 Task: Open a blank google sheet and write heading  Sales data.Add 10 people name  'Ethan Reynolds, Olivia Thompson, Benjamin Martinez, Emma Davis, Alexander Mitchell, Ava Rodriguez, Daniel Anderson, Mia Lewis, Christopher Scott, Sophia Harris.'Item code in between  450-900. Product range in between  2000-9000. Add Products  Nike shoe, Adidas shoe, Gucci T-shirt, Louis Vuitton bag, Zara Shirt, H&M jeans, Chanel perfume, Versace perfume, Ralph Lauren, Prada ShirtChoose quantity  3 to 5 Tax 12 percent Total Add Amount. Save page  Sales data review  book
Action: Mouse moved to (1088, 83)
Screenshot: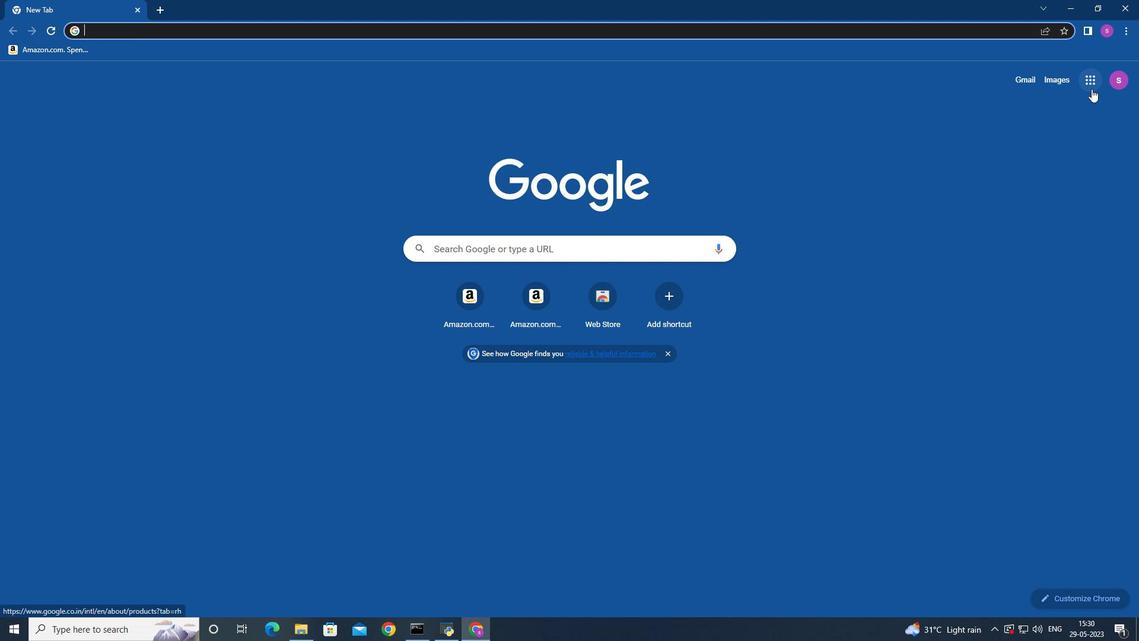 
Action: Mouse pressed left at (1088, 83)
Screenshot: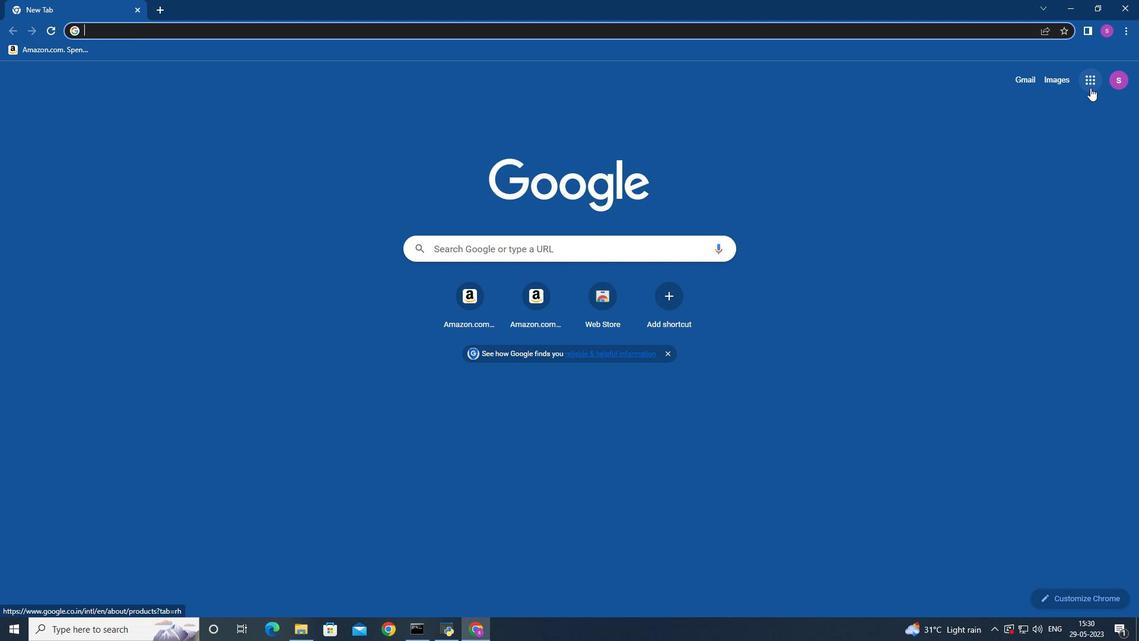 
Action: Mouse moved to (1092, 312)
Screenshot: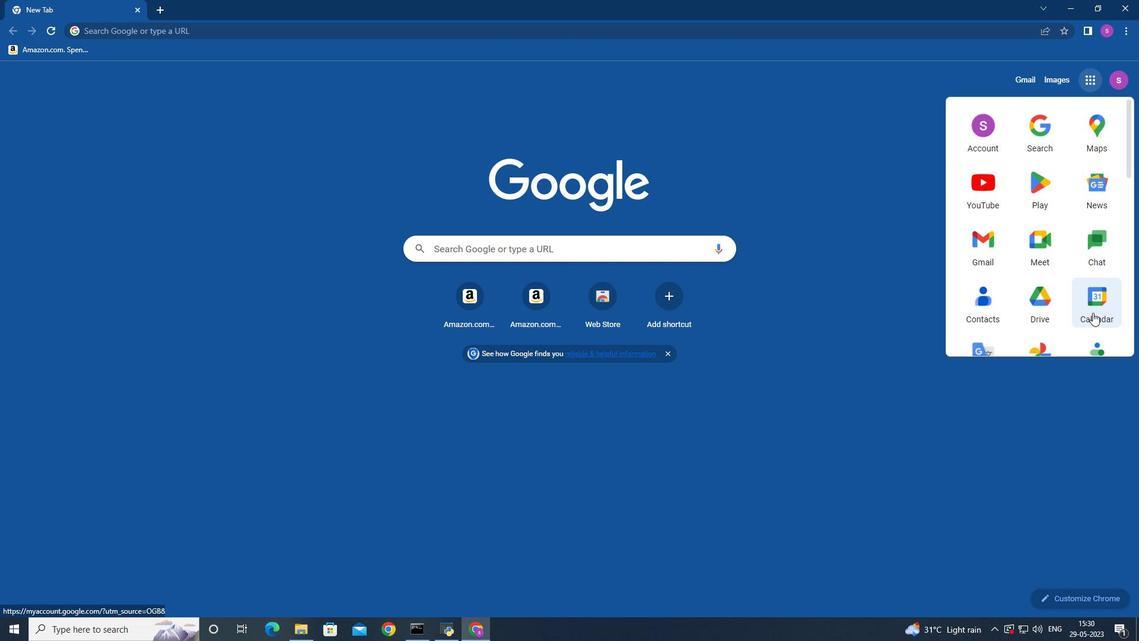 
Action: Mouse scrolled (1092, 311) with delta (0, 0)
Screenshot: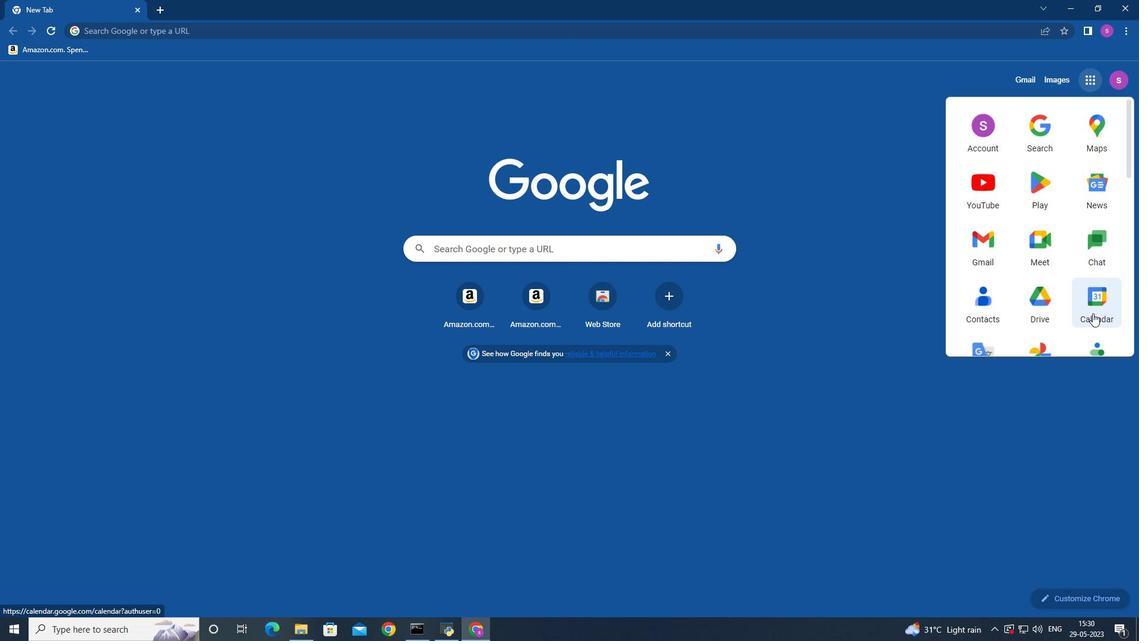 
Action: Mouse moved to (1076, 280)
Screenshot: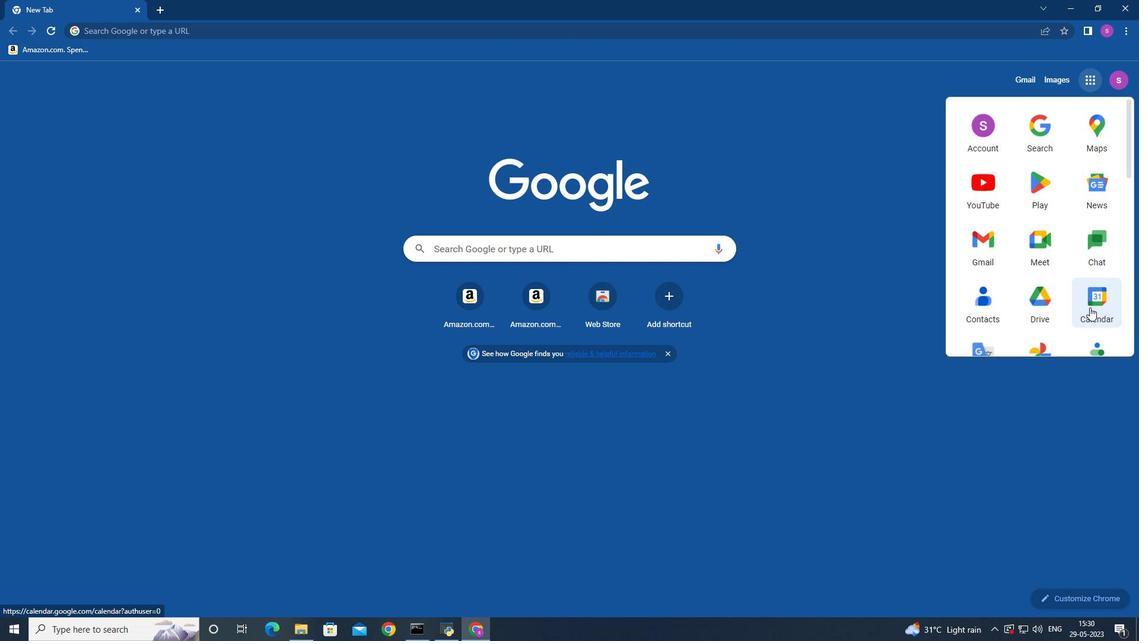 
Action: Mouse scrolled (1089, 303) with delta (0, 0)
Screenshot: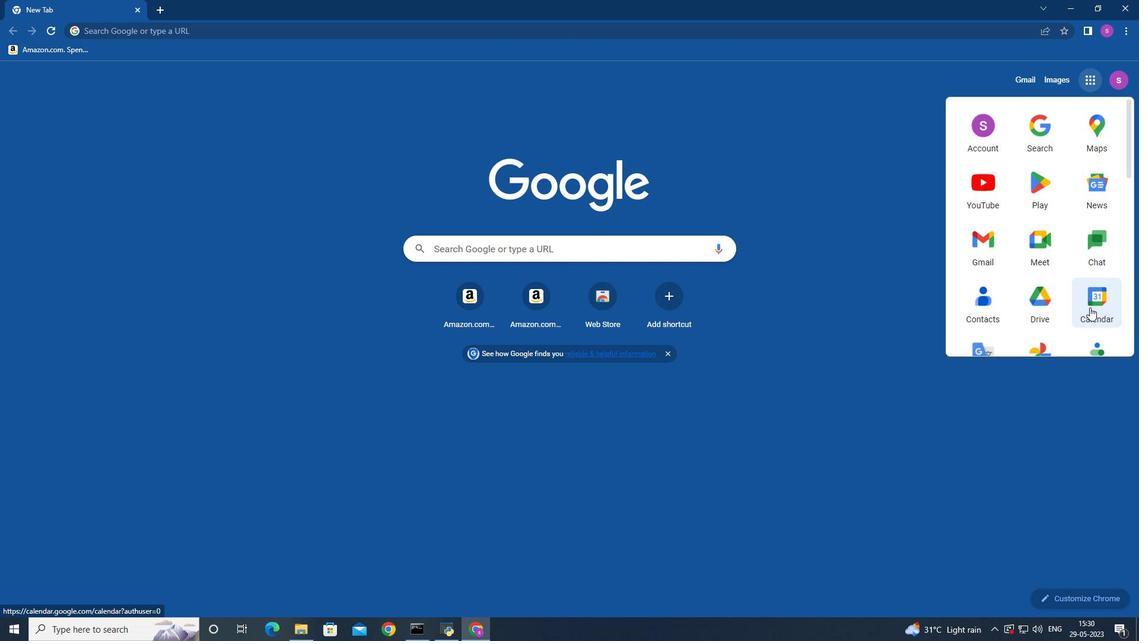 
Action: Mouse moved to (1068, 277)
Screenshot: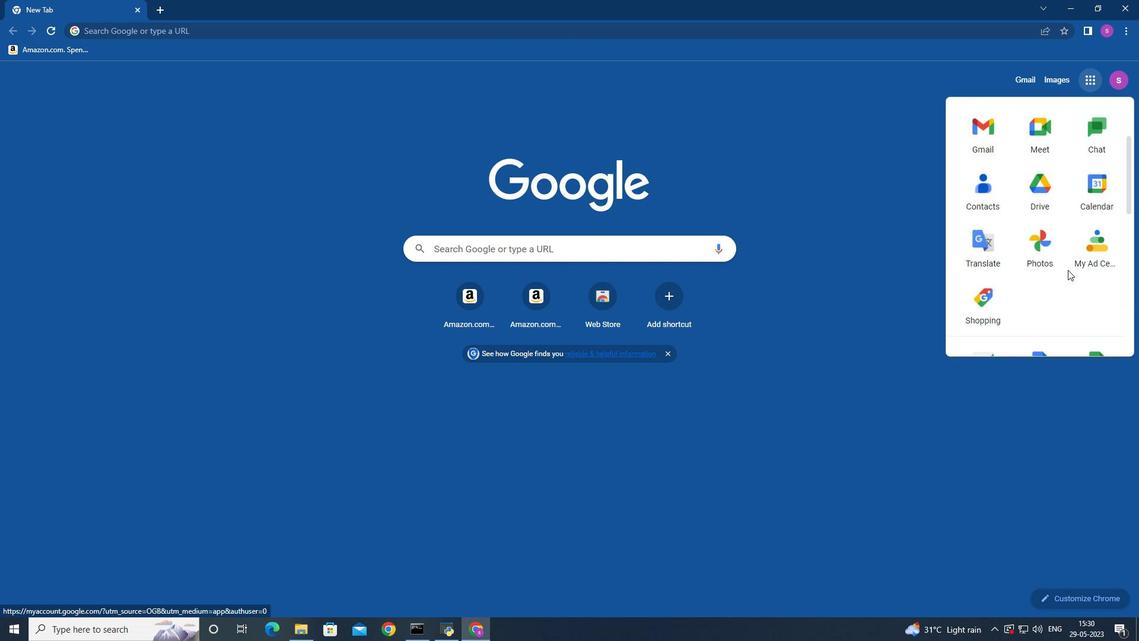 
Action: Mouse scrolled (1068, 277) with delta (0, 0)
Screenshot: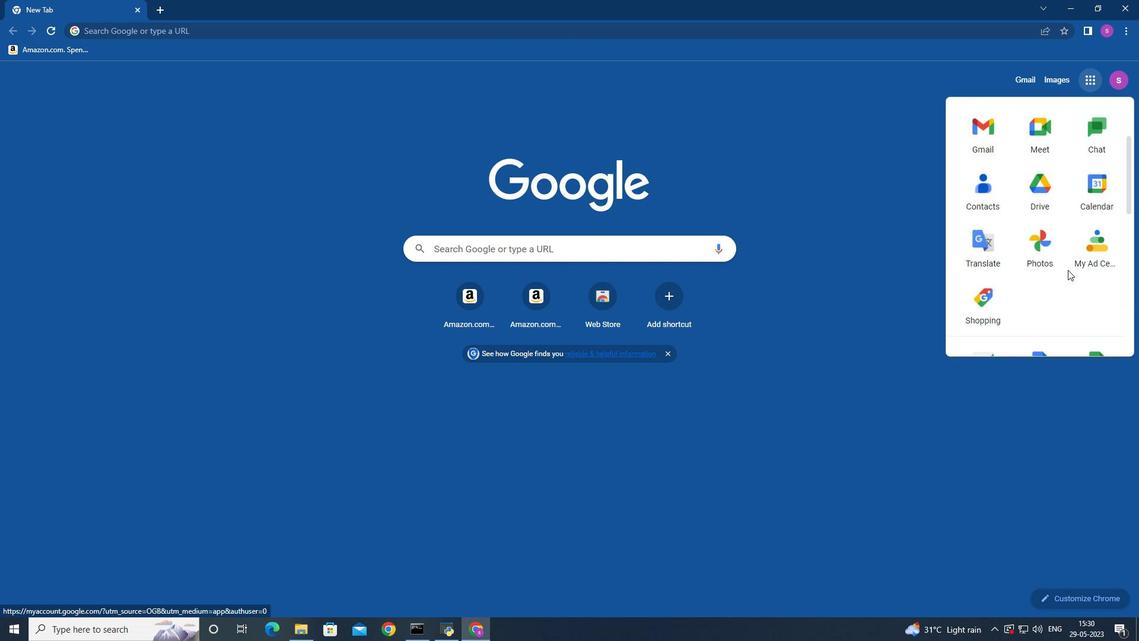 
Action: Mouse moved to (1068, 277)
Screenshot: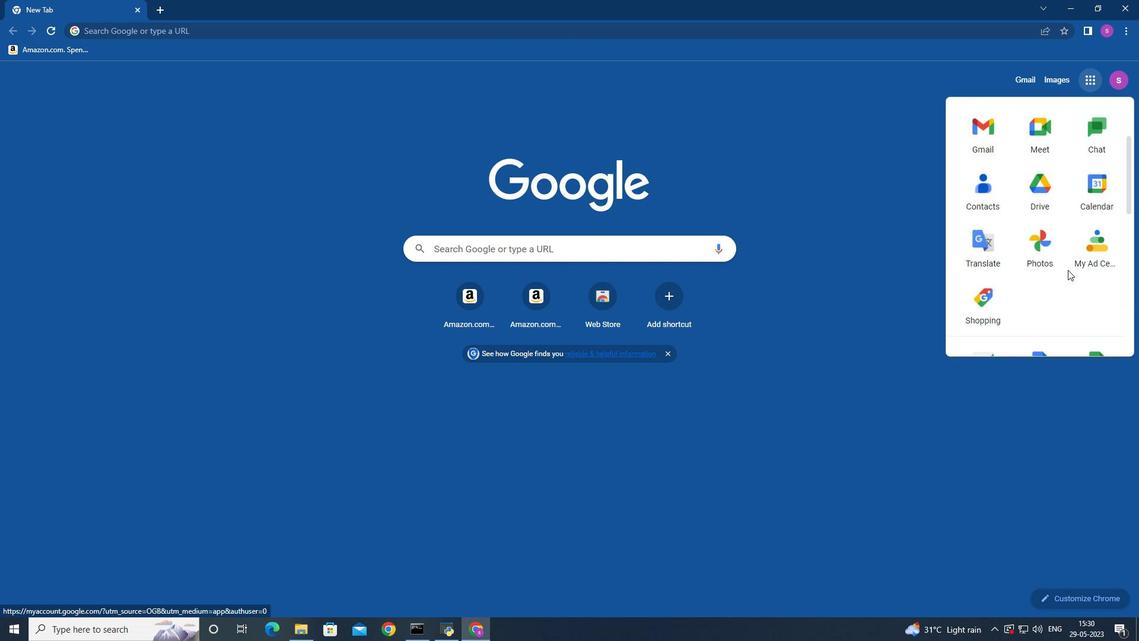 
Action: Mouse scrolled (1068, 277) with delta (0, 0)
Screenshot: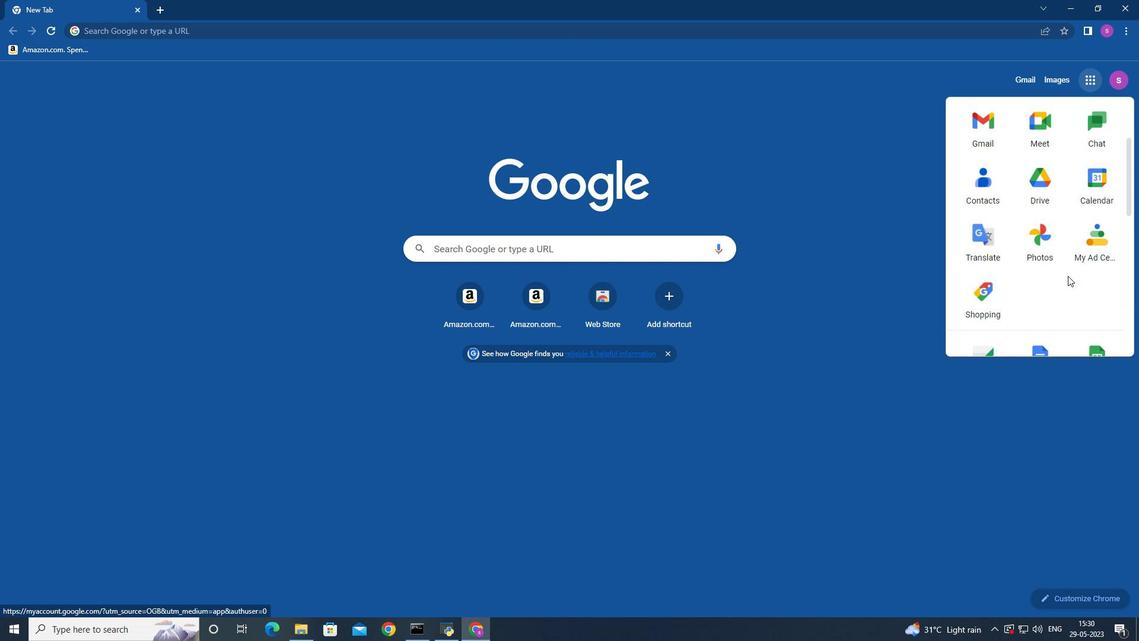 
Action: Mouse moved to (1092, 249)
Screenshot: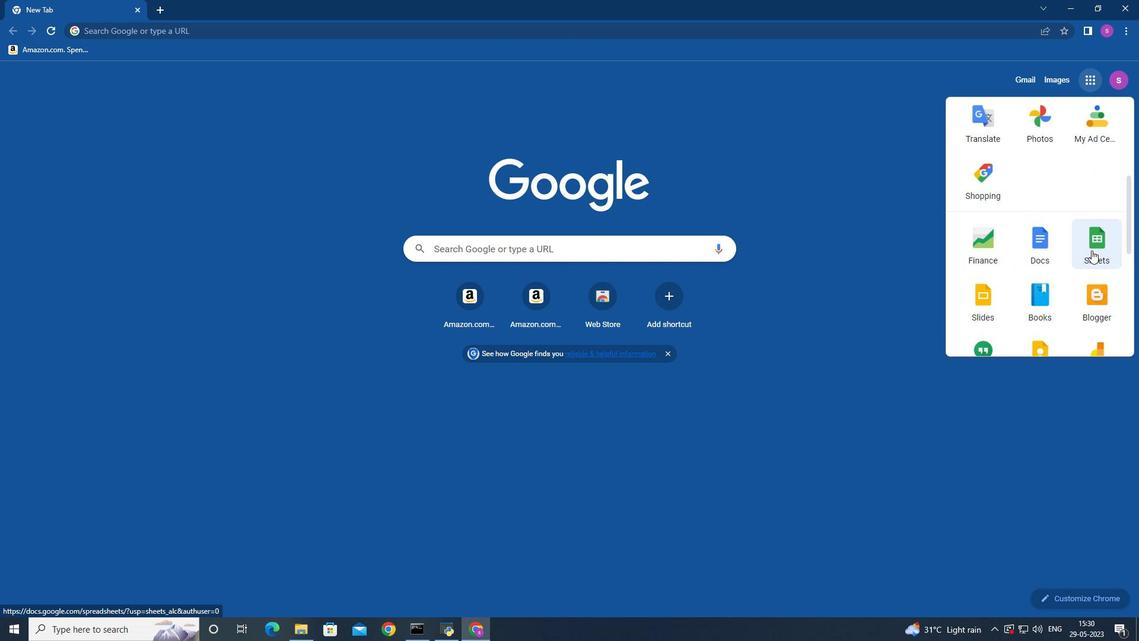 
Action: Mouse pressed left at (1092, 249)
Screenshot: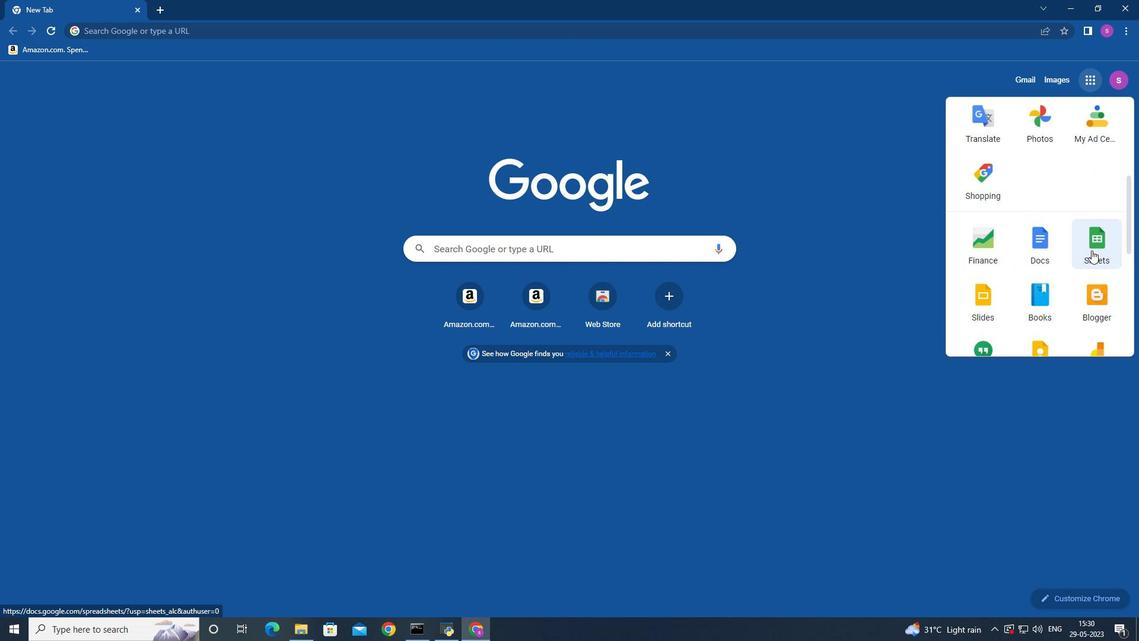 
Action: Mouse moved to (276, 171)
Screenshot: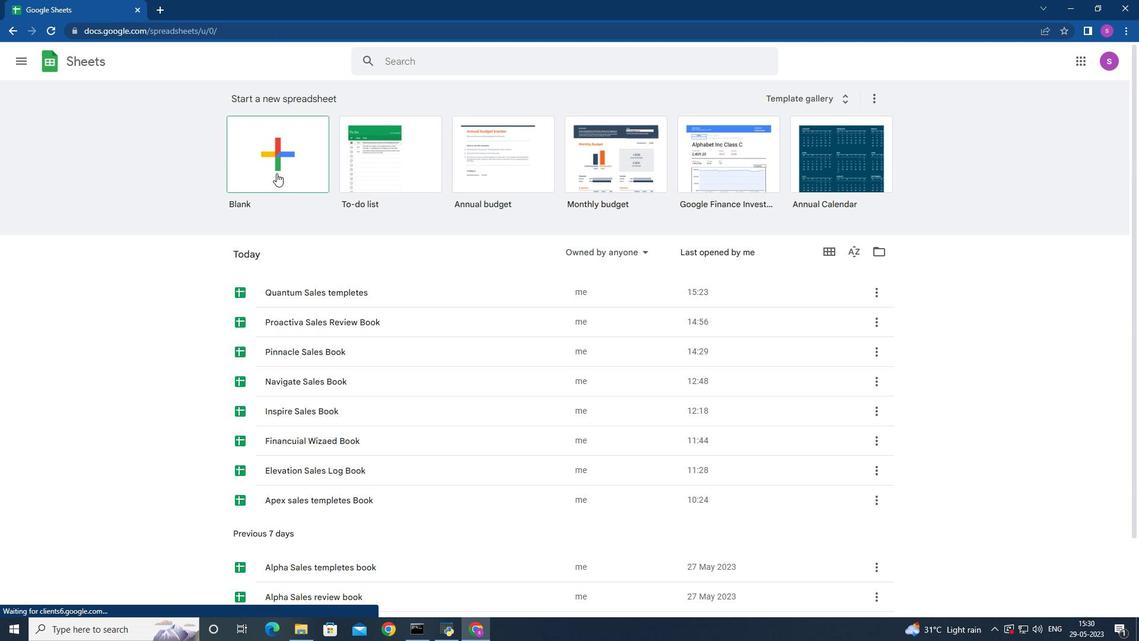 
Action: Mouse pressed left at (276, 171)
Screenshot: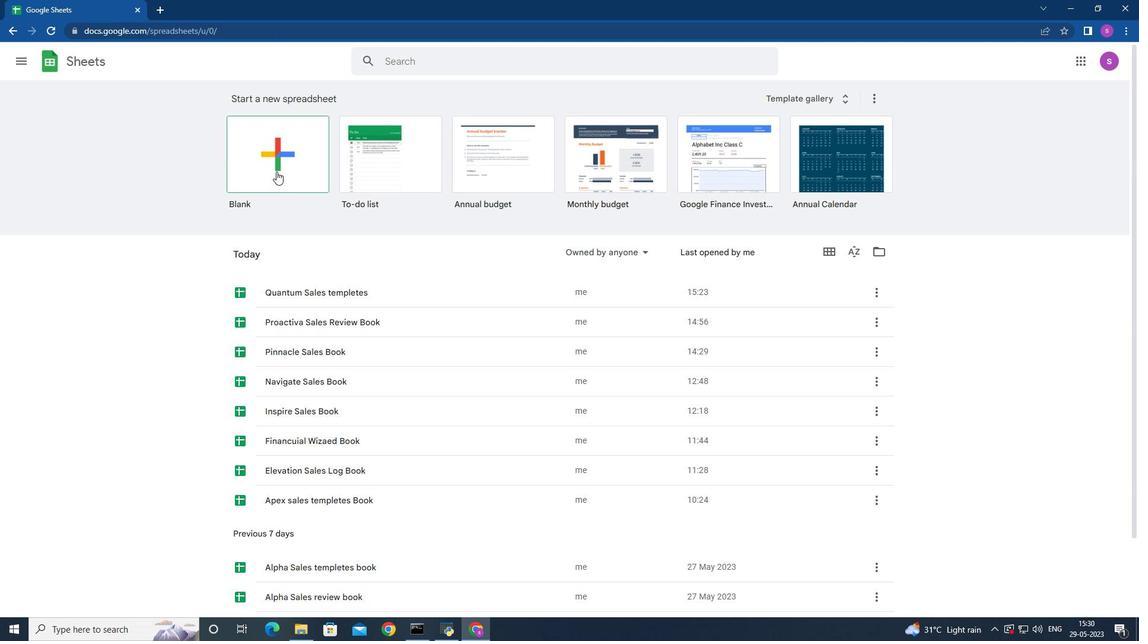 
Action: Mouse moved to (62, 149)
Screenshot: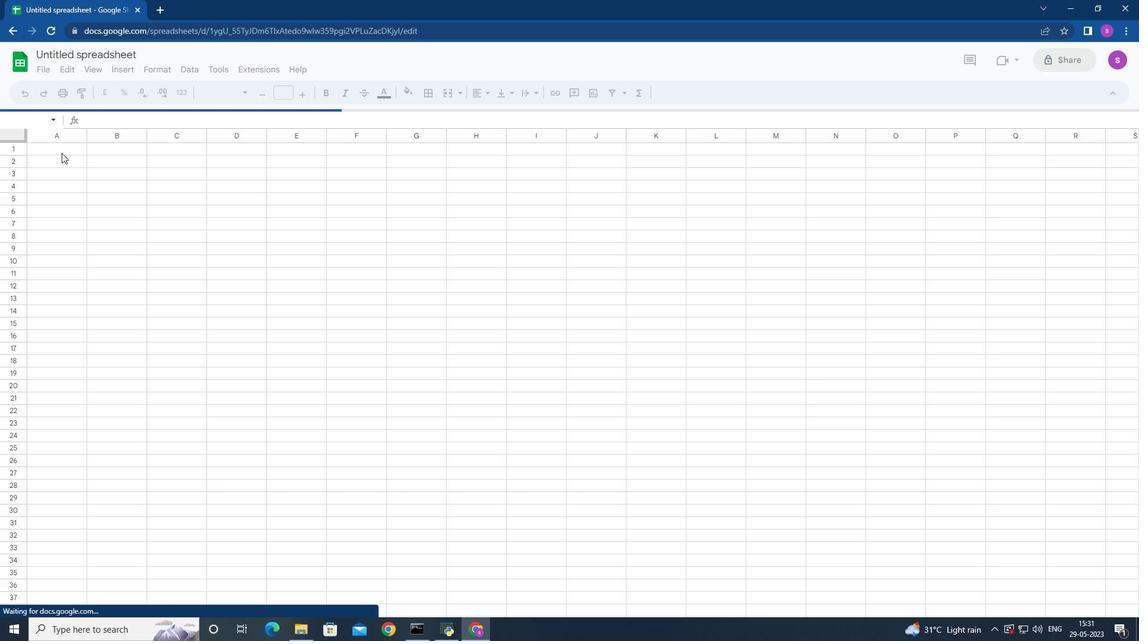 
Action: Mouse pressed left at (62, 149)
Screenshot: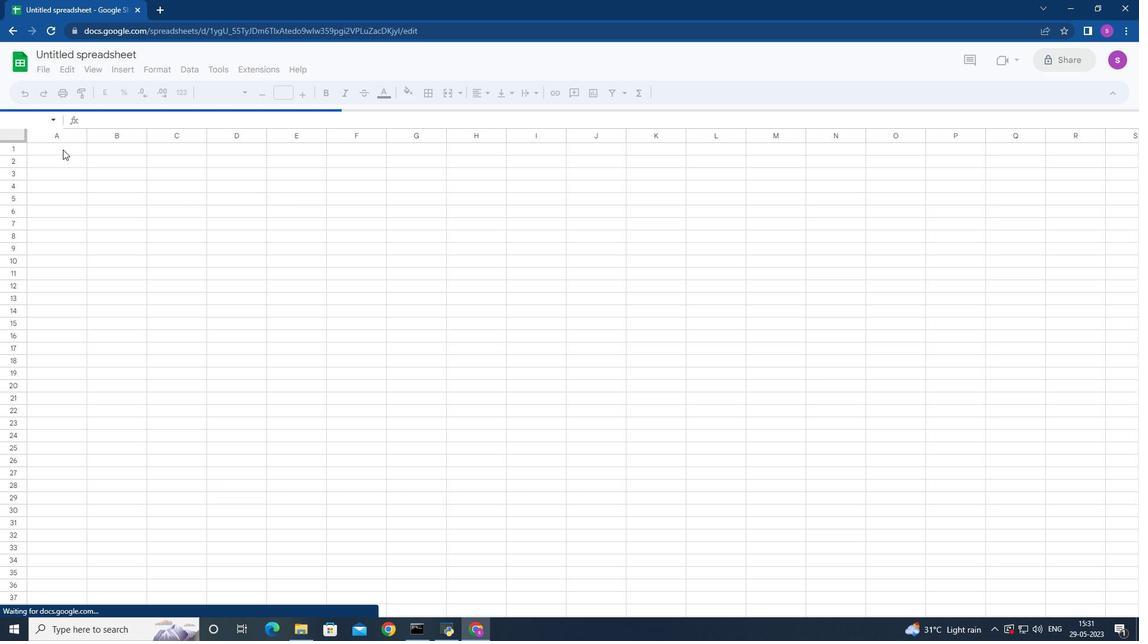 
Action: Mouse moved to (63, 149)
Screenshot: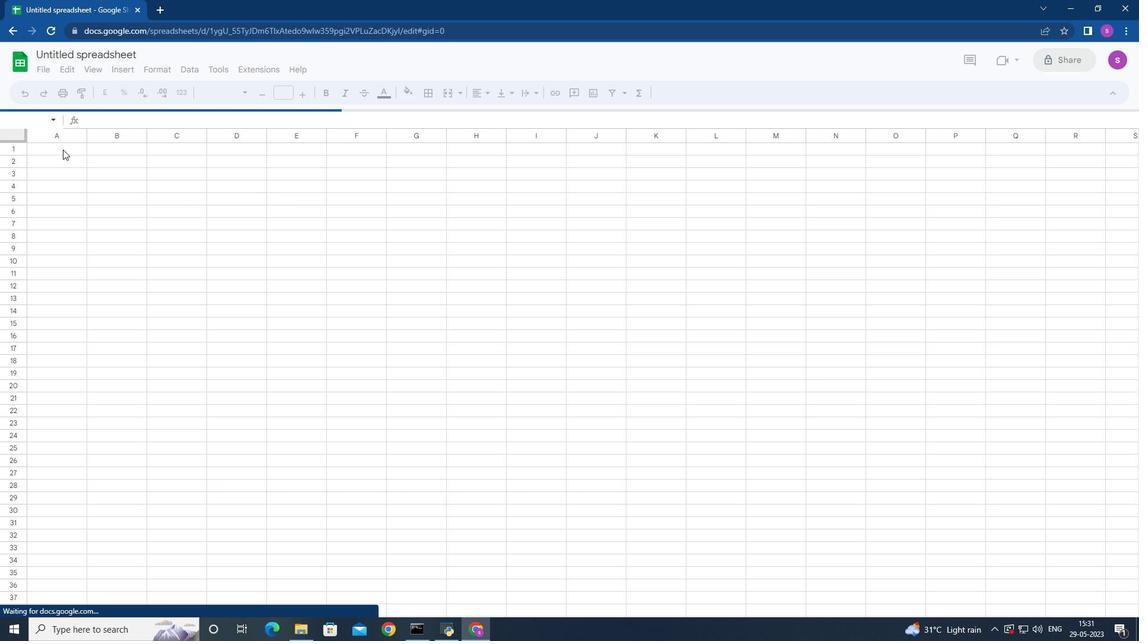 
Action: Key pressed <Key.shift>Sales<Key.space><Key.shift>data<Key.down><Key.down><Key.shift><Key.shift>Name<Key.down><Key.shift>Ethan<Key.space><Key.shift>Reynolds<Key.down><Key.shift>Oi<Key.backspace>livia<Key.space><Key.shift>Thompson<Key.down><Key.shift>Benjamin<Key.space><Key.shift>Martinez<Key.down><Key.shift>Emma<Key.space><Key.shift>Davis<Key.down><Key.shift>Alexander<Key.space><Key.shift>Mo<Key.backspace>itchell<Key.down><Key.shift>Ava<Key.space><Key.shift>Rodriguez<Key.down><Key.shift>Daniel<Key.space><Key.shift>Anderson<Key.down><Key.shift>MIa<Key.space>=<Key.backspace><Key.backspace><Key.backspace><Key.backspace>ia<Key.space><Key.shift>Lewis<Key.down><Key.shift>c<Key.backspace><Key.shift>Christopher<Key.space><Key.shift>Scott<Key.down><Key.shift>Sophia<Key.space><Key.shift>Harris
Screenshot: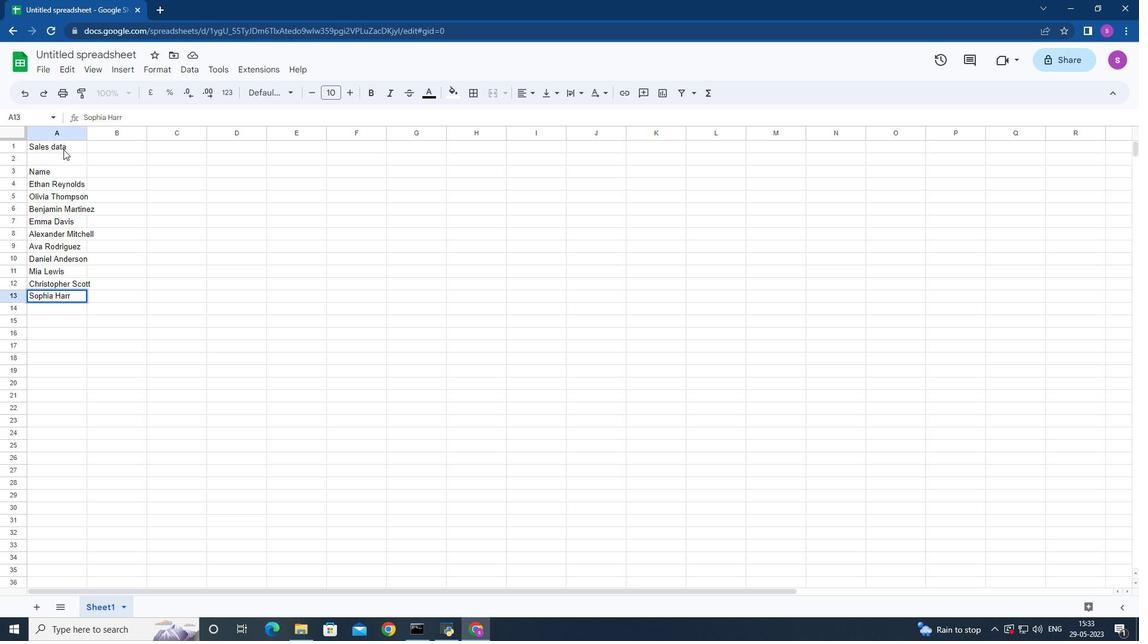 
Action: Mouse moved to (85, 137)
Screenshot: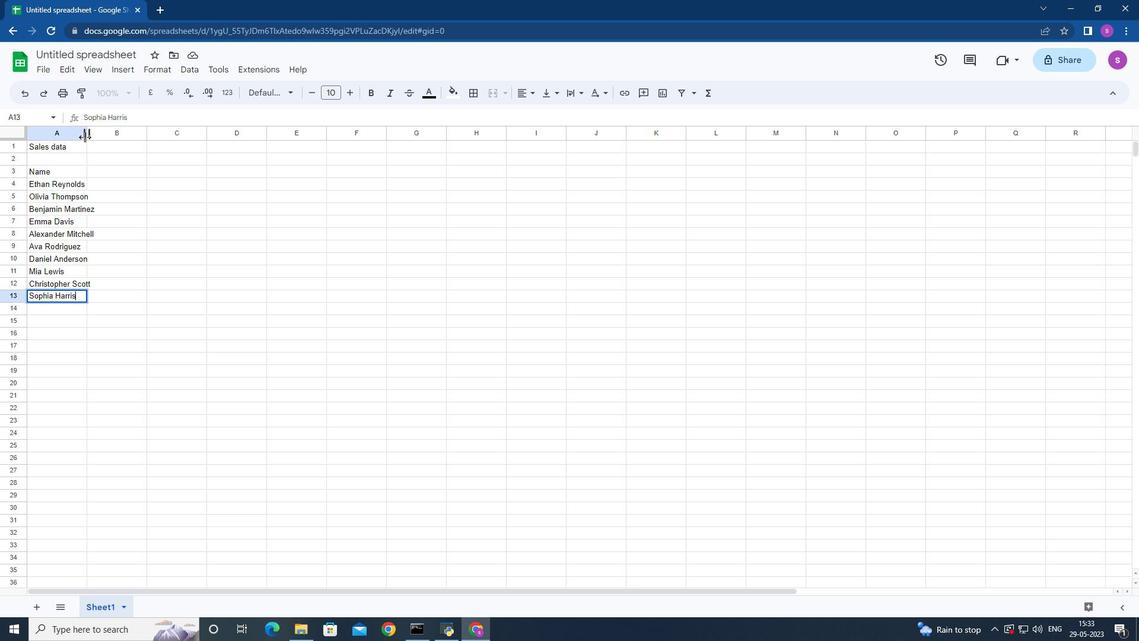 
Action: Mouse pressed left at (85, 137)
Screenshot: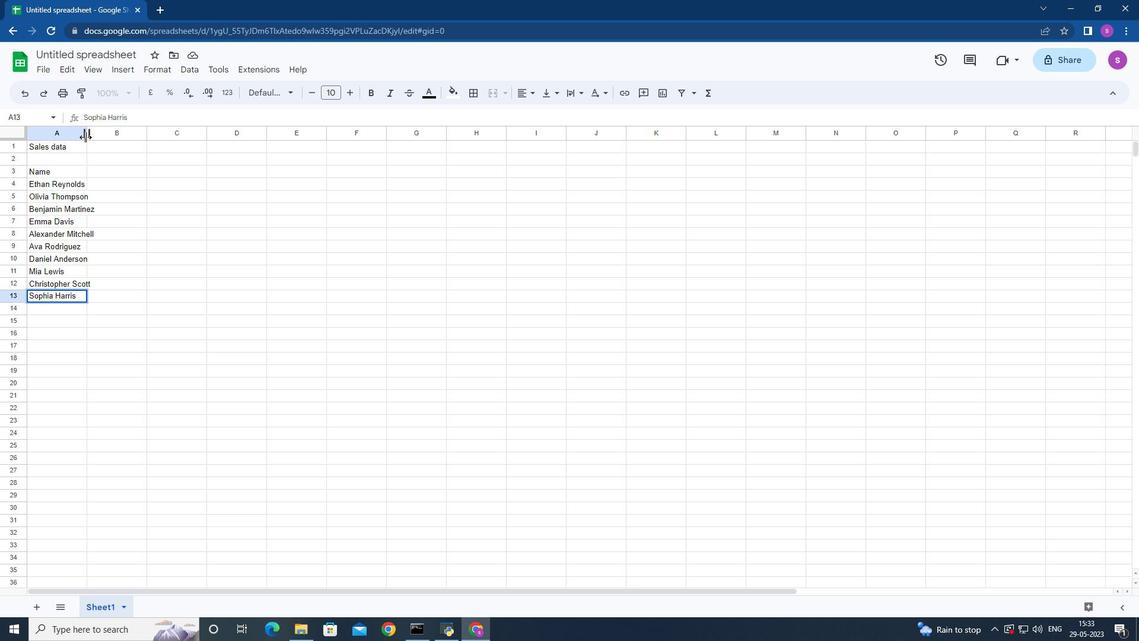 
Action: Mouse moved to (115, 168)
Screenshot: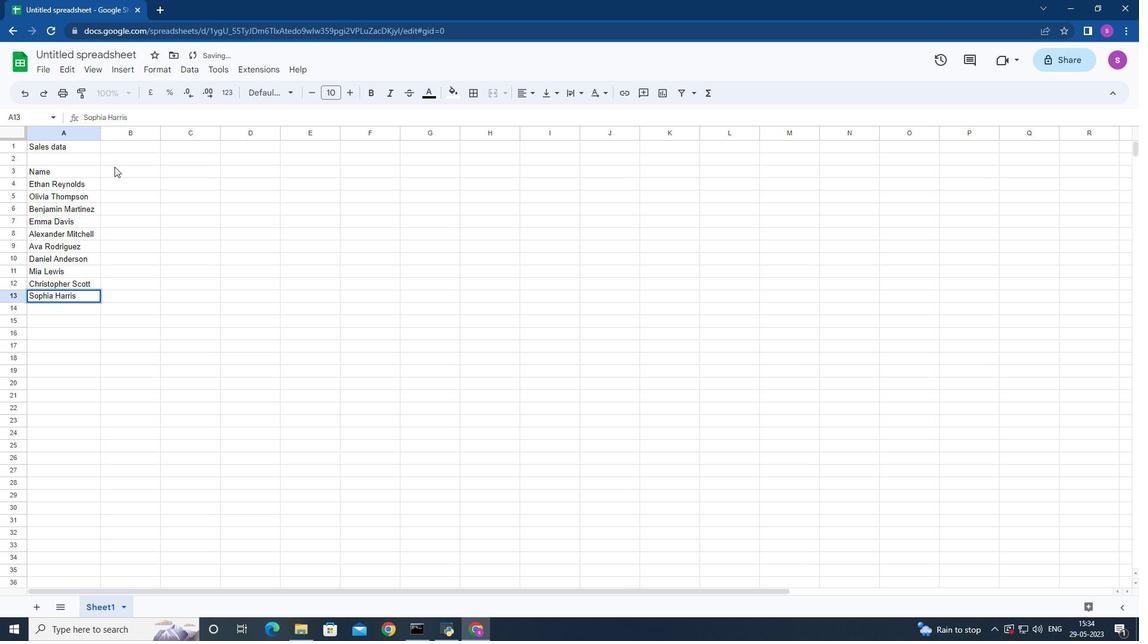 
Action: Mouse pressed left at (115, 168)
Screenshot: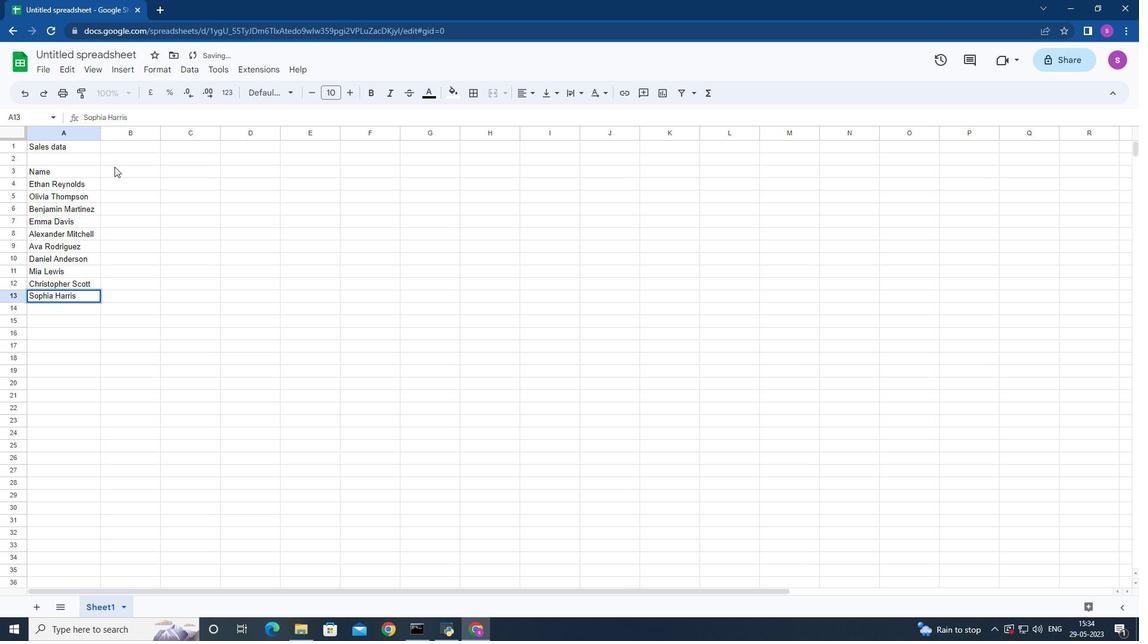 
Action: Mouse moved to (116, 169)
Screenshot: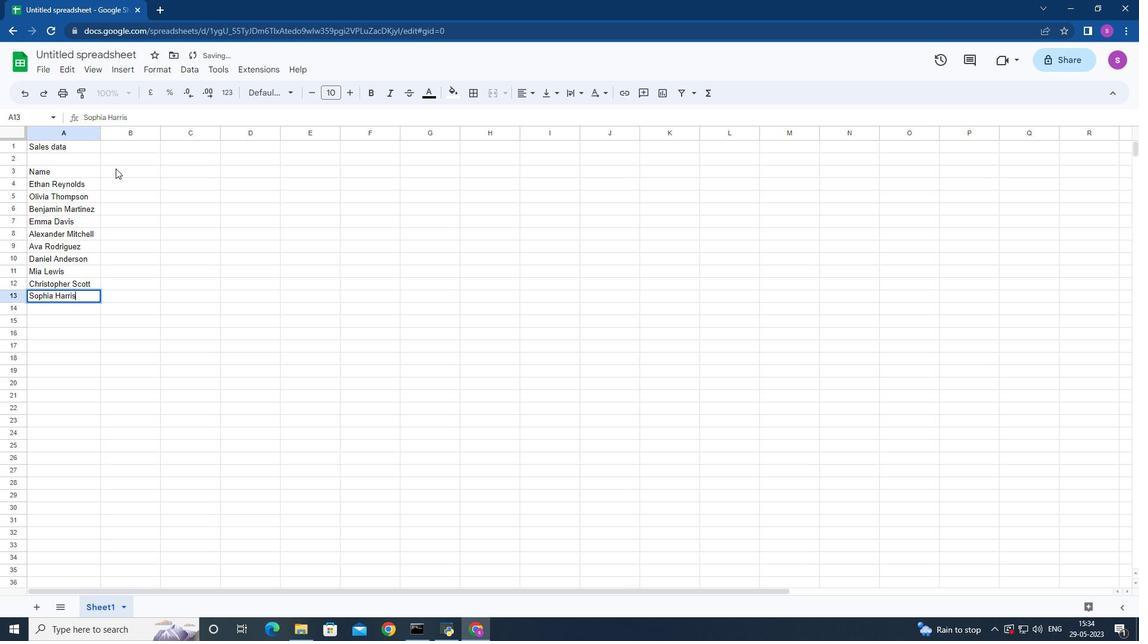 
Action: Key pressed <Key.shift>Item<Key.space><Key.shift>Code<Key.down>450<Key.down>500<Key.down>550<Key.down>600<Key.down>650<Key.down>700<Key.down>750<Key.down>800<Key.down>850<Key.down>900<Key.right><Key.up><Key.up><Key.up><Key.up><Key.up><Key.up><Key.up><Key.up><Key.up><Key.up>
Screenshot: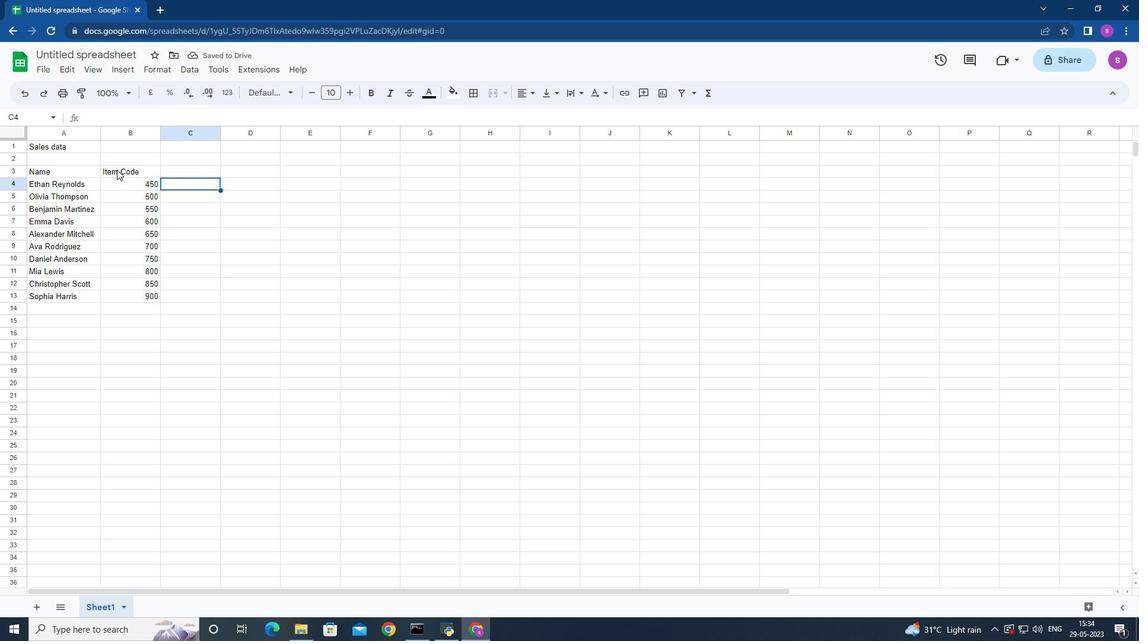 
Action: Mouse moved to (223, 204)
Screenshot: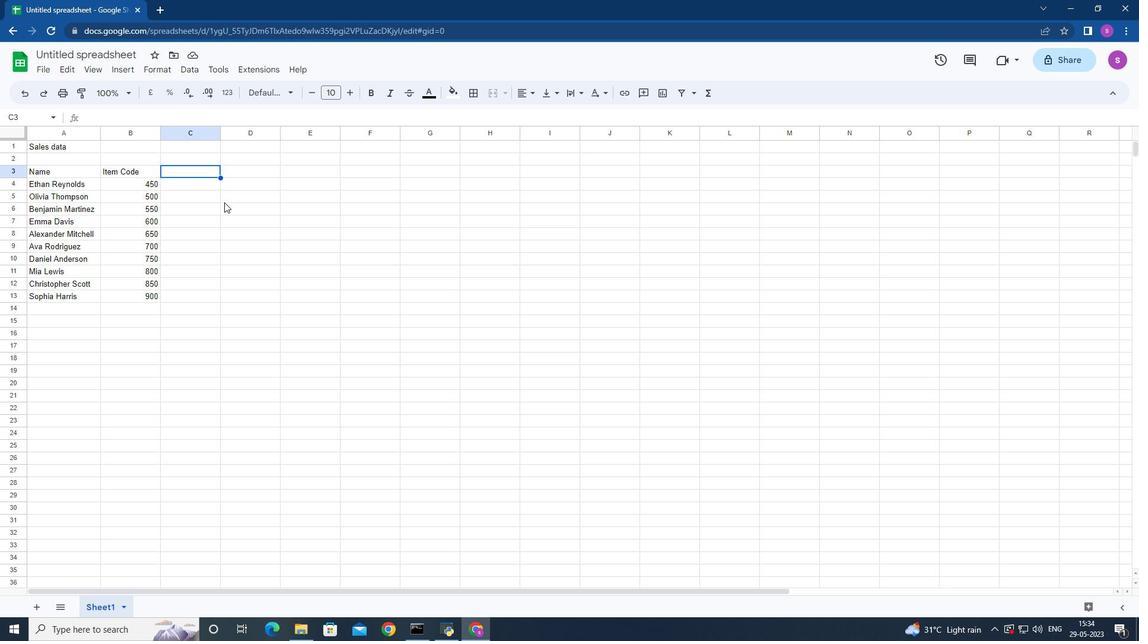 
Action: Key pressed <Key.shift>Product<Key.space><Key.shift>Ra<Key.backspace><Key.backspace>range<Key.down><Key.up><Key.down>2000<Key.down>3000<Key.down>4000<Key.down>5000<Key.down>6000<Key.down>7000<Key.down>8000<Key.down>8500<Key.down>9000<Key.down>2500<Key.right><Key.up><Key.up><Key.up><Key.up><Key.up><Key.up><Key.up><Key.up><Key.up><Key.up>
Screenshot: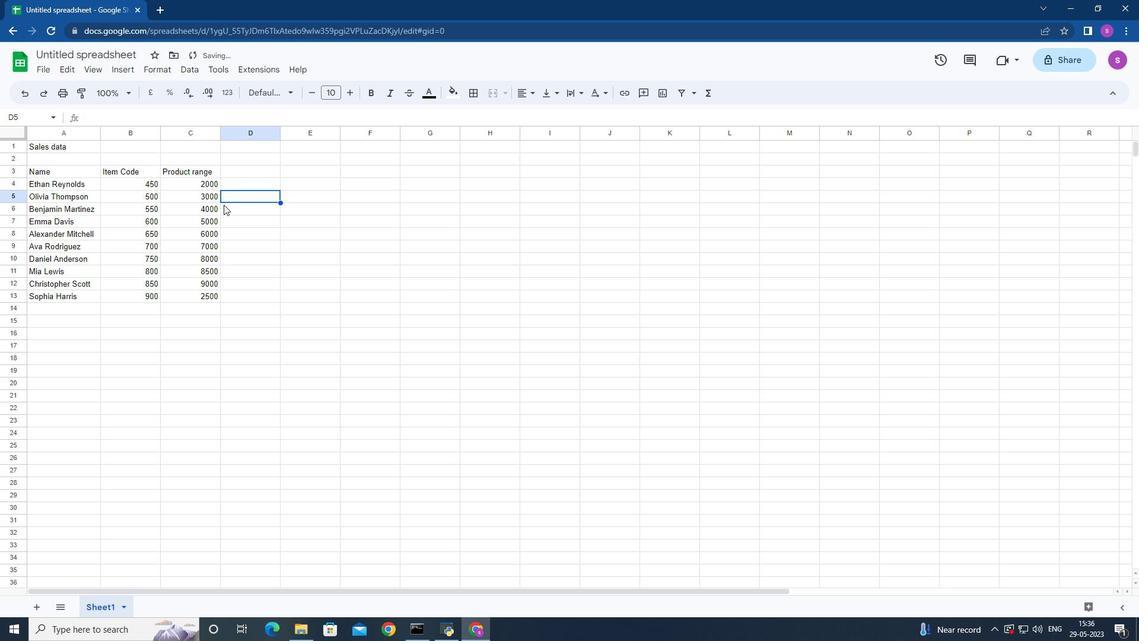 
Action: Mouse moved to (323, 327)
Screenshot: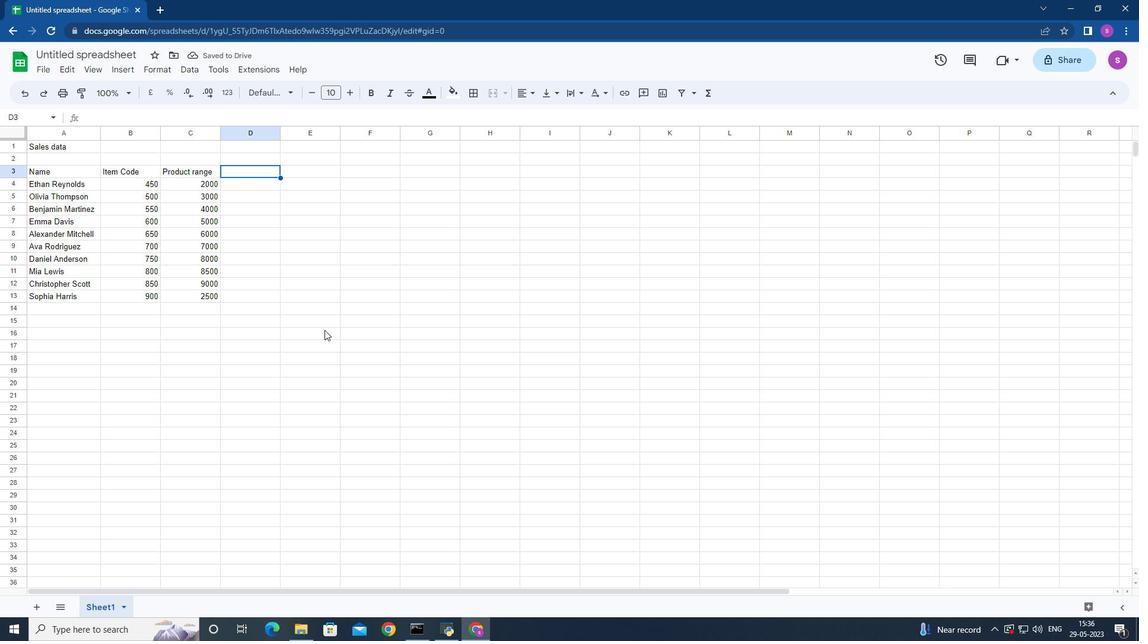 
Action: Mouse scrolled (323, 328) with delta (0, 0)
Screenshot: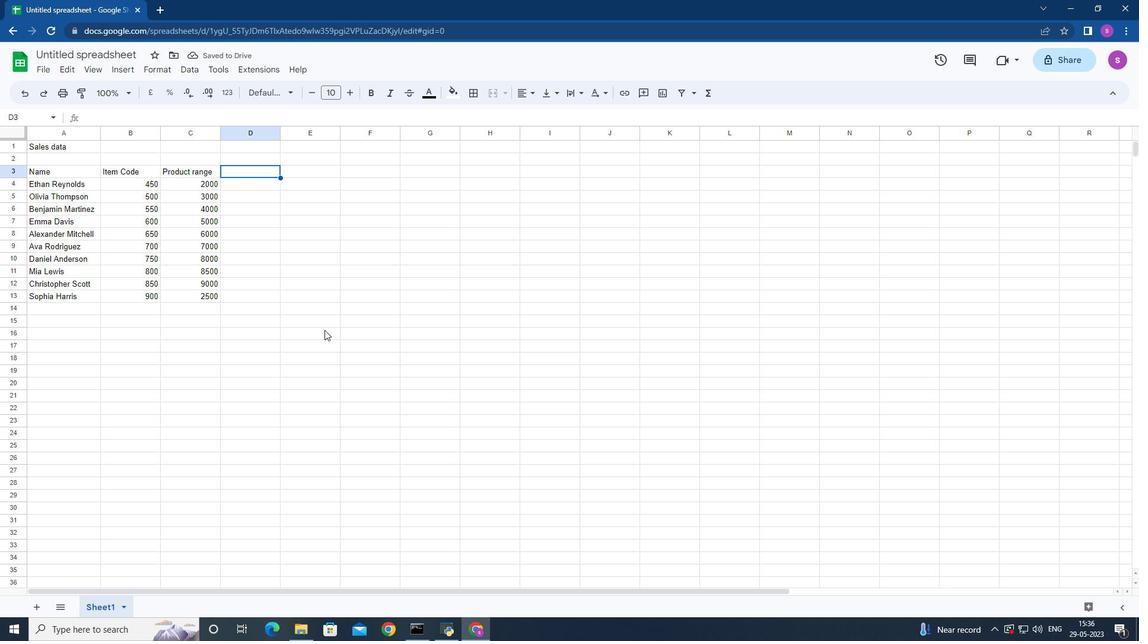 
Action: Mouse moved to (279, 208)
Screenshot: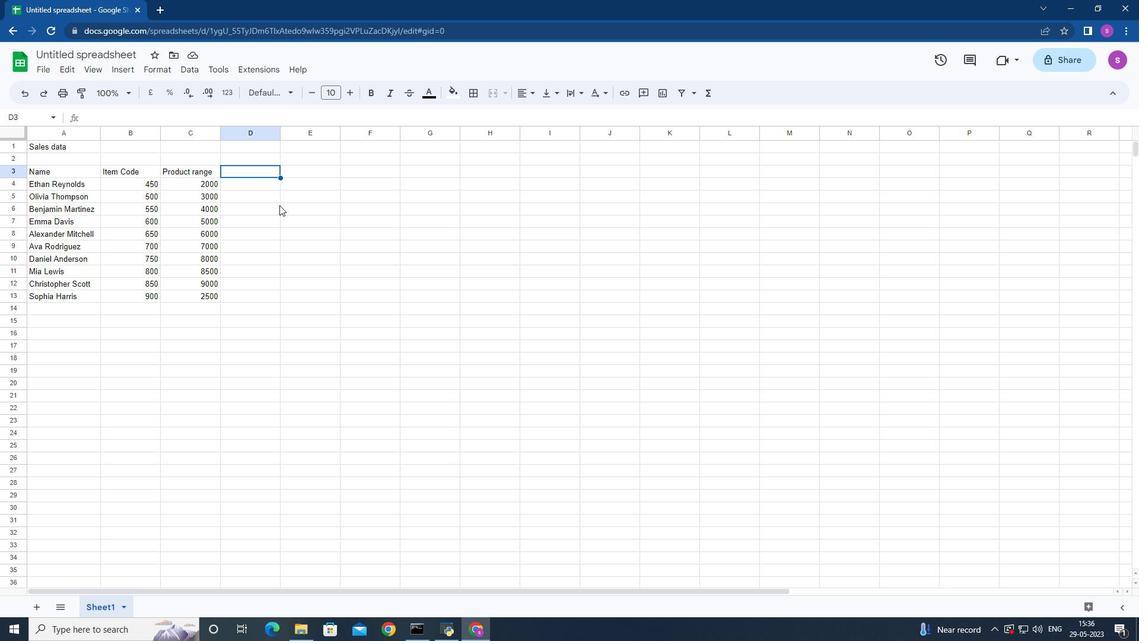 
Action: Key pressed <Key.shift>Products<Key.down><Key.shift><Key.shift>Nike<Key.space>shoe<Key.down><Key.shift>Adidas<Key.space>shoe<Key.down><Key.shift><Key.shift><Key.shift><Key.shift><Key.shift><Key.shift>Gucci<Key.space><Key.shift>T-<Key.space><Key.shift>Shirt<Key.down><Key.shift>Louis<Key.space><Key.shift>Vuitton<Key.down><Key.up><Key.backspace><Key.shift><Key.shift><Key.shift><Key.shift><Key.shift><Key.shift><Key.shift><Key.shift><Key.shift><Key.shift><Key.shift><Key.shift><Key.shift><Key.shift><Key.shift><Key.shift><Key.shift><Key.shift><Key.shift><Key.shift><Key.shift><Key.shift><Key.shift>Louis<Key.space><Key.shift>Vuitton<Key.space><Key.shift><Key.shift><Key.shift><Key.shift>bag<Key.down><Key.shift>Zara<Key.space><Key.shift>Shirt<Key.down><Key.shift><Key.shift><Key.shift><Key.shift><Key.shift><Key.shift><Key.shift><Key.shift><Key.shift>H<Key.shift>&<Key.shift>M<Key.space>jeans<Key.down><Key.shift>Chanel<Key.space>perfume<Key.down><Key.shift>Versace<Key.space>perfume<Key.down><Key.shift>Ralph<Key.space><Key.shift>Lauren<Key.space><Key.down><Key.shift>Prada<Key.space><Key.shift>Shirt<Key.right><Key.right><Key.right><Key.up><Key.up><Key.up><Key.left><Key.left><Key.up><Key.up><Key.up><Key.up><Key.up><Key.up><Key.up><Key.shift>Quantity<Key.down>3<Key.down>4<Key.down>5<Key.down>3<Key.down>4<Key.down>5<Key.down>3<Key.down>4<Key.down>5<Key.down>4<Key.down><Key.right><Key.up><Key.up><Key.up><Key.up><Key.up><Key.up><Key.up><Key.up><Key.up><Key.up><Key.up><Key.shift>Amount<Key.right>
Screenshot: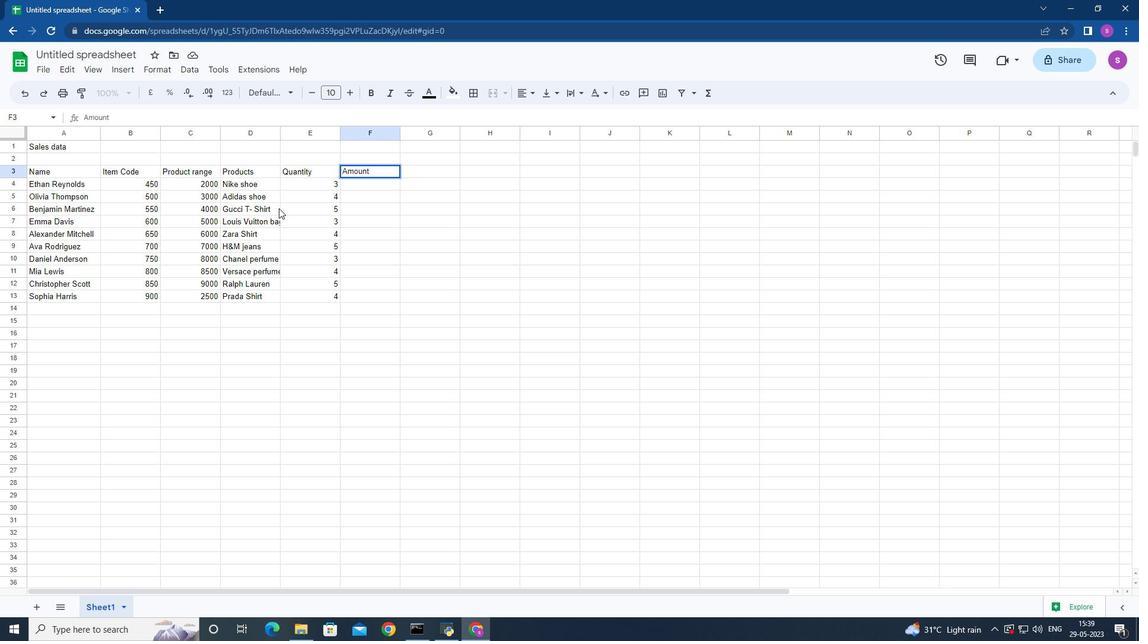 
Action: Mouse moved to (357, 182)
Screenshot: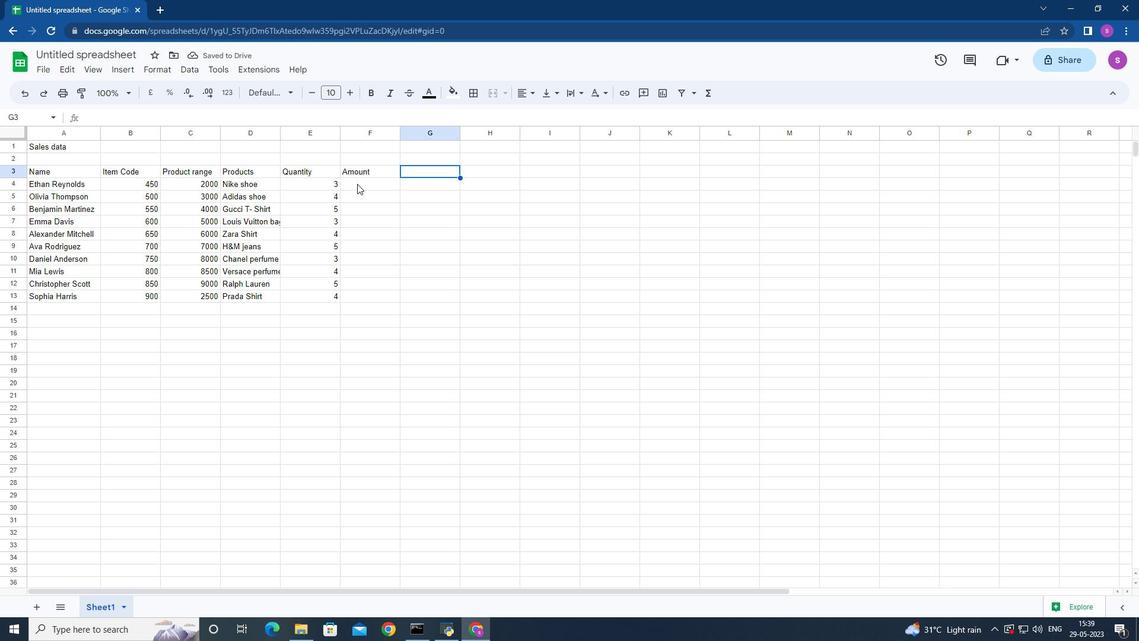 
Action: Mouse pressed left at (357, 182)
Screenshot: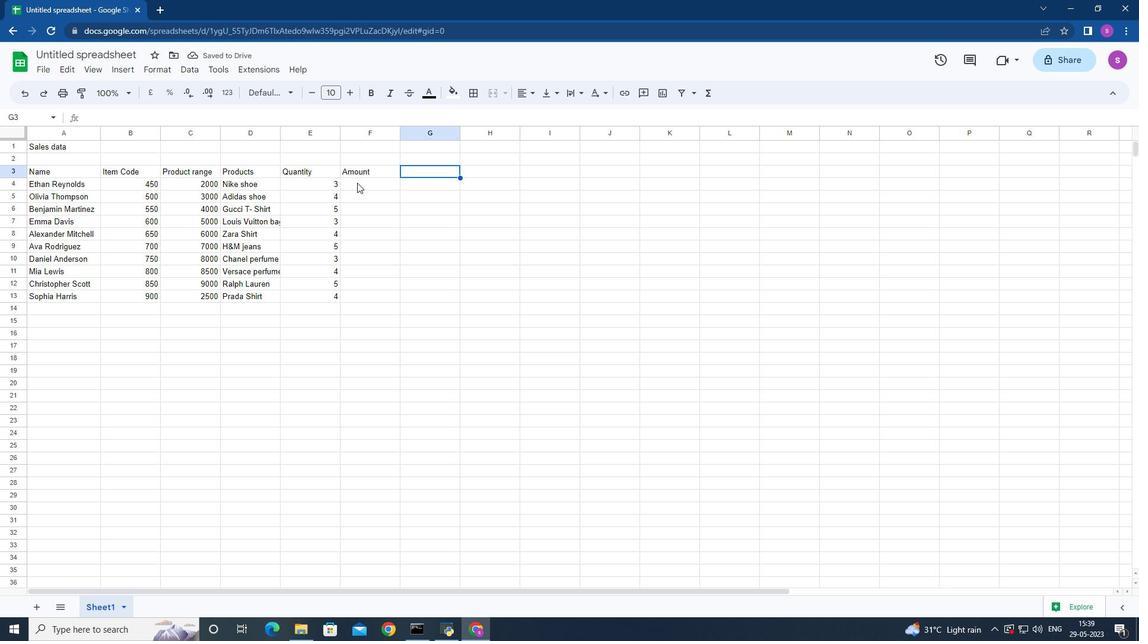 
Action: Mouse moved to (359, 182)
Screenshot: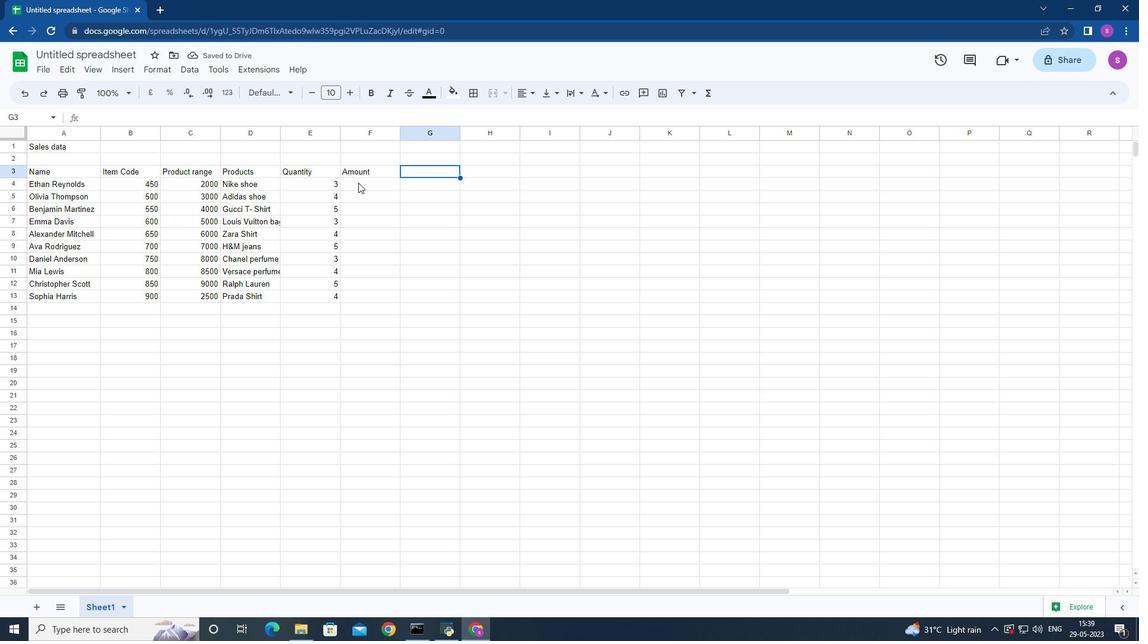 
Action: Key pressed =<Key.enter>
Screenshot: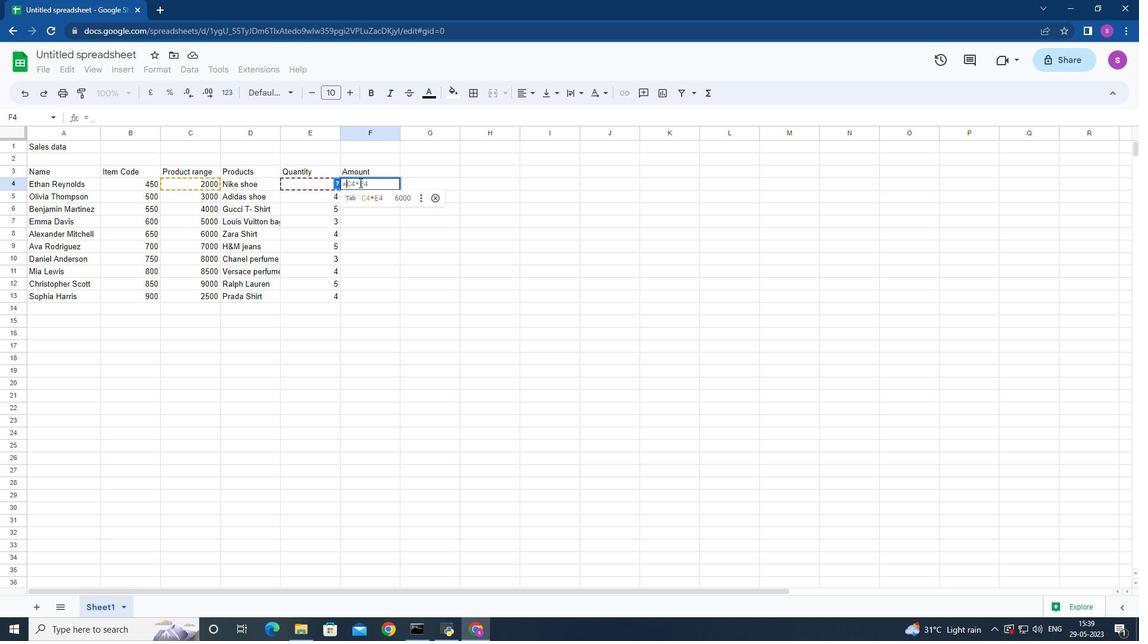 
Action: Mouse moved to (365, 182)
Screenshot: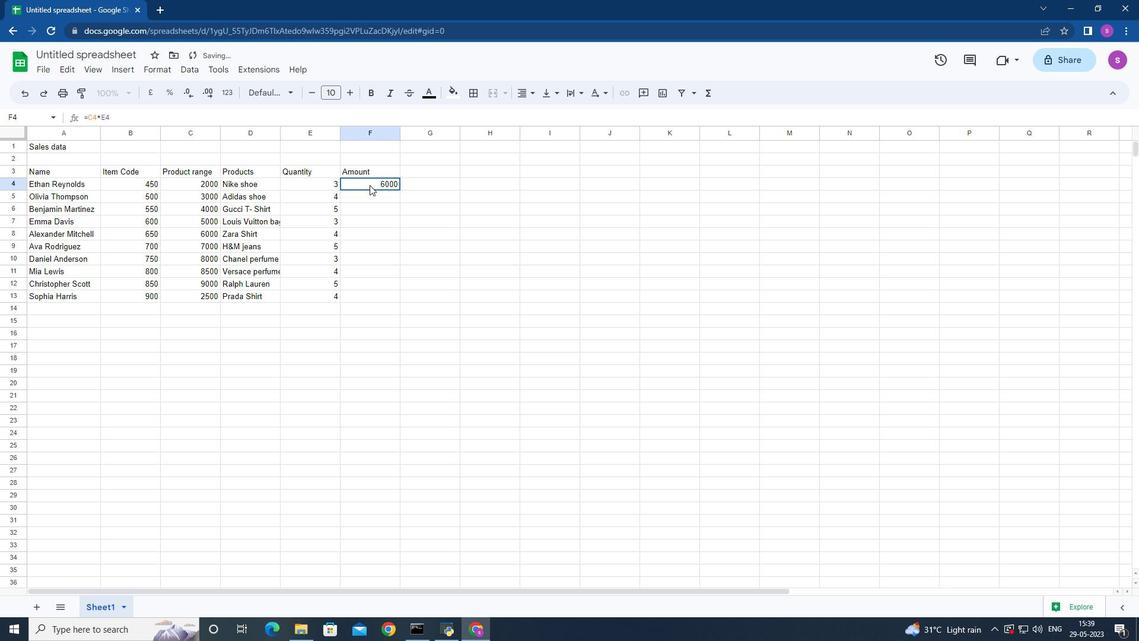 
Action: Mouse pressed left at (365, 182)
Screenshot: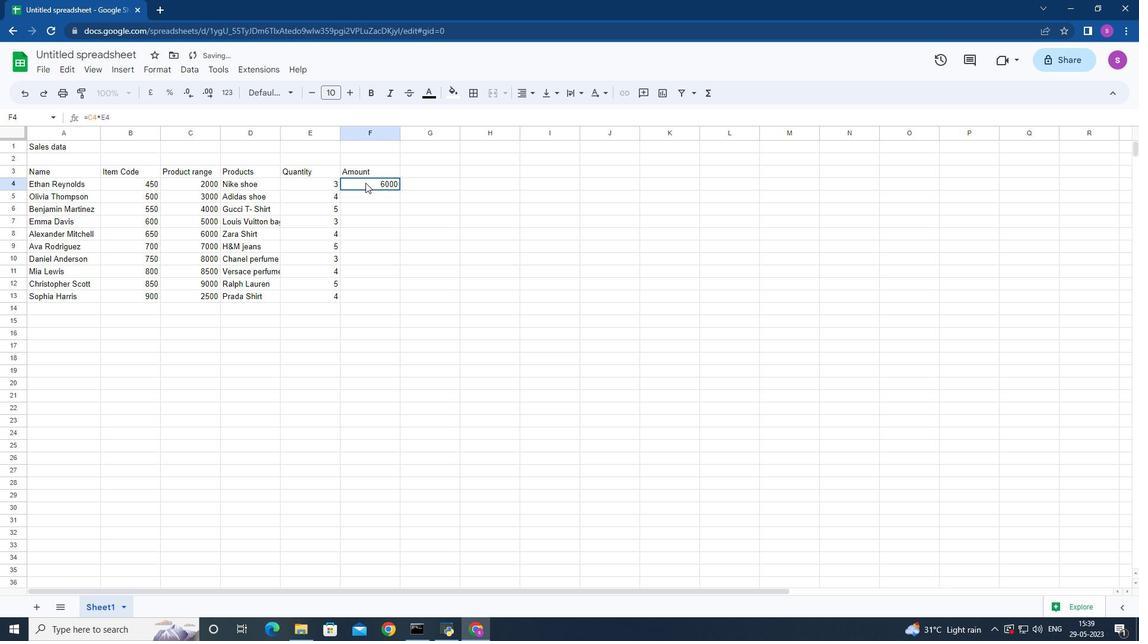 
Action: Mouse moved to (398, 188)
Screenshot: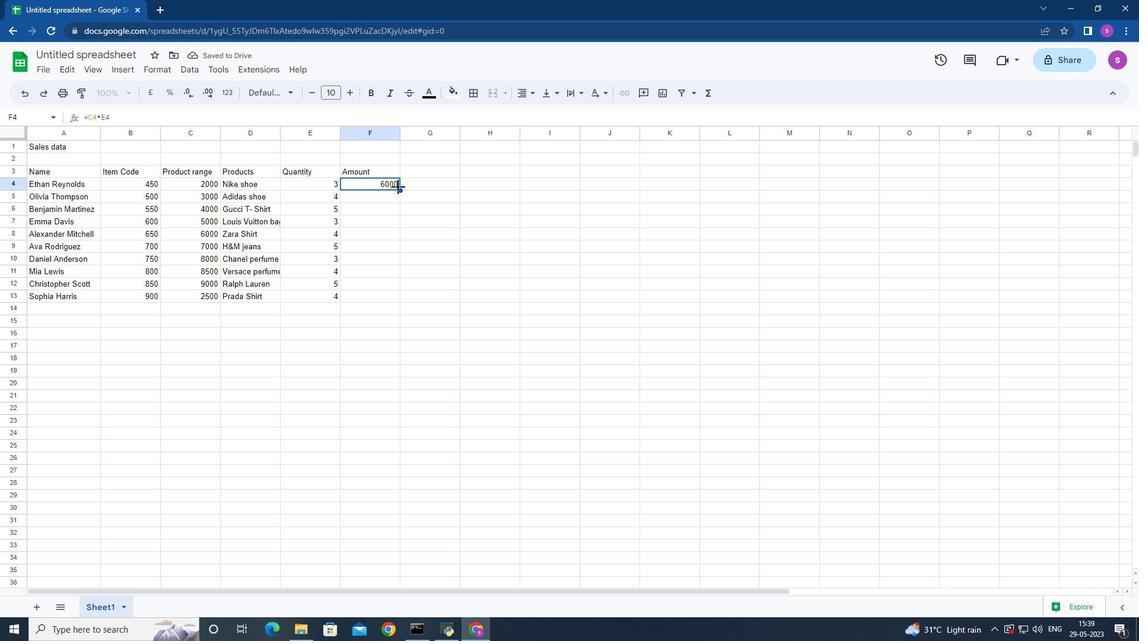 
Action: Mouse pressed left at (398, 188)
Screenshot: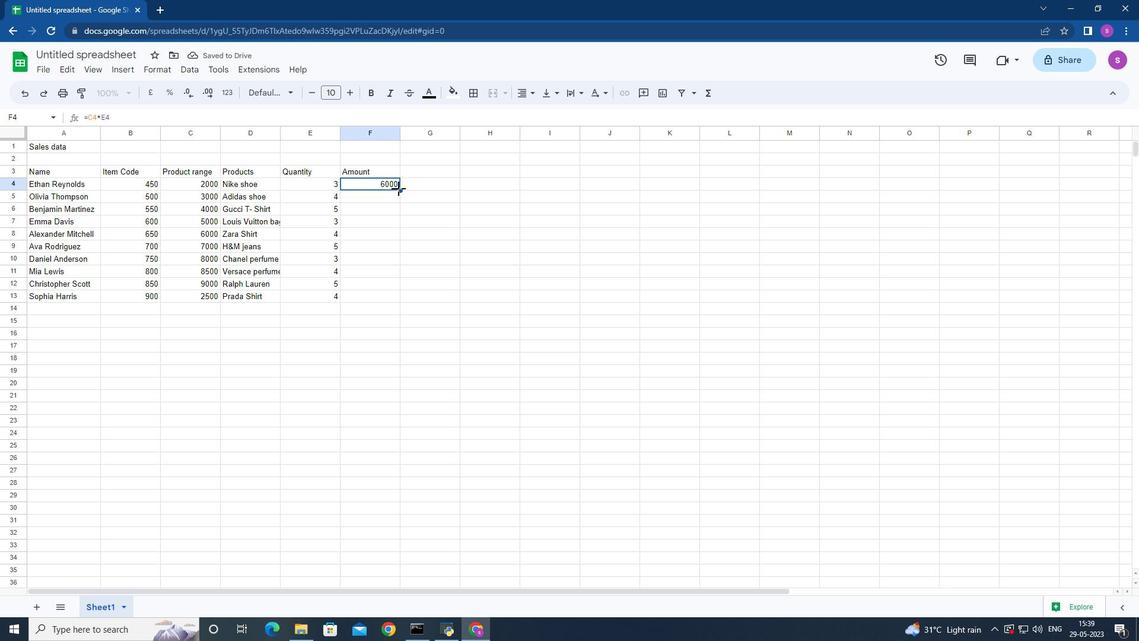 
Action: Mouse moved to (416, 169)
Screenshot: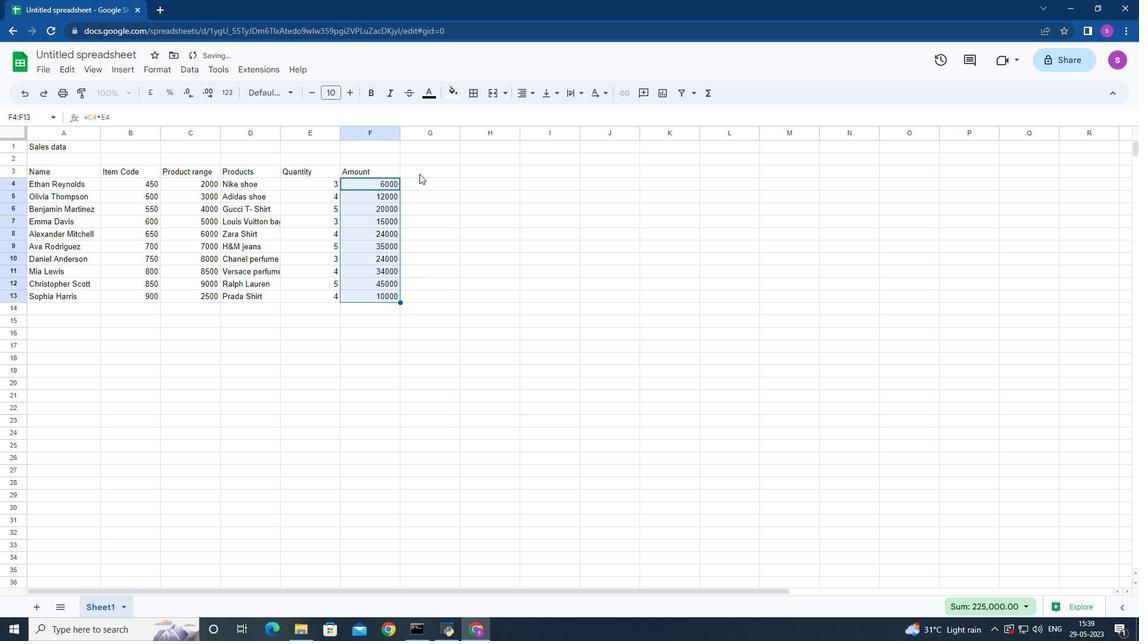 
Action: Mouse pressed left at (416, 169)
Screenshot: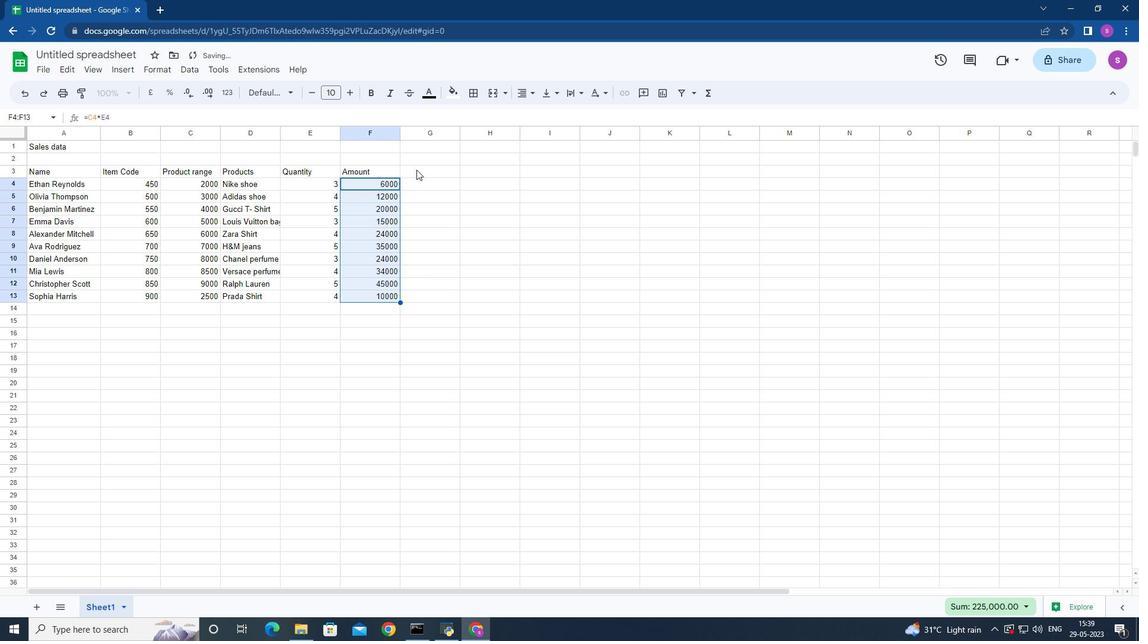 
Action: Key pressed <Key.shift>Tax
Screenshot: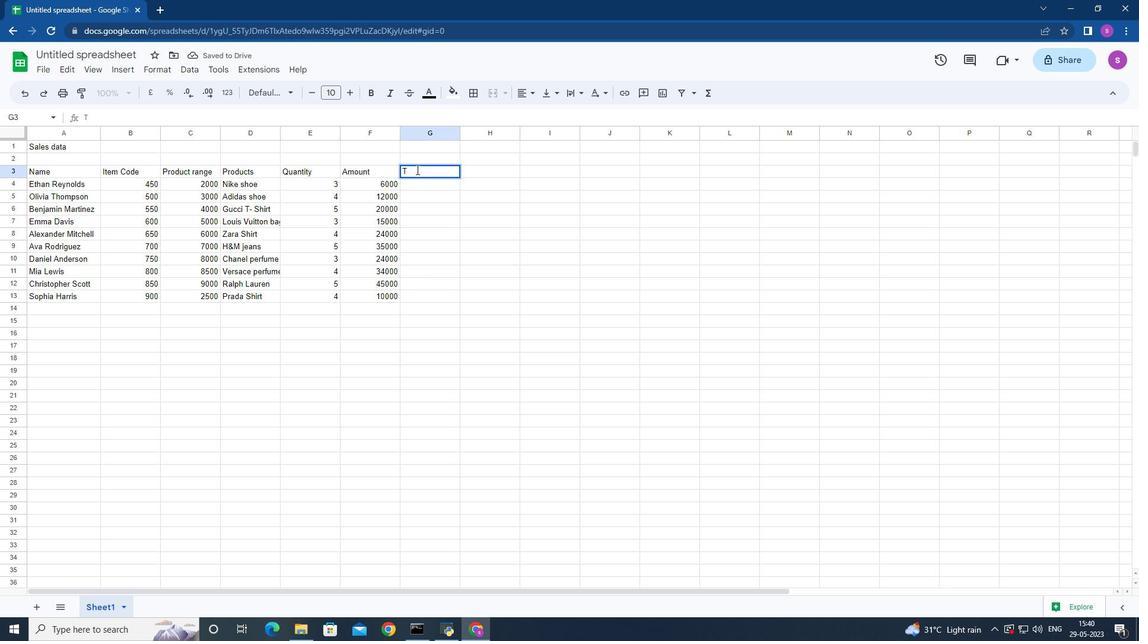 
Action: Mouse moved to (425, 180)
Screenshot: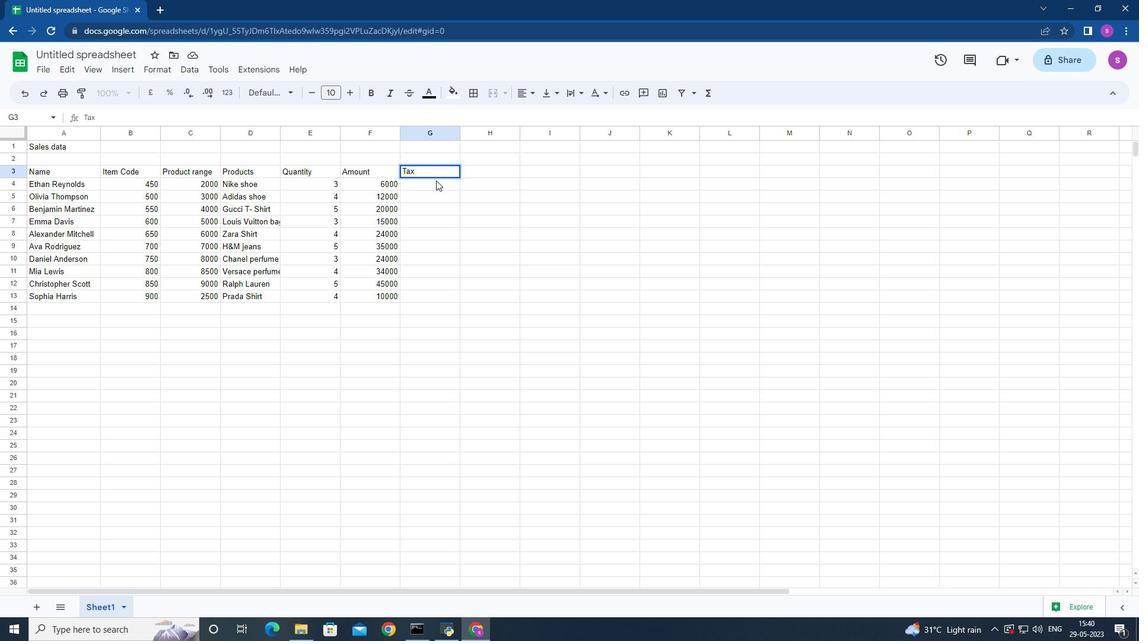 
Action: Mouse pressed left at (425, 180)
Screenshot: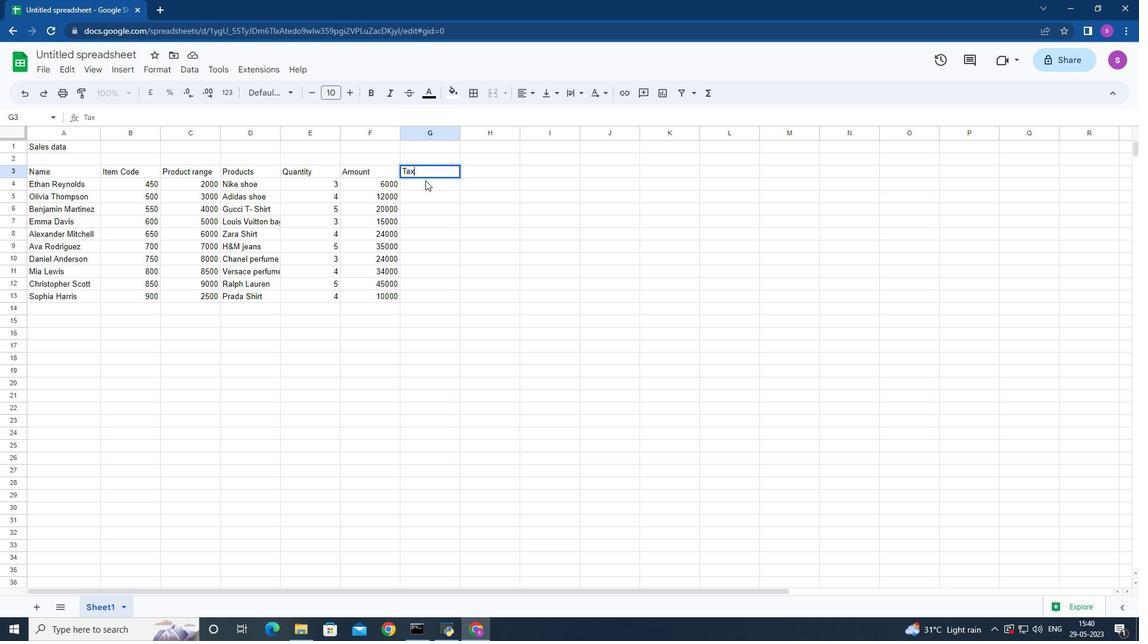 
Action: Mouse moved to (425, 181)
Screenshot: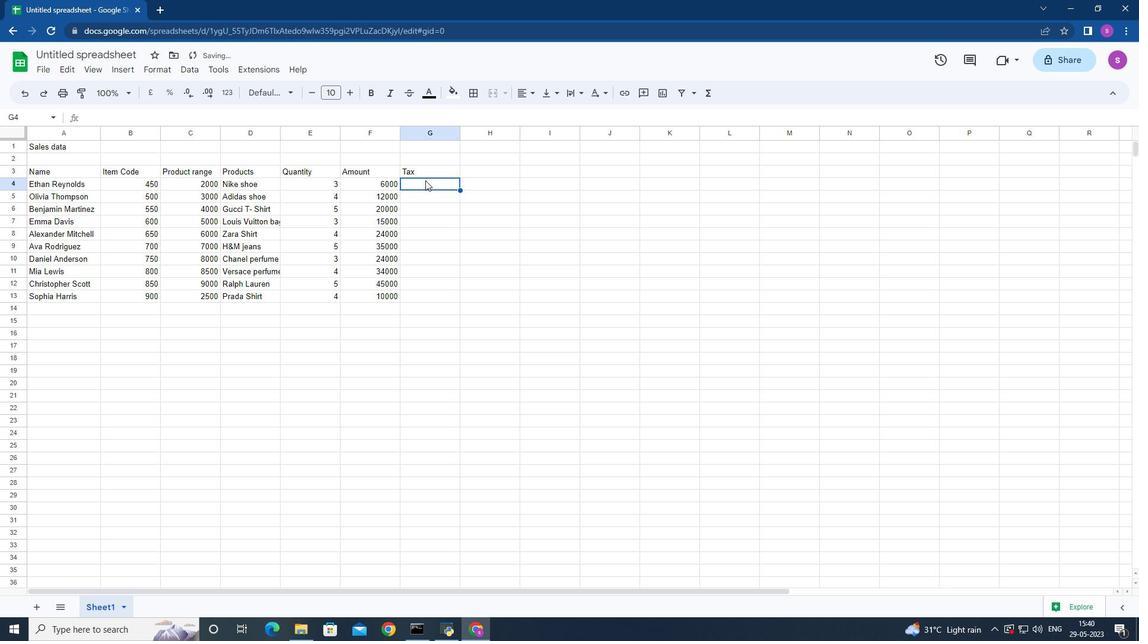 
Action: Key pressed =<Key.shift>(
Screenshot: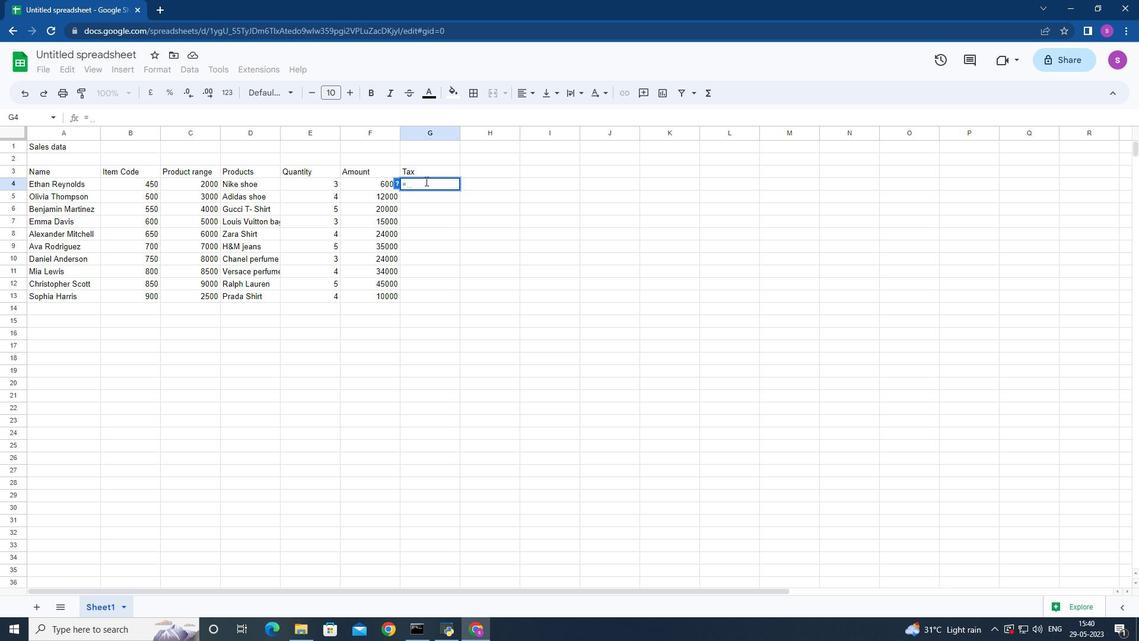 
Action: Mouse moved to (370, 184)
Screenshot: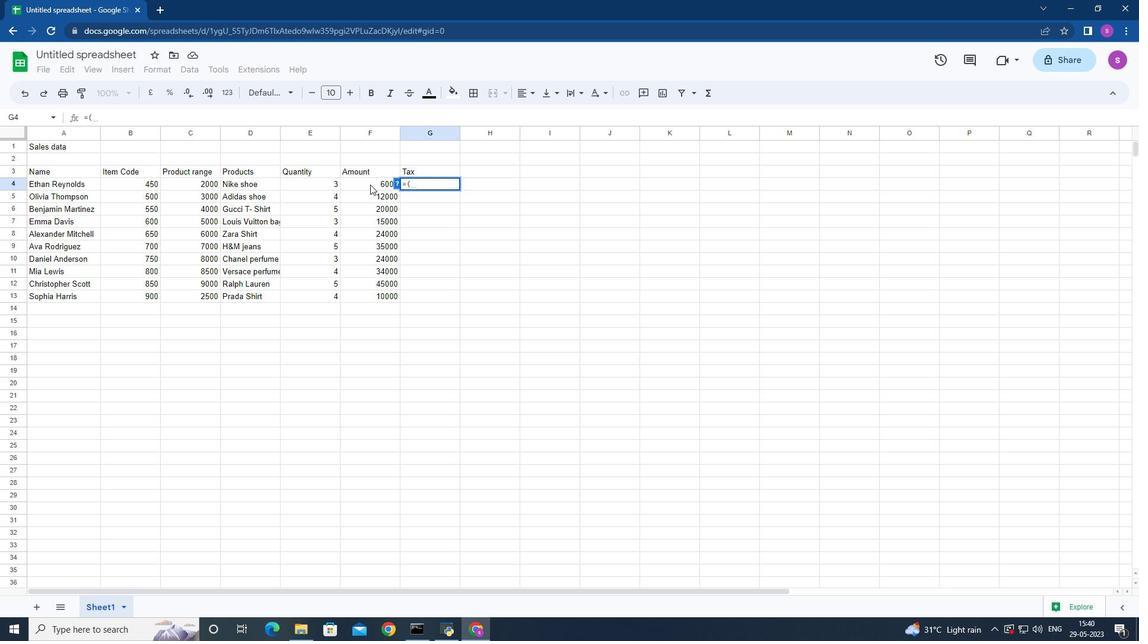 
Action: Mouse pressed left at (370, 184)
Screenshot: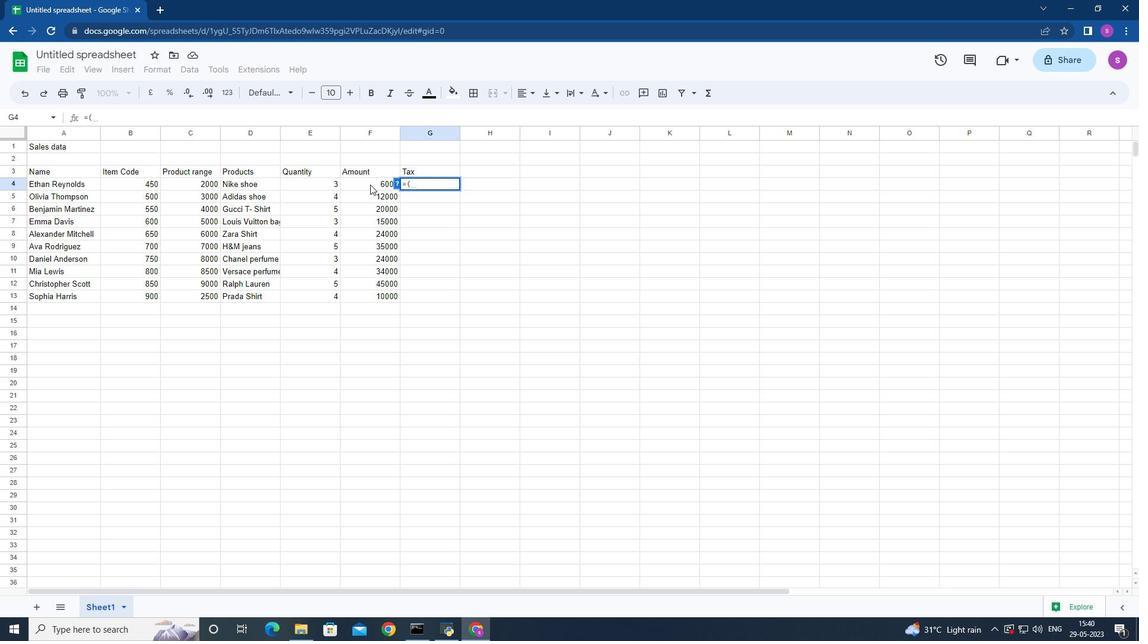
Action: Key pressed *12<Key.shift>%<Key.shift>)<Key.enter>
Screenshot: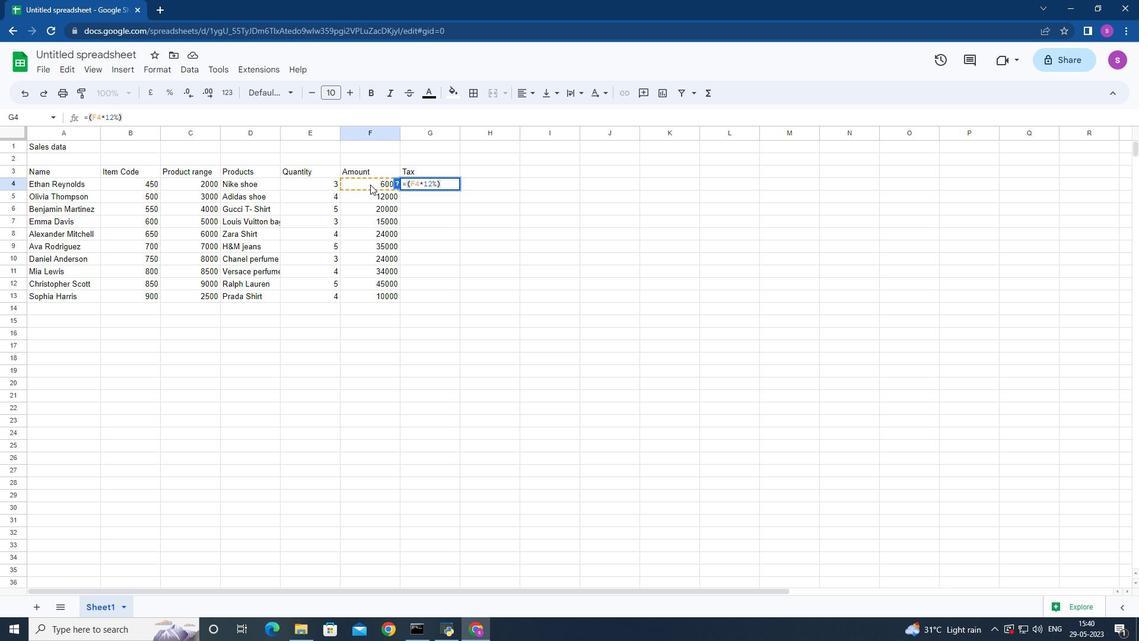 
Action: Mouse moved to (473, 273)
Screenshot: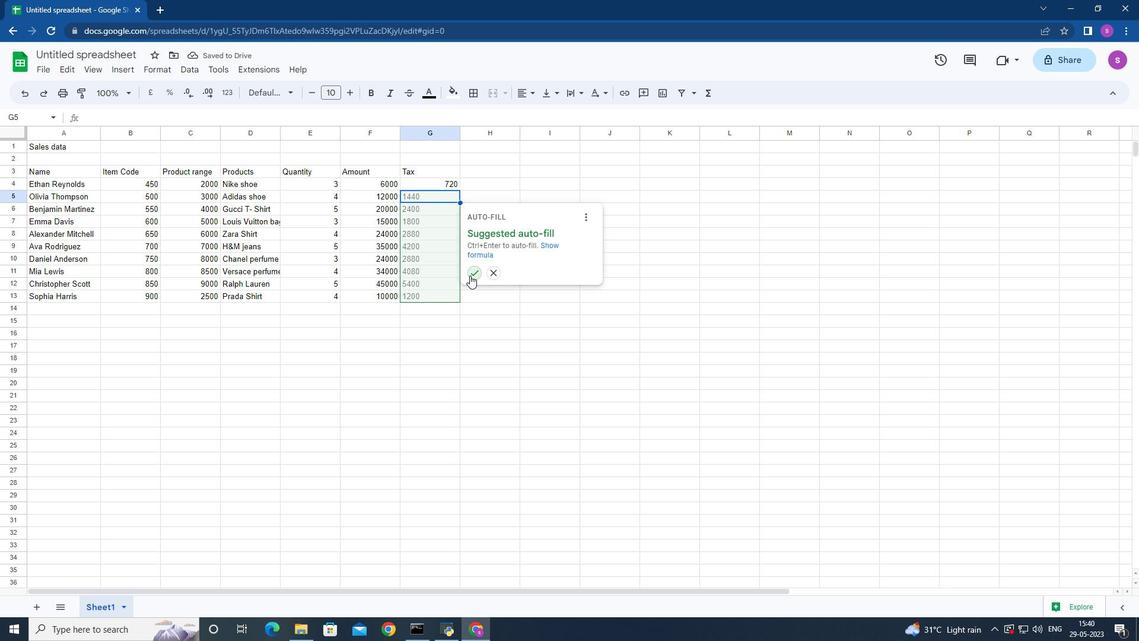
Action: Mouse pressed left at (473, 273)
Screenshot: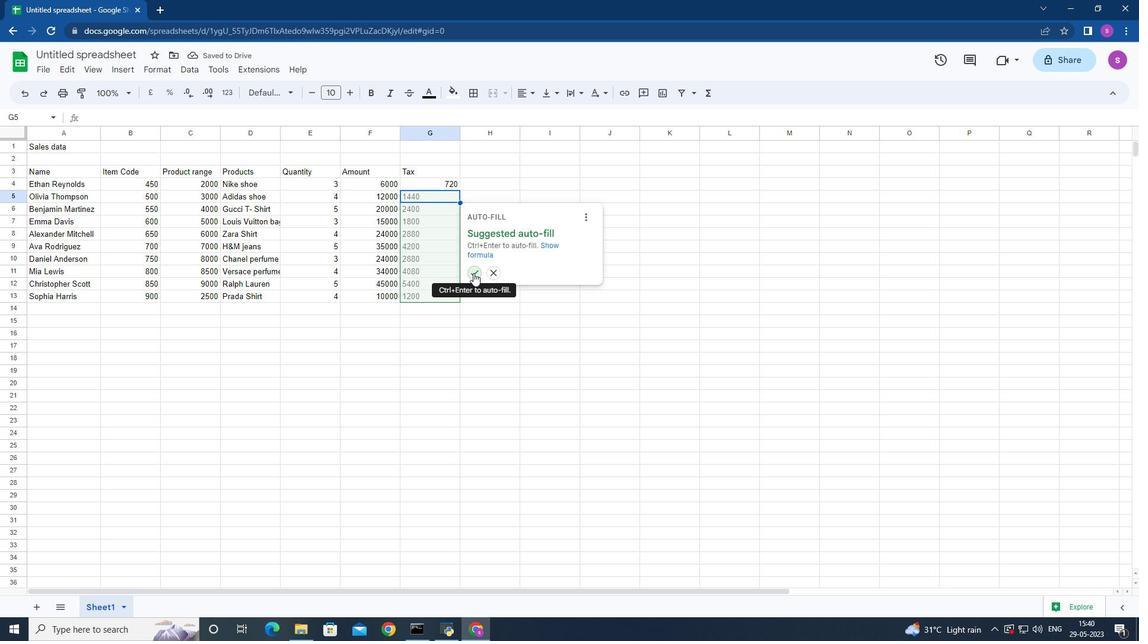 
Action: Mouse moved to (471, 166)
Screenshot: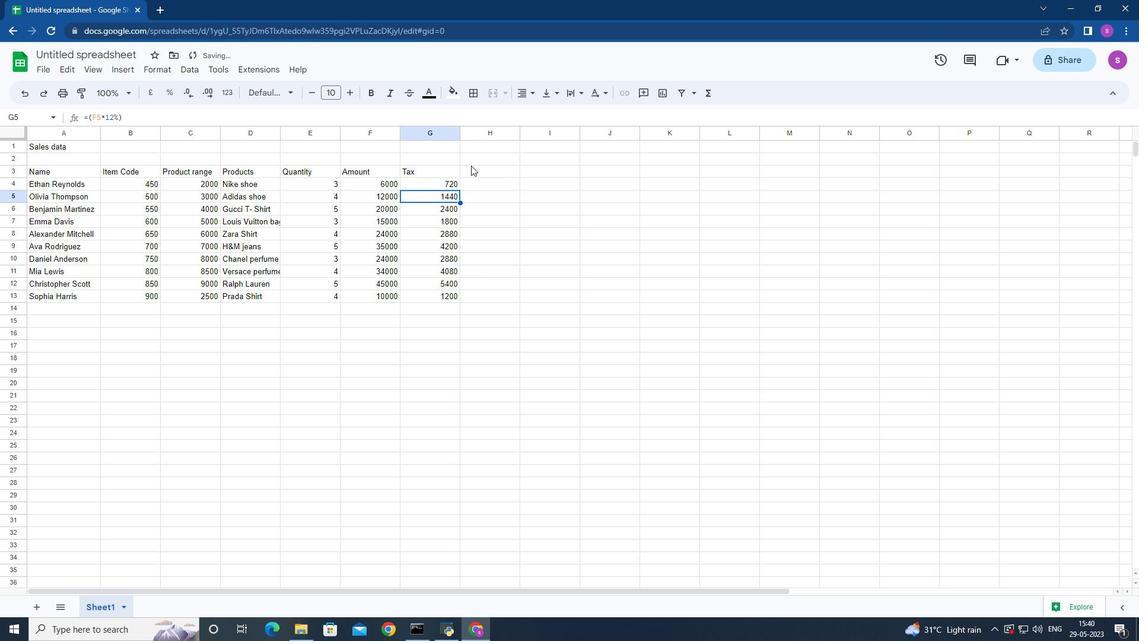 
Action: Mouse pressed left at (471, 166)
Screenshot: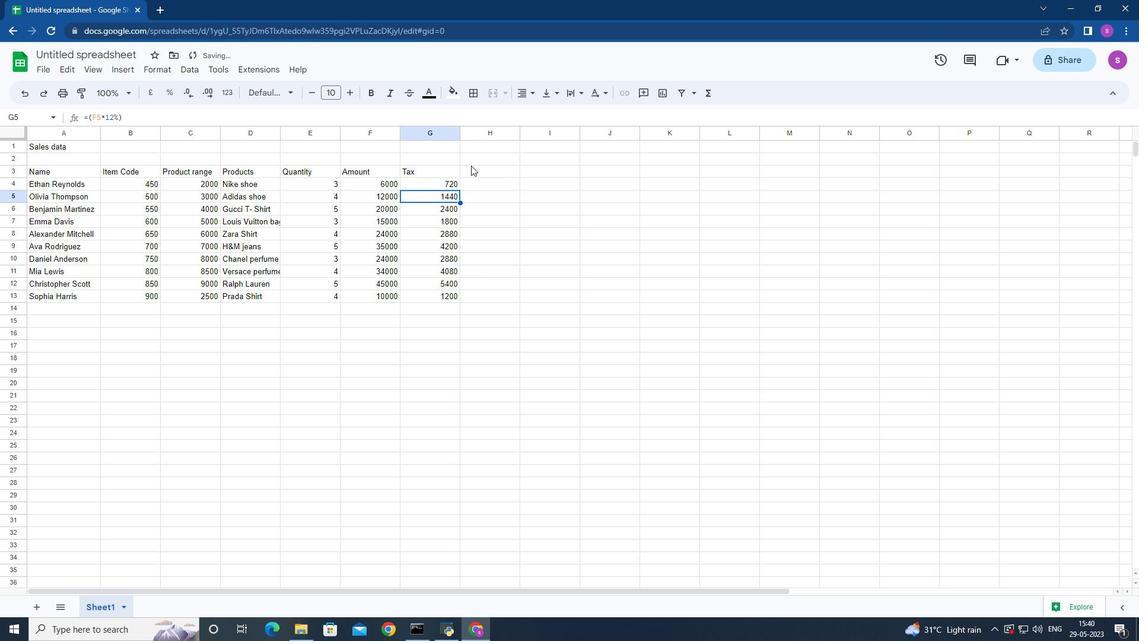 
Action: Mouse moved to (471, 172)
Screenshot: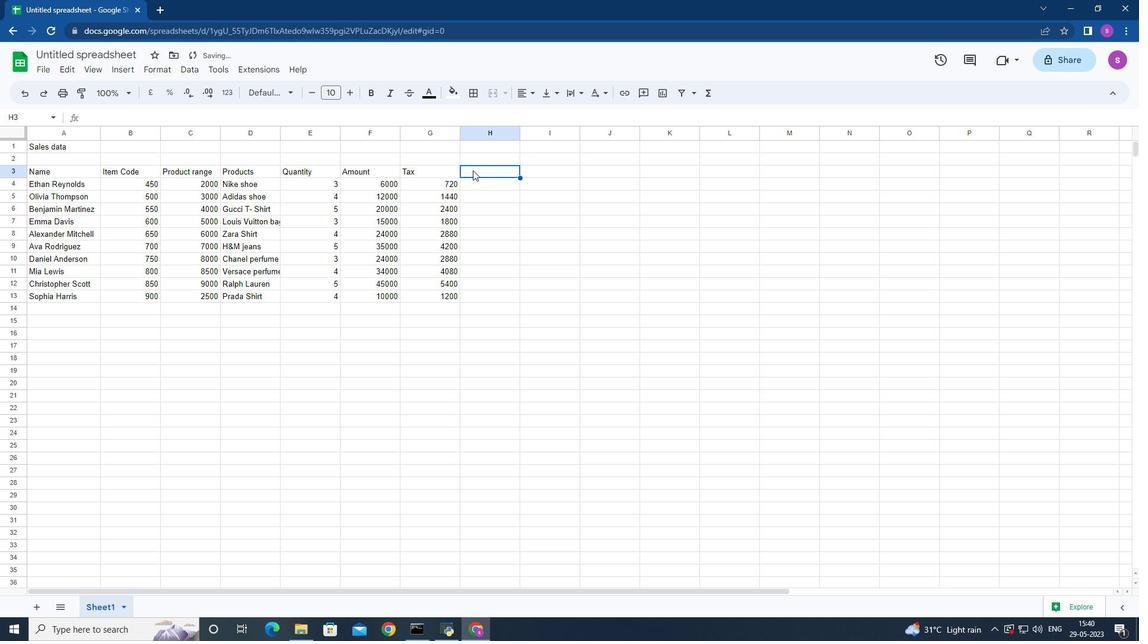
Action: Key pressed t<Key.backspace><Key.shift>Total<Key.down>=<Key.enter>
Screenshot: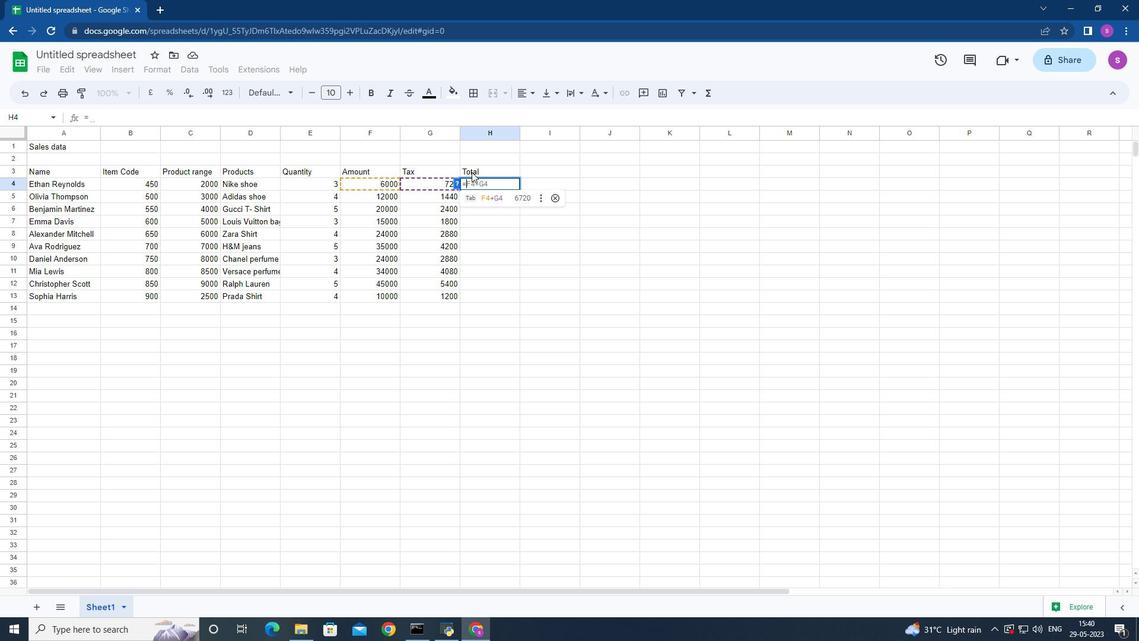 
Action: Mouse moved to (480, 180)
Screenshot: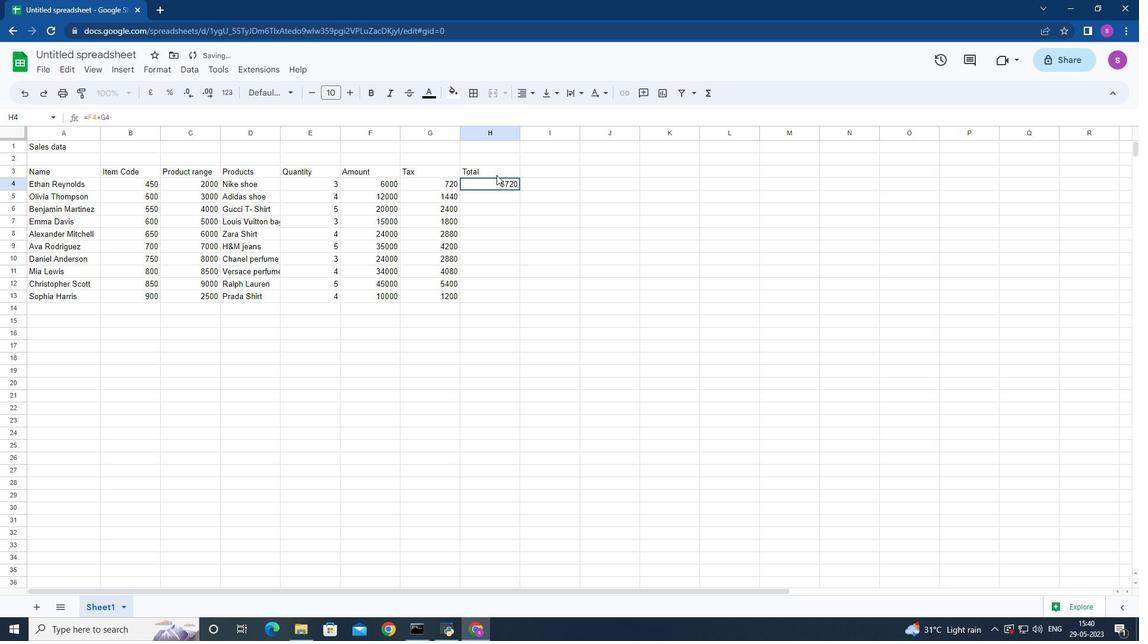 
Action: Mouse pressed left at (480, 180)
Screenshot: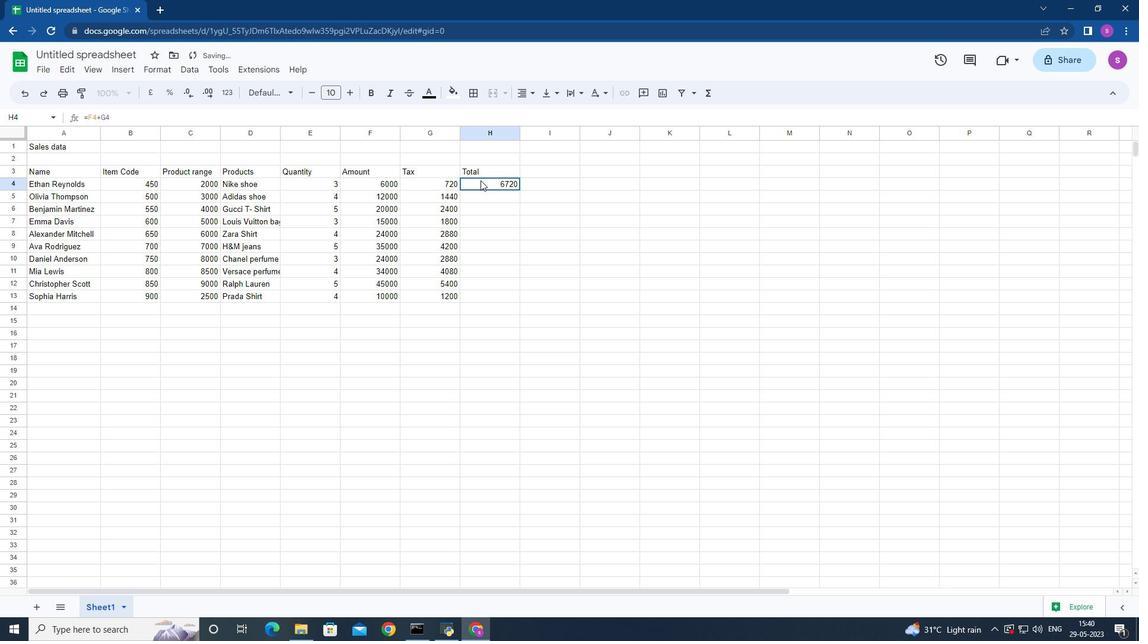 
Action: Mouse moved to (520, 188)
Screenshot: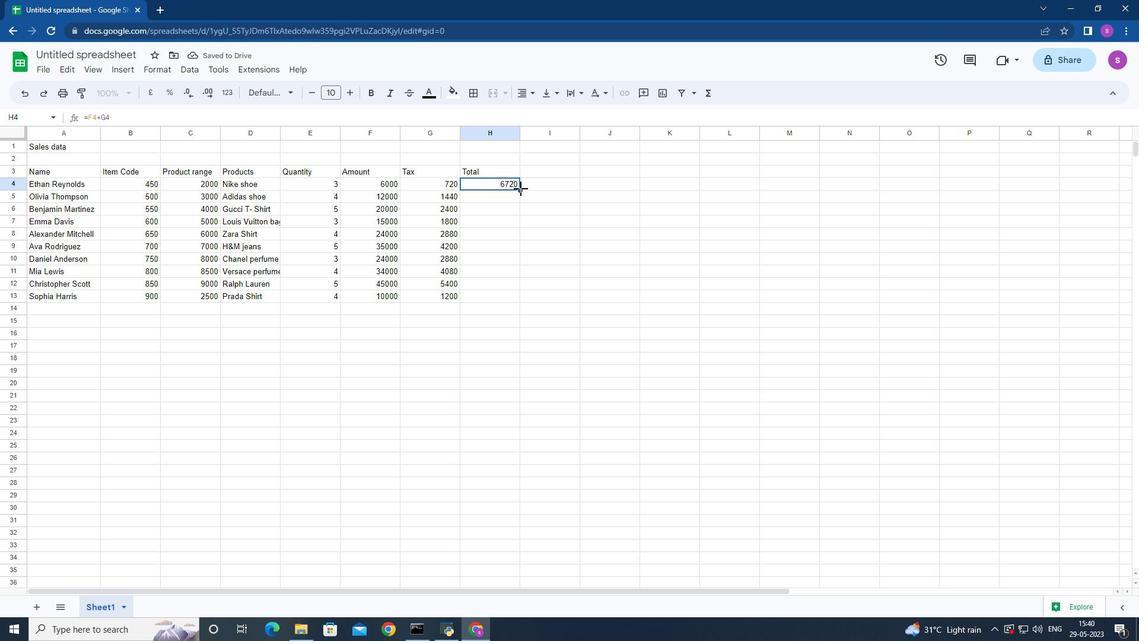 
Action: Mouse pressed left at (520, 188)
Screenshot: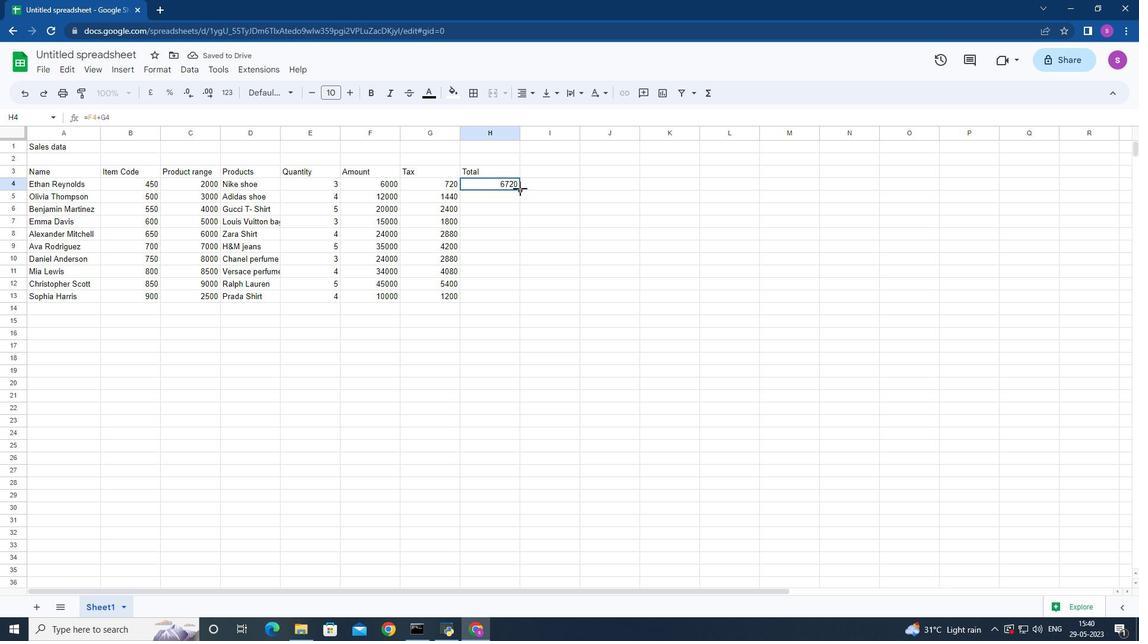 
Action: Mouse moved to (553, 265)
Screenshot: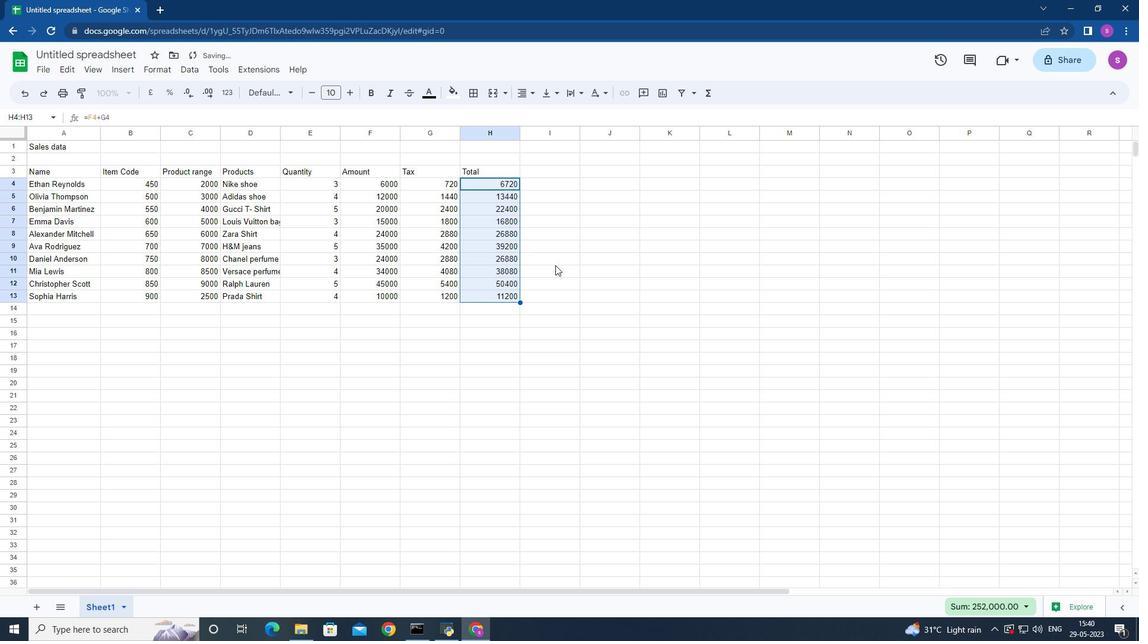 
Action: Mouse pressed left at (553, 265)
Screenshot: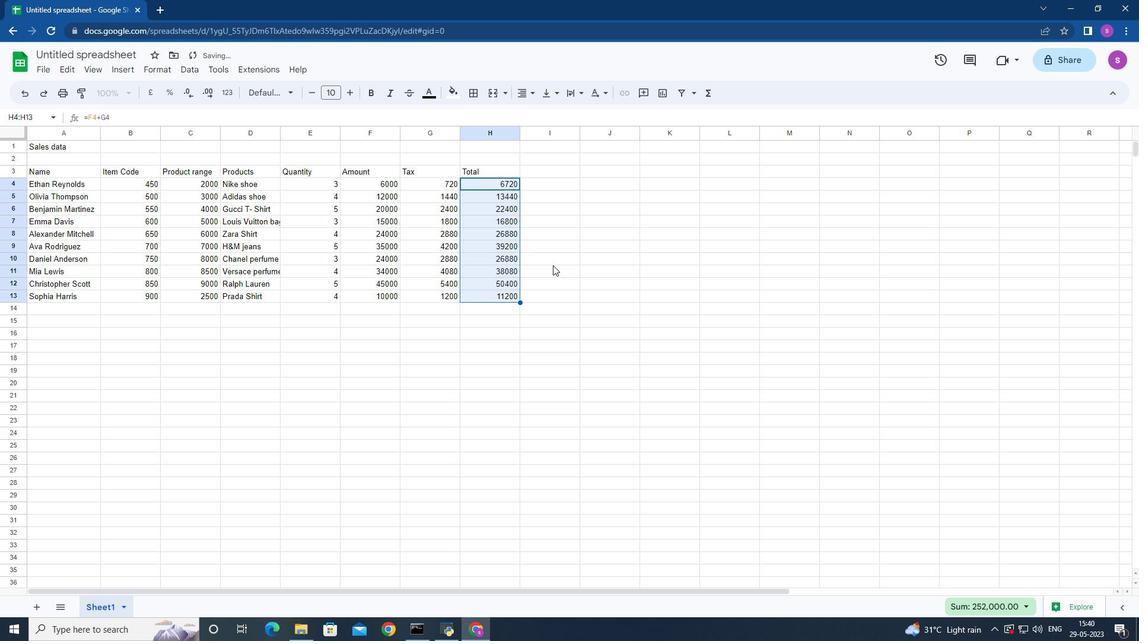 
Action: Mouse moved to (556, 179)
Screenshot: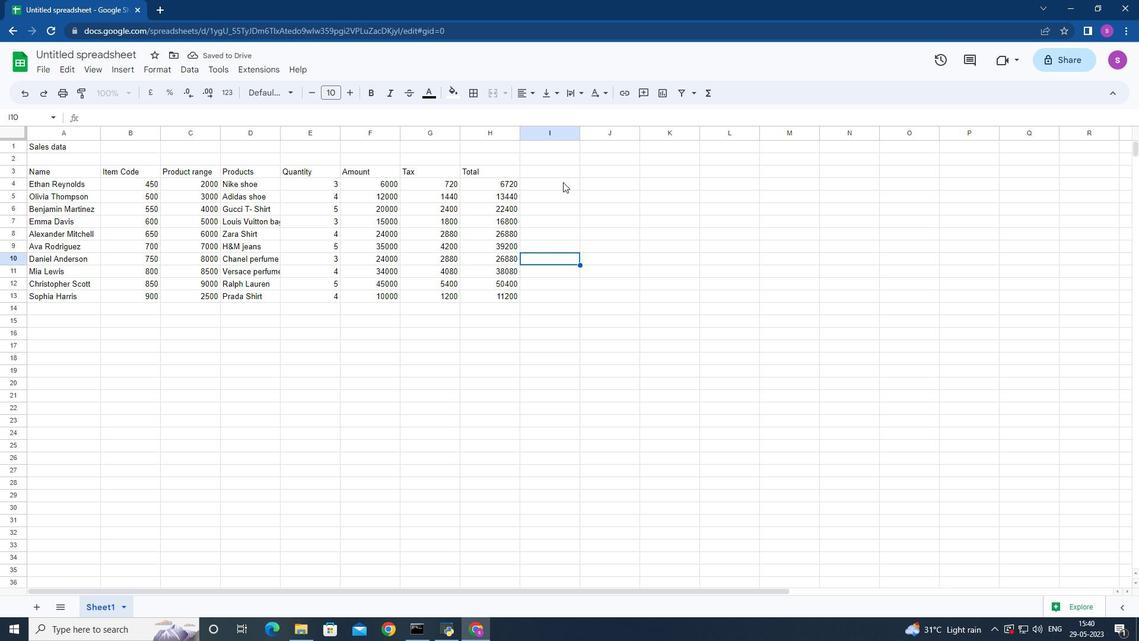 
Action: Mouse pressed left at (556, 179)
Screenshot: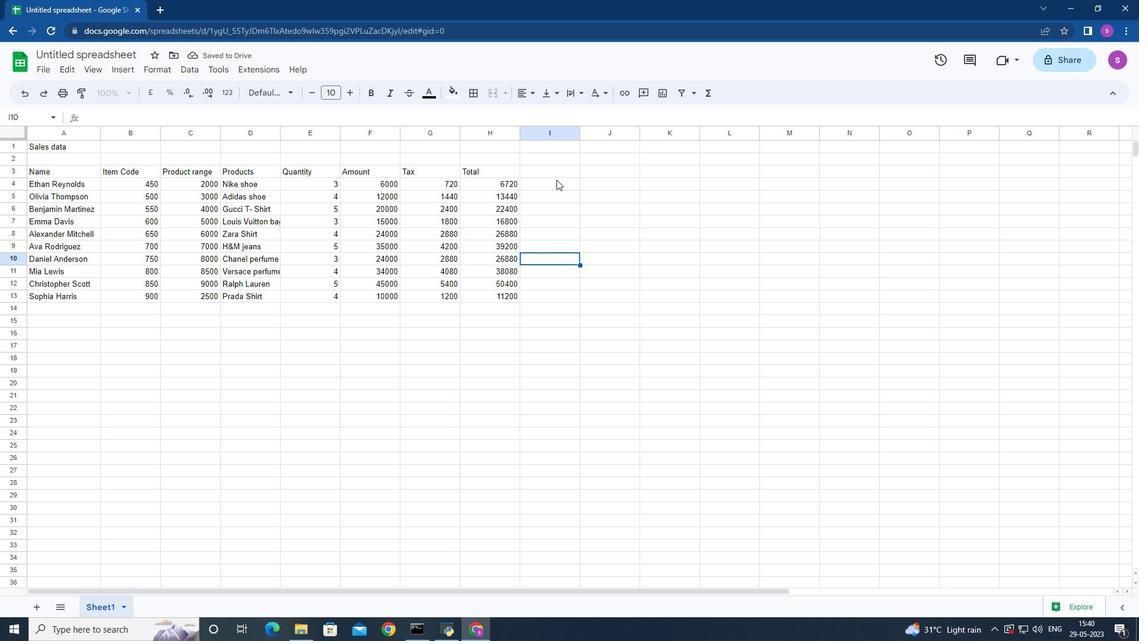 
Action: Mouse moved to (571, 238)
Screenshot: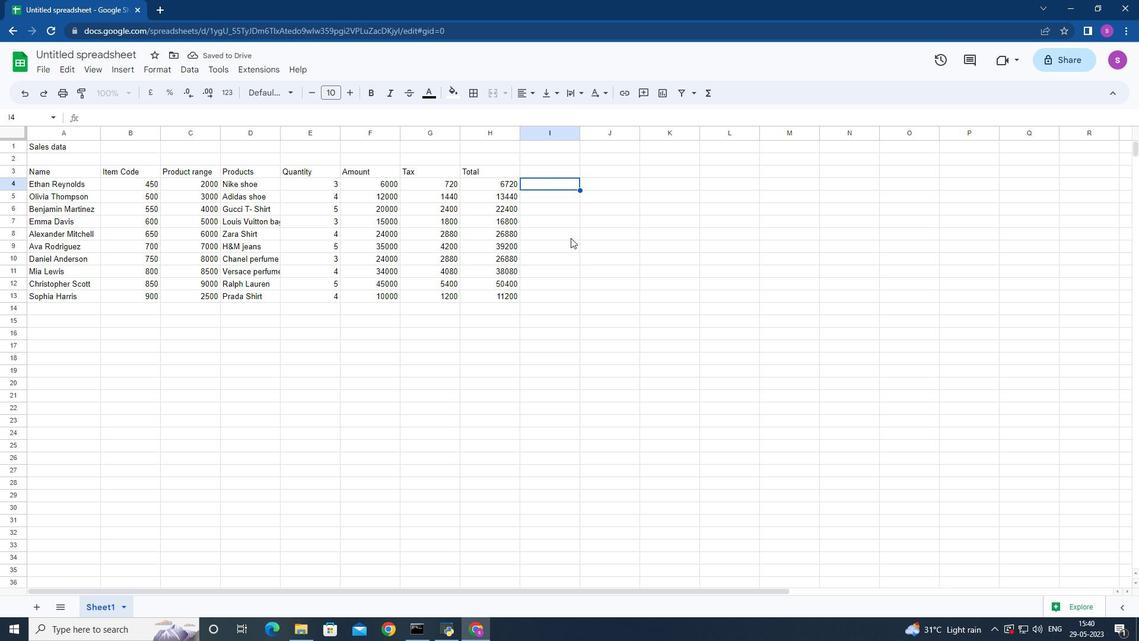 
Action: Mouse scrolled (571, 239) with delta (0, 0)
Screenshot: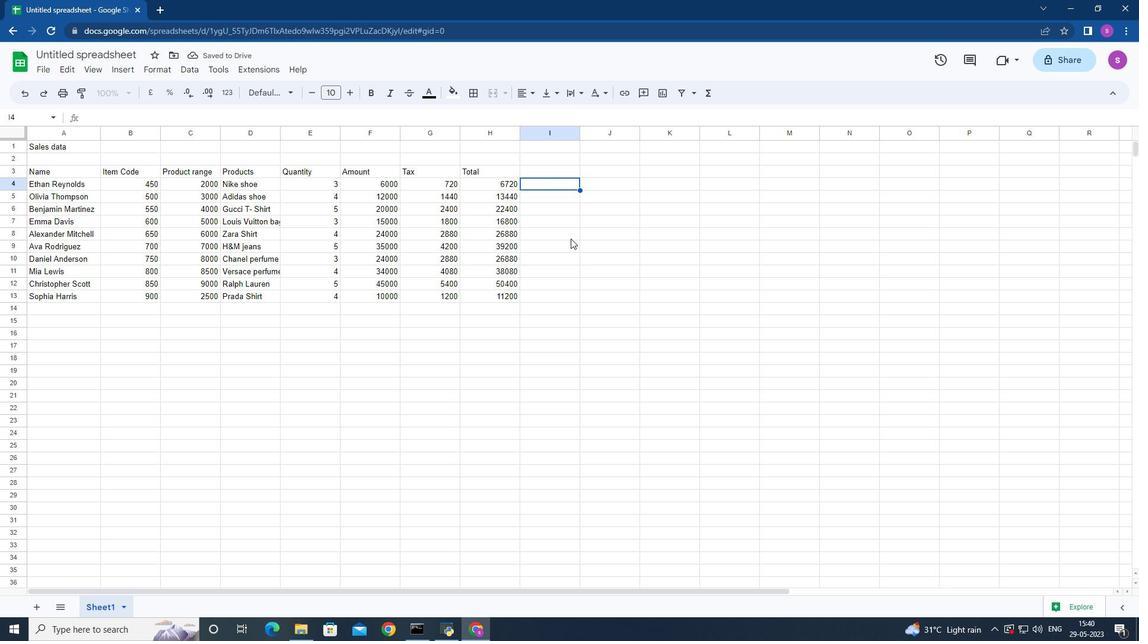 
Action: Mouse scrolled (571, 239) with delta (0, 0)
Screenshot: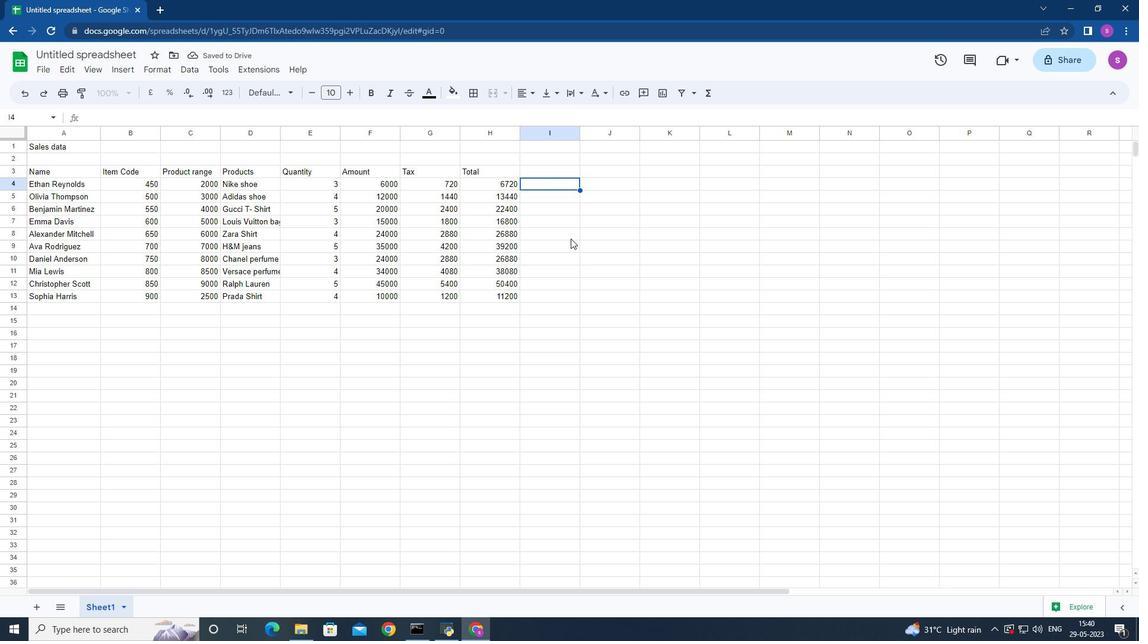 
Action: Mouse moved to (542, 239)
Screenshot: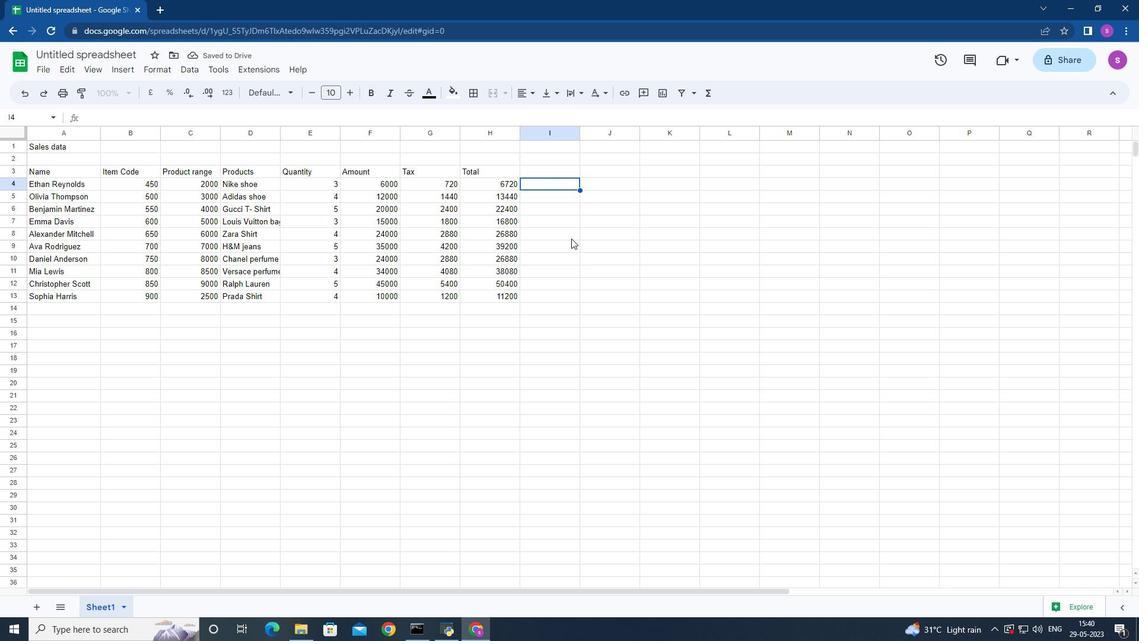 
Action: Mouse scrolled (542, 239) with delta (0, 0)
Screenshot: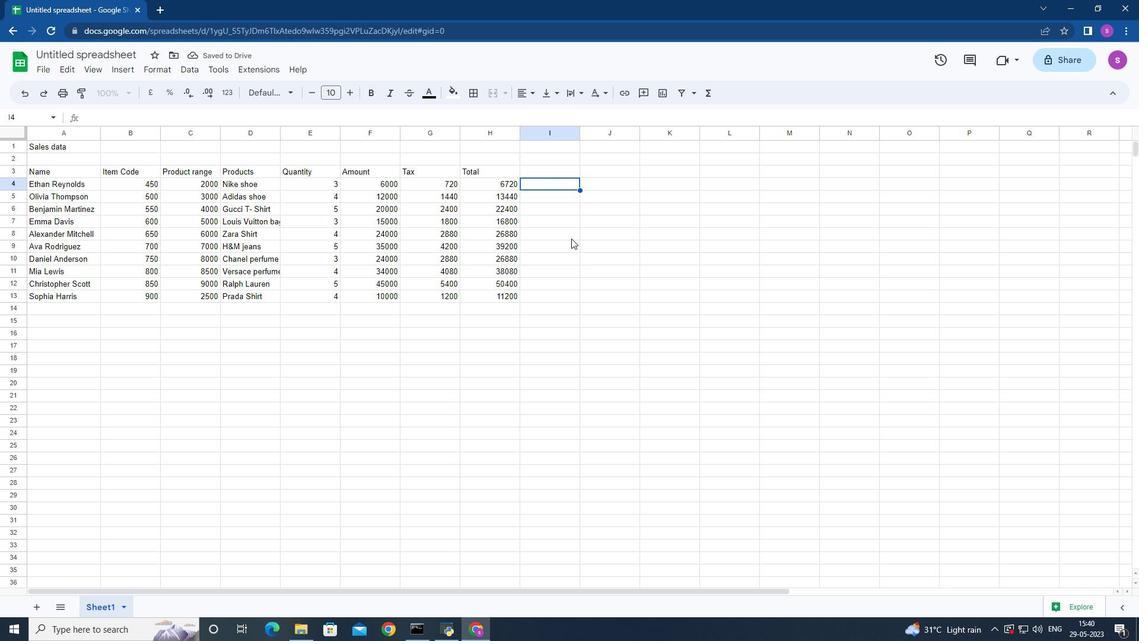 
Action: Mouse moved to (542, 239)
Screenshot: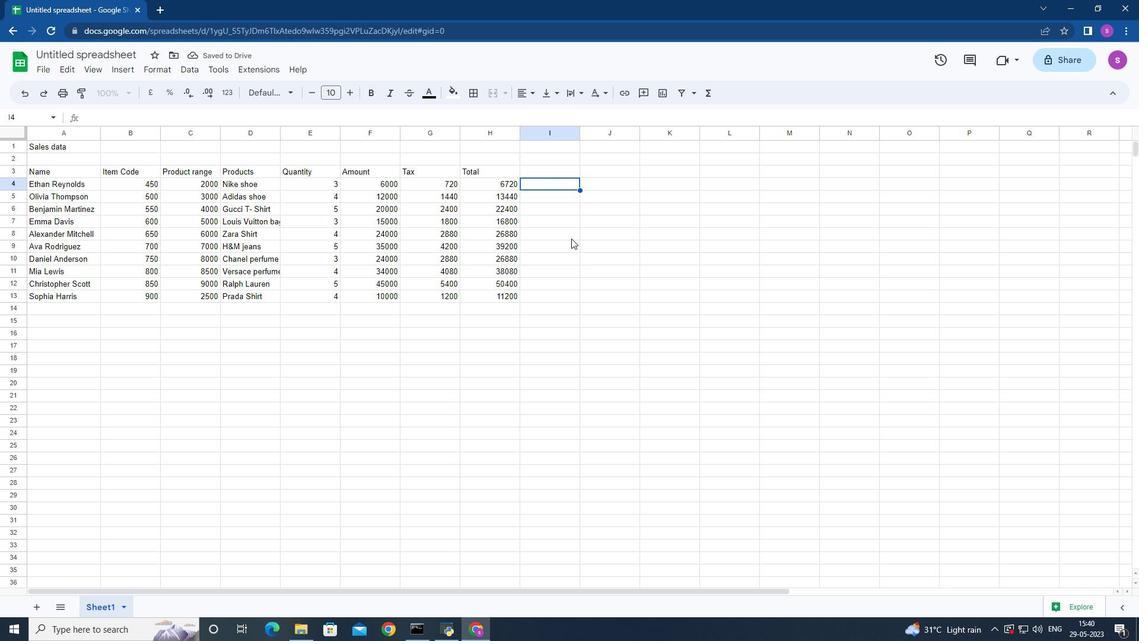 
Action: Mouse scrolled (542, 239) with delta (0, 0)
Screenshot: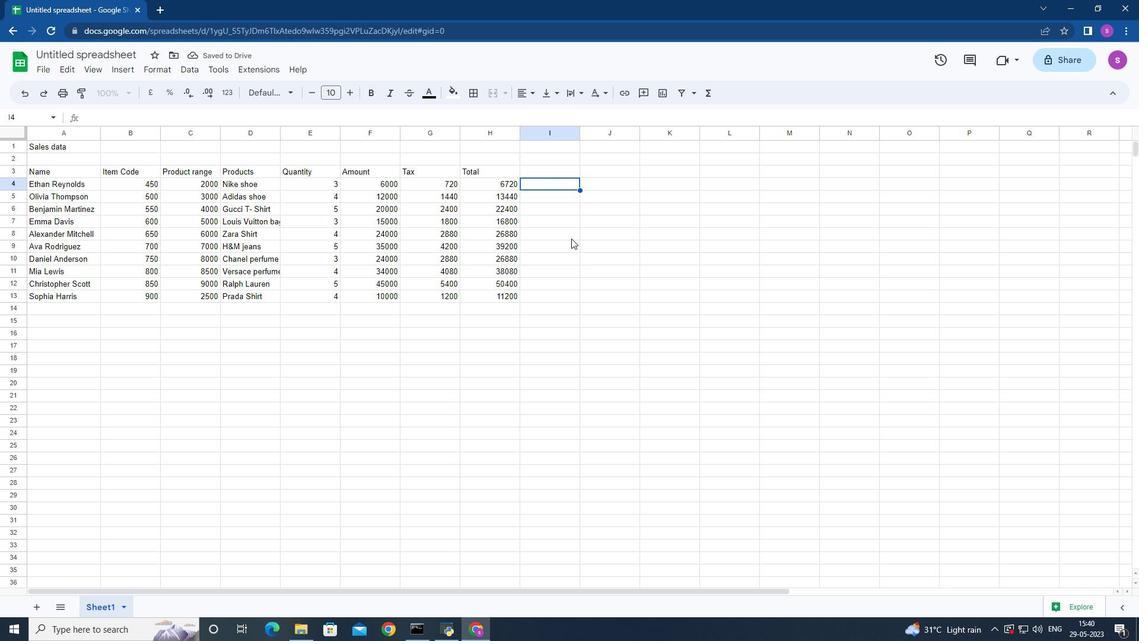 
Action: Mouse moved to (541, 239)
Screenshot: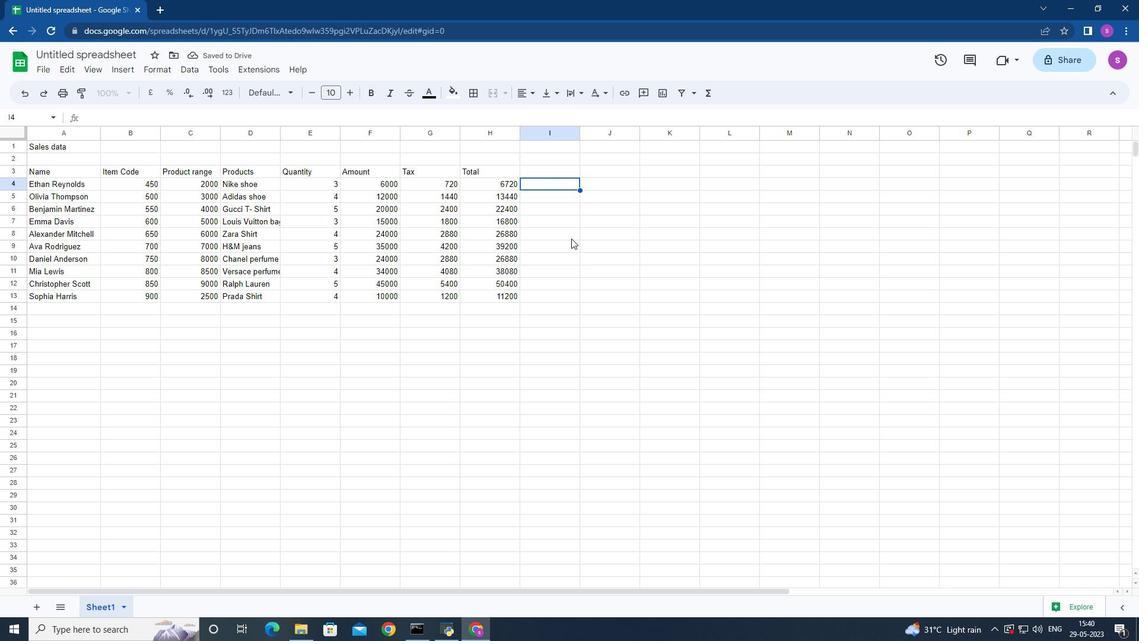 
Action: Mouse scrolled (541, 239) with delta (0, 0)
Screenshot: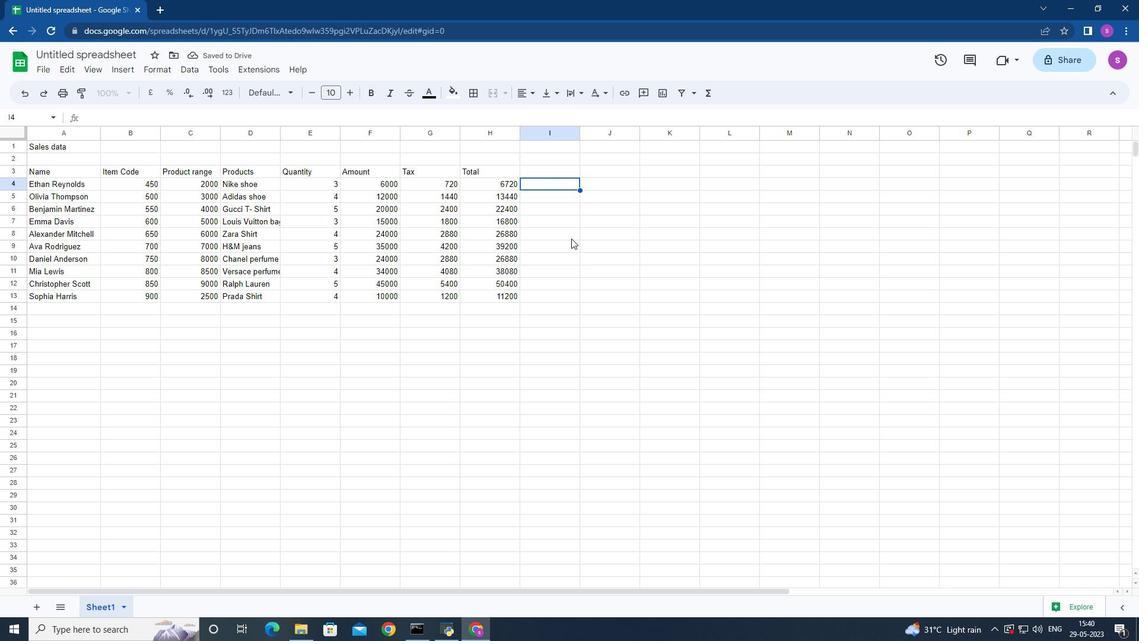 
Action: Mouse scrolled (541, 239) with delta (0, 0)
Screenshot: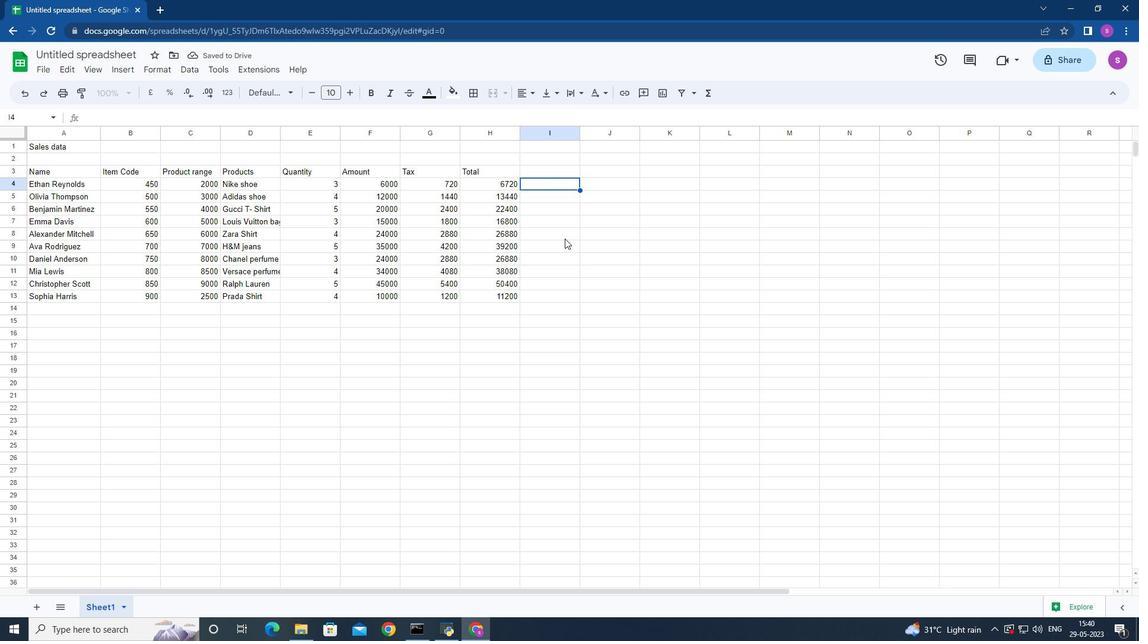 
Action: Mouse moved to (582, 254)
Screenshot: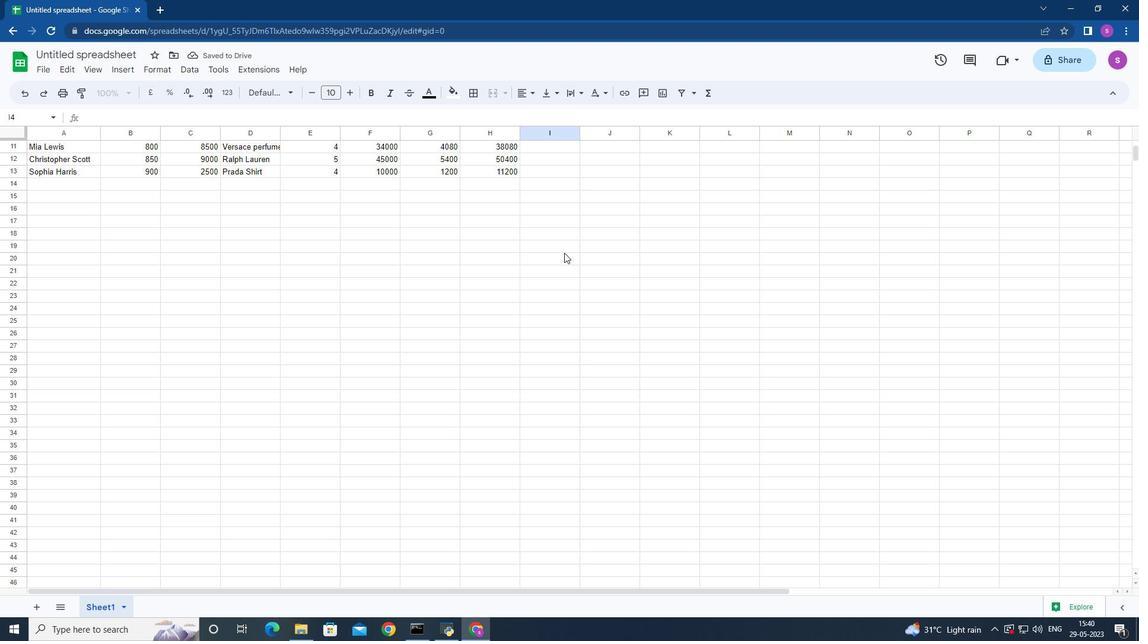 
Action: Mouse scrolled (562, 252) with delta (0, 0)
Screenshot: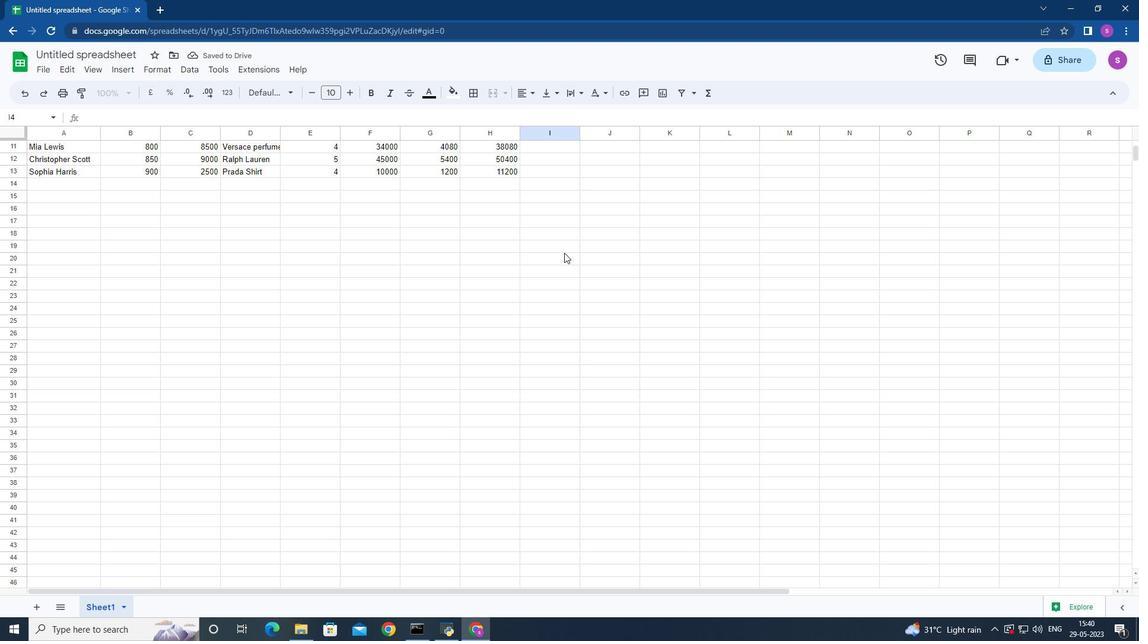 
Action: Mouse moved to (583, 254)
Screenshot: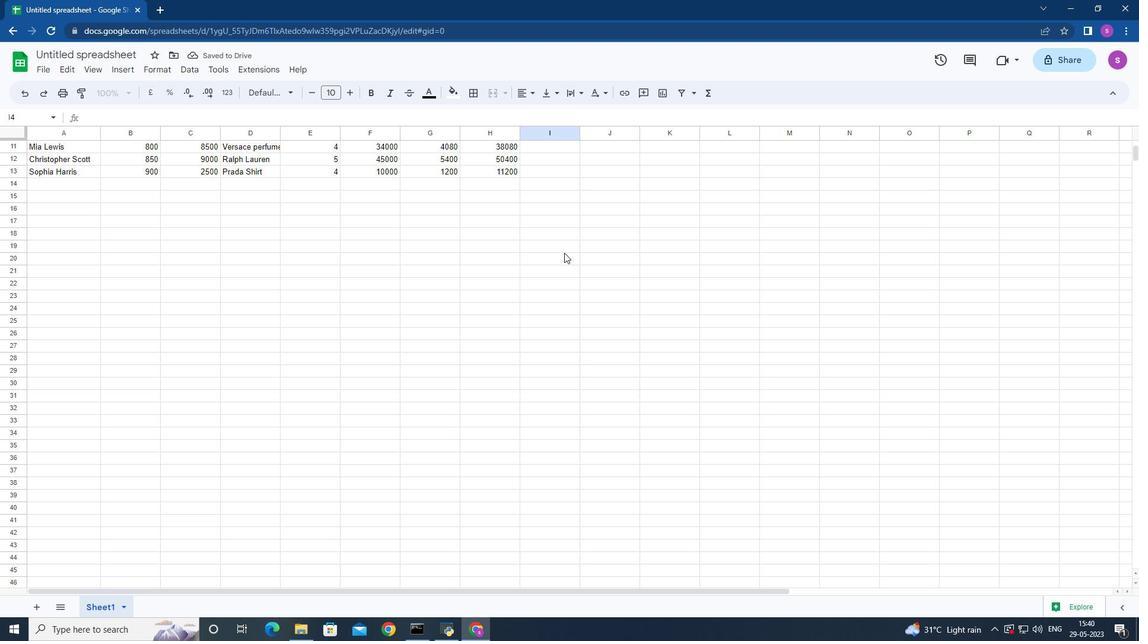 
Action: Mouse scrolled (562, 252) with delta (0, 0)
Screenshot: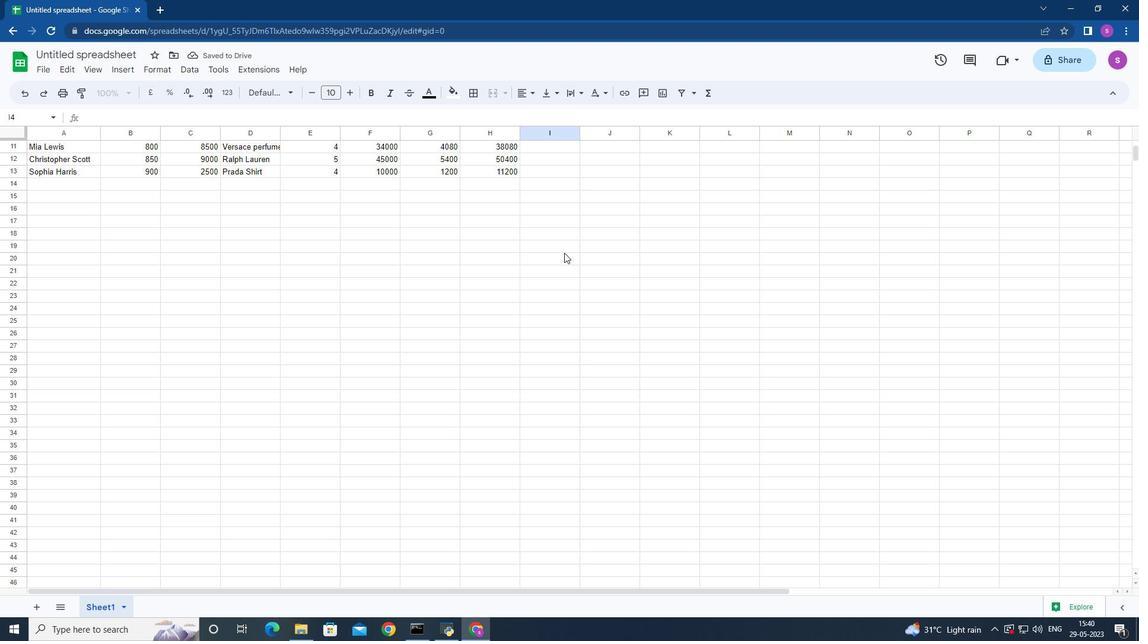
Action: Mouse moved to (584, 254)
Screenshot: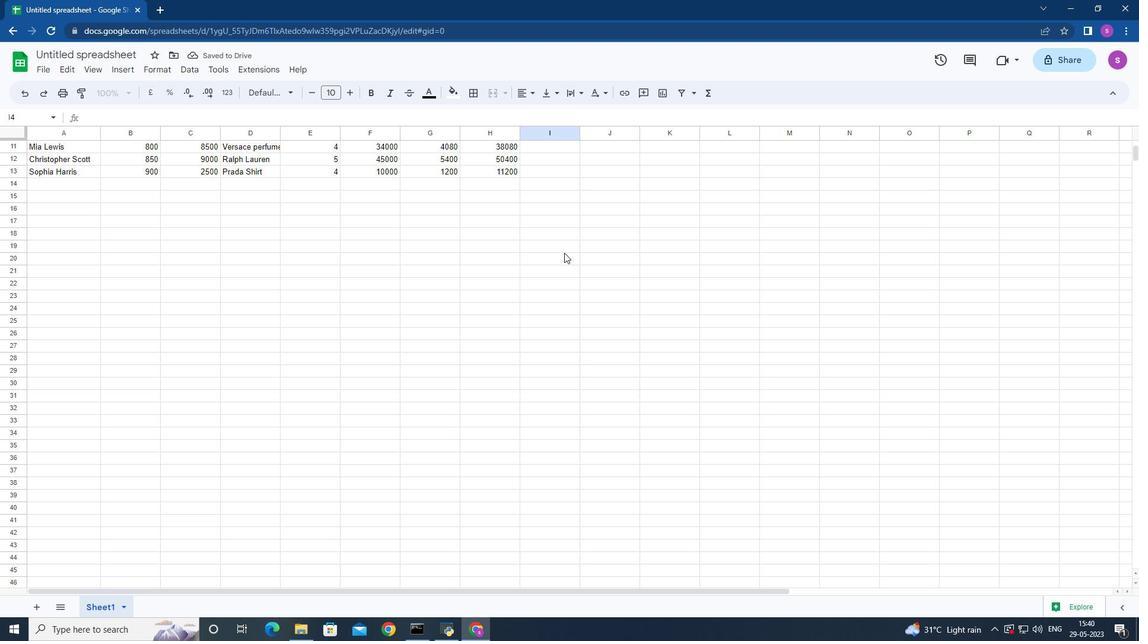
Action: Mouse scrolled (562, 252) with delta (0, 0)
Screenshot: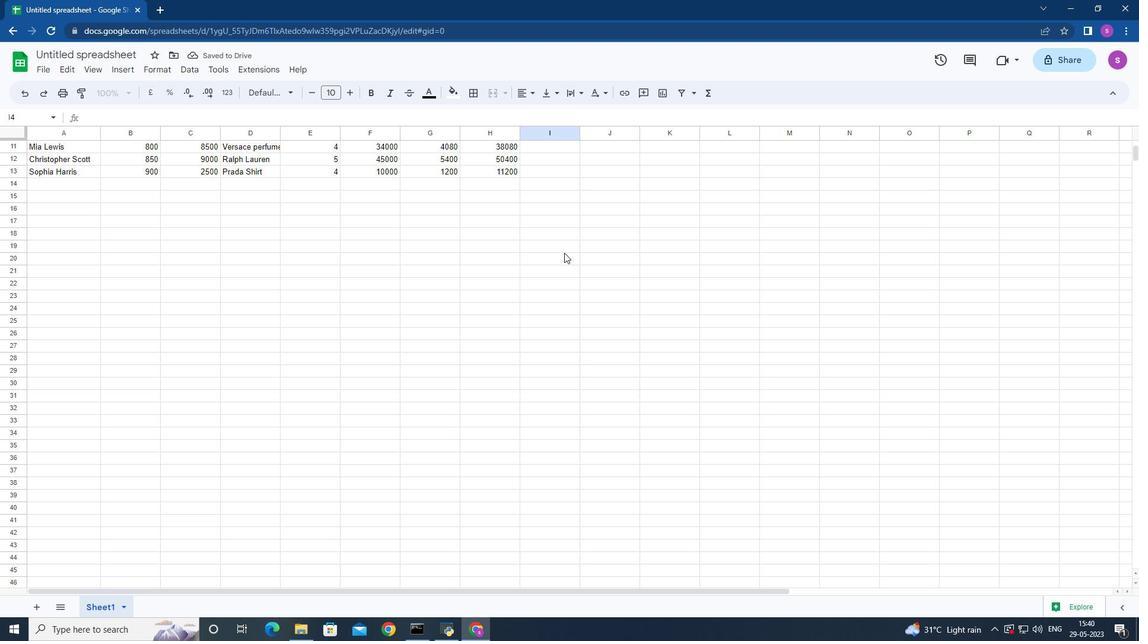 
Action: Mouse scrolled (562, 252) with delta (0, 0)
Screenshot: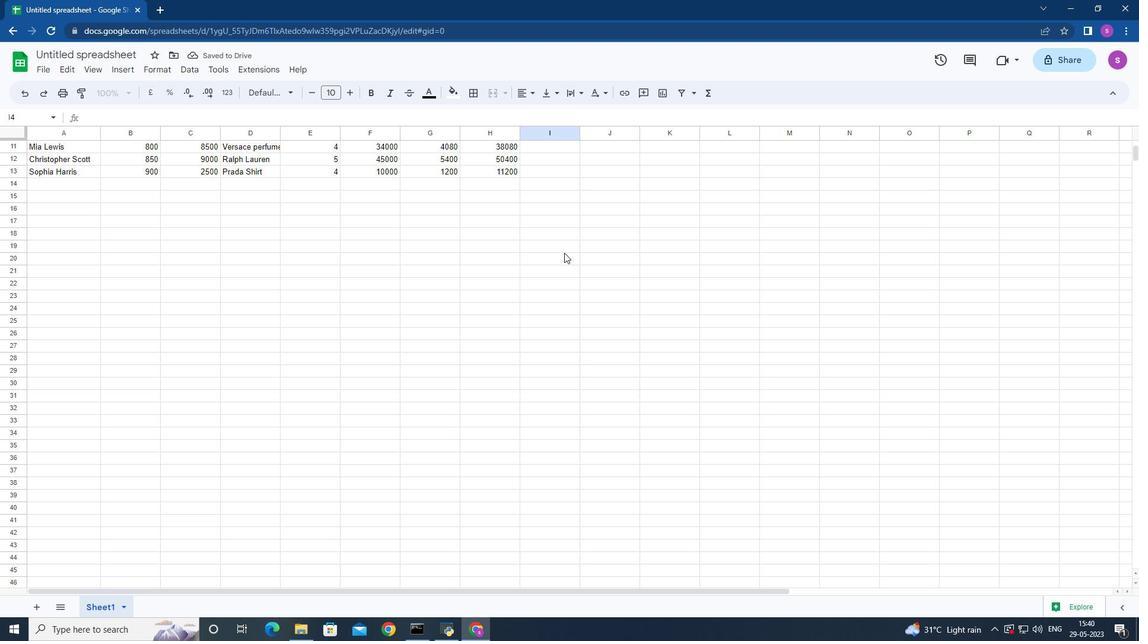 
Action: Mouse scrolled (562, 252) with delta (0, 0)
Screenshot: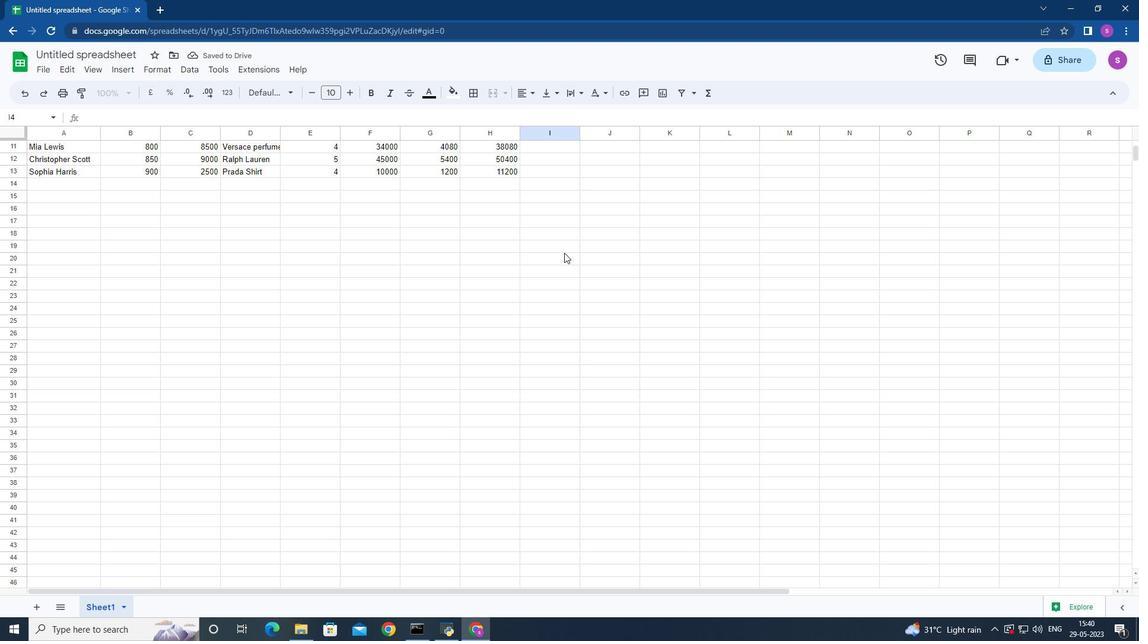 
Action: Mouse moved to (537, 290)
Screenshot: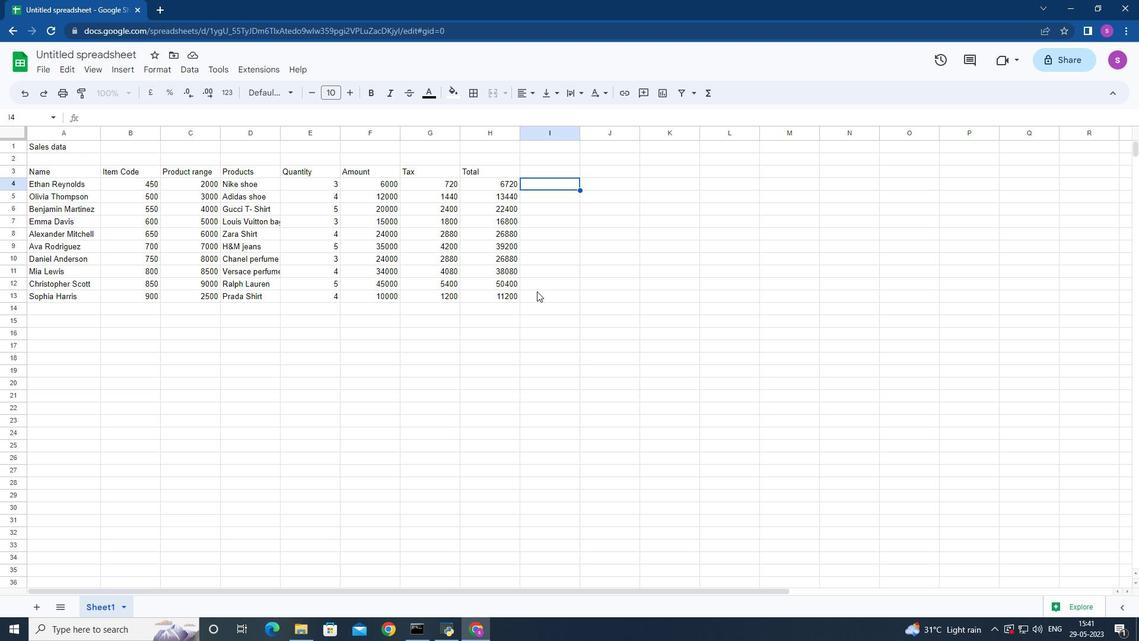 
Action: Mouse pressed left at (537, 290)
Screenshot: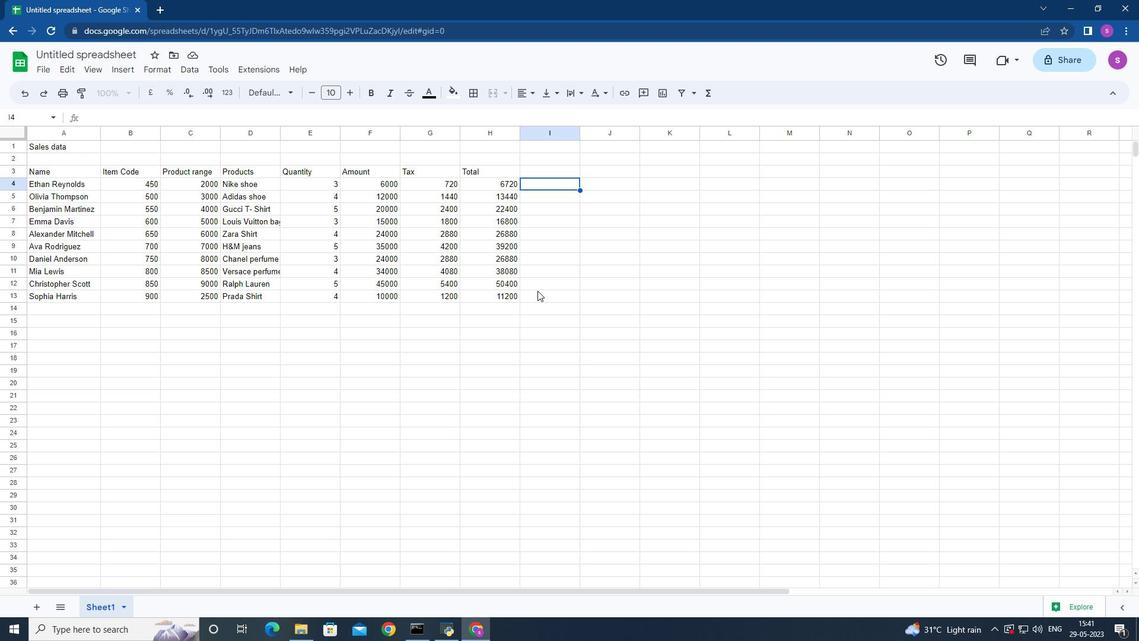 
Action: Mouse moved to (524, 183)
Screenshot: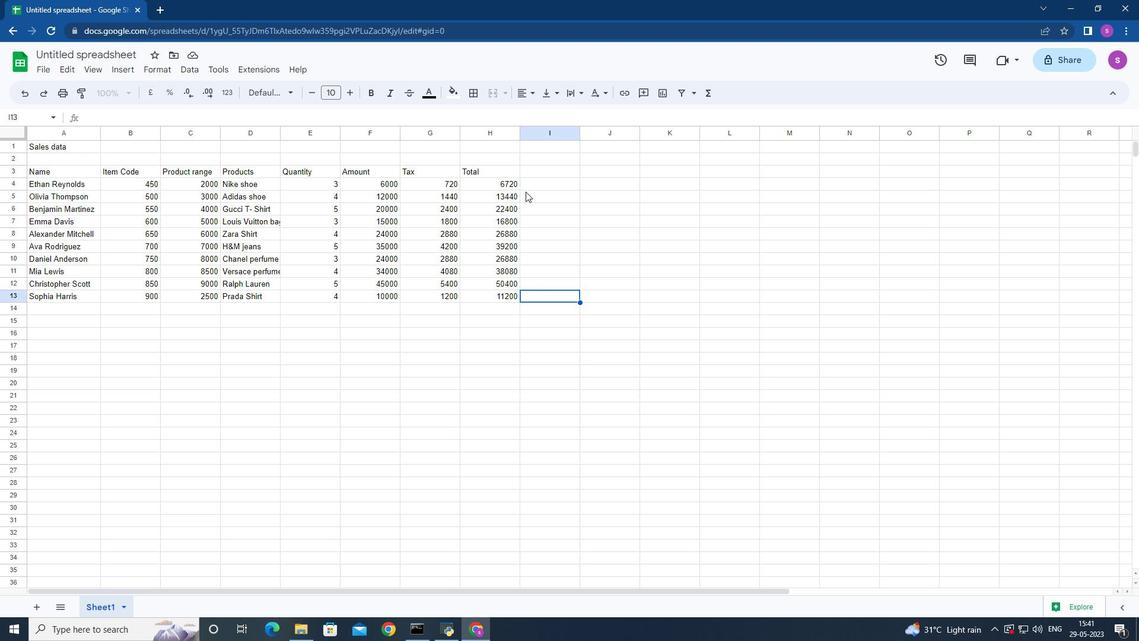 
Action: Mouse pressed left at (524, 183)
Screenshot: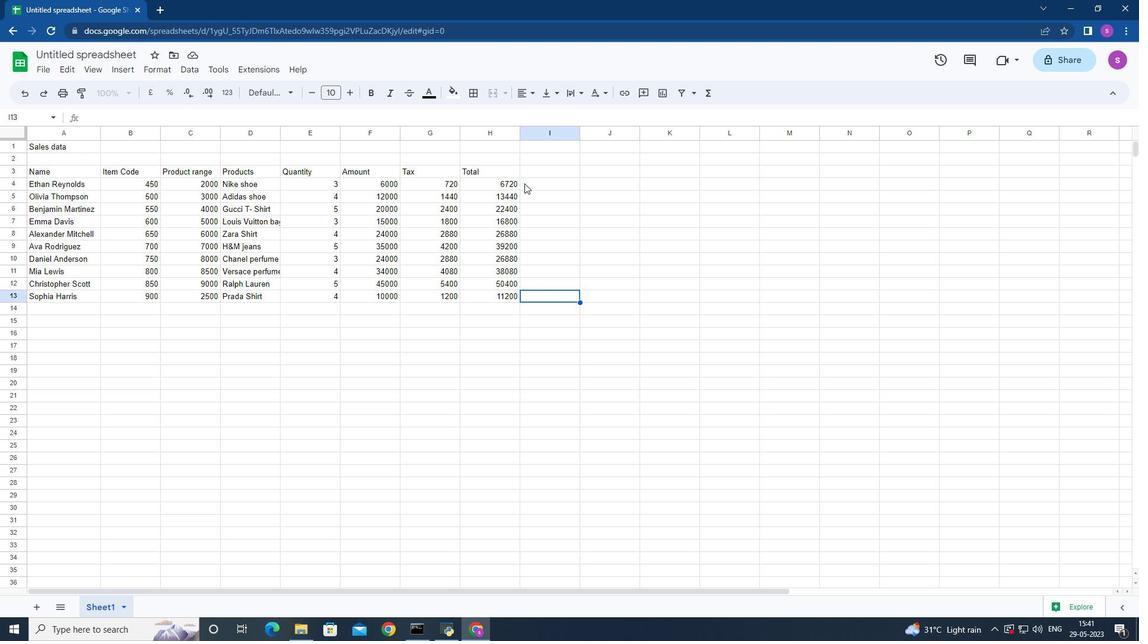 
Action: Mouse moved to (480, 185)
Screenshot: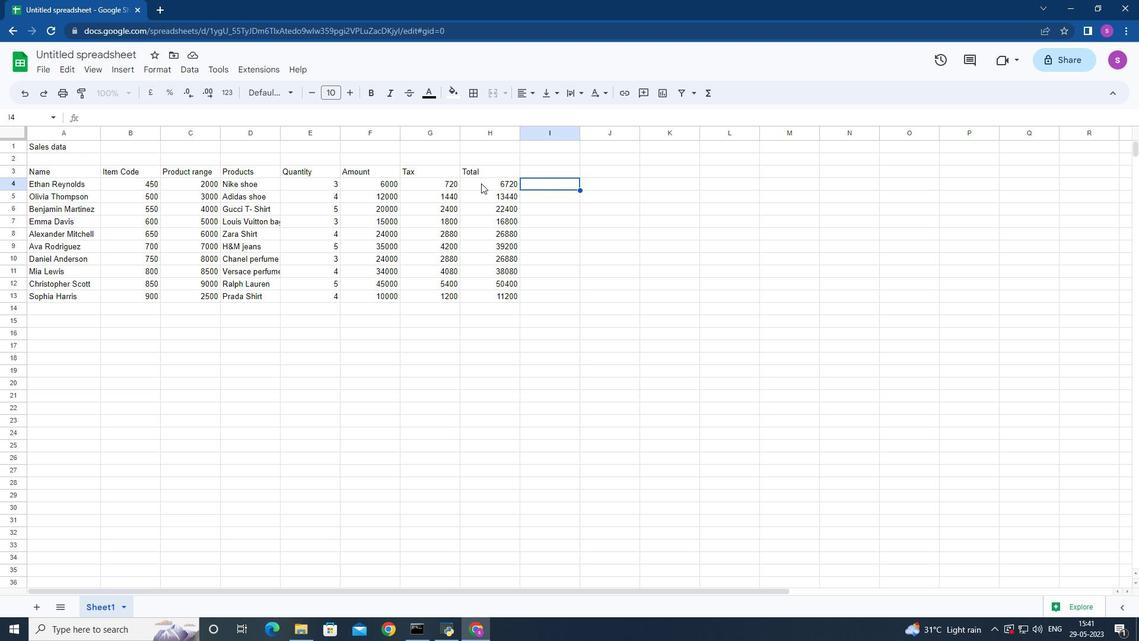 
Action: Mouse pressed left at (480, 185)
Screenshot: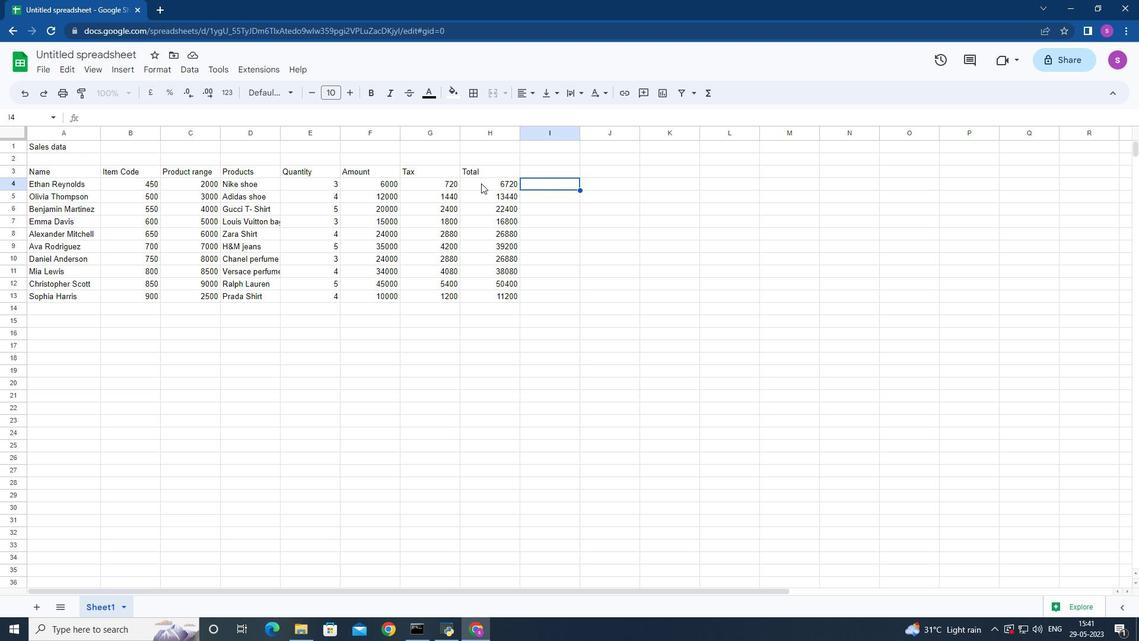 
Action: Mouse moved to (663, 287)
Screenshot: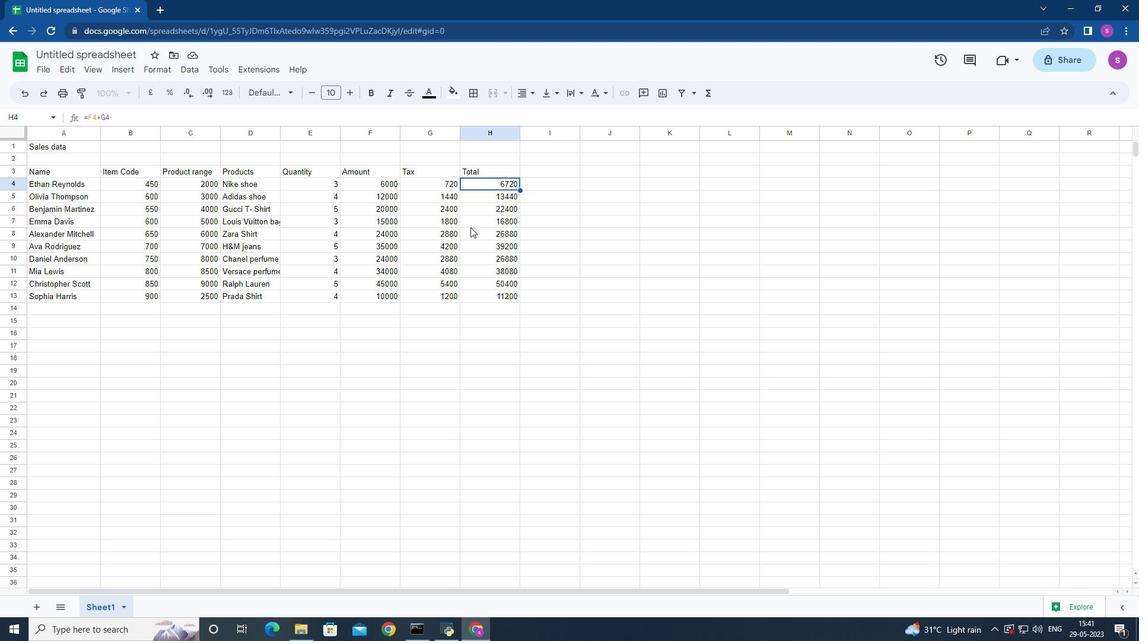 
Action: Mouse scrolled (663, 288) with delta (0, 0)
Screenshot: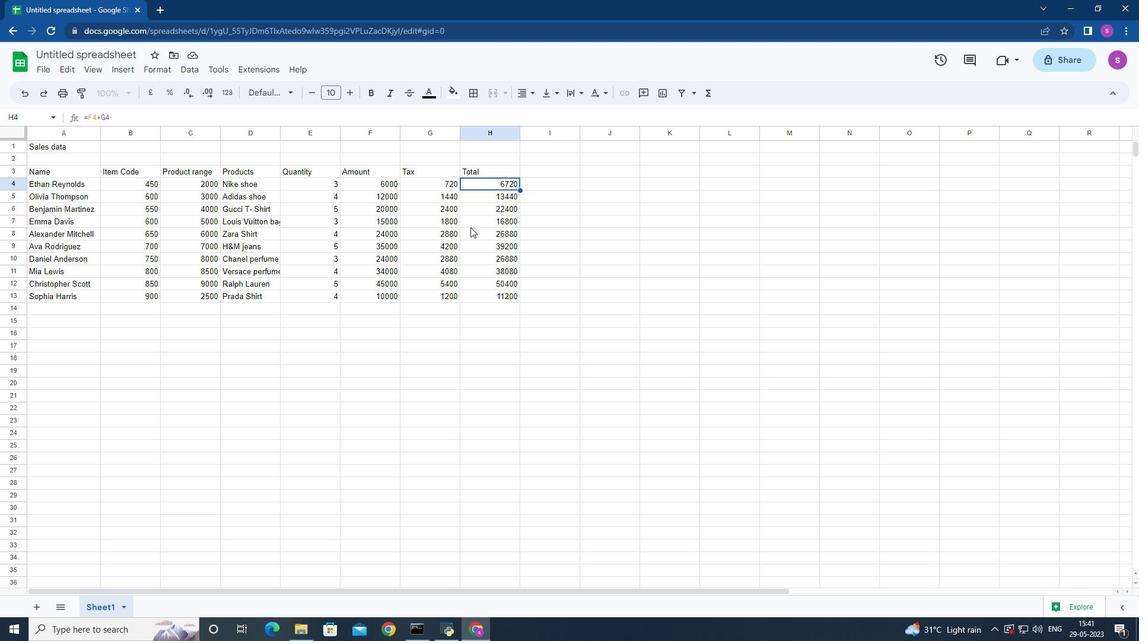 
Action: Mouse moved to (663, 287)
Screenshot: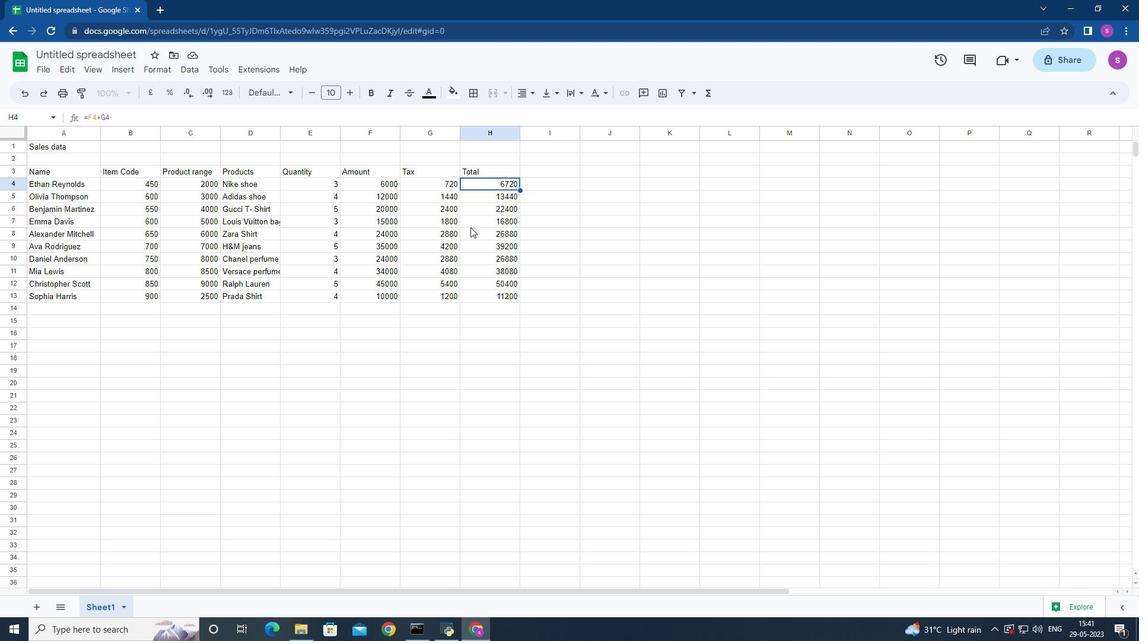
Action: Mouse scrolled (663, 288) with delta (0, 0)
Screenshot: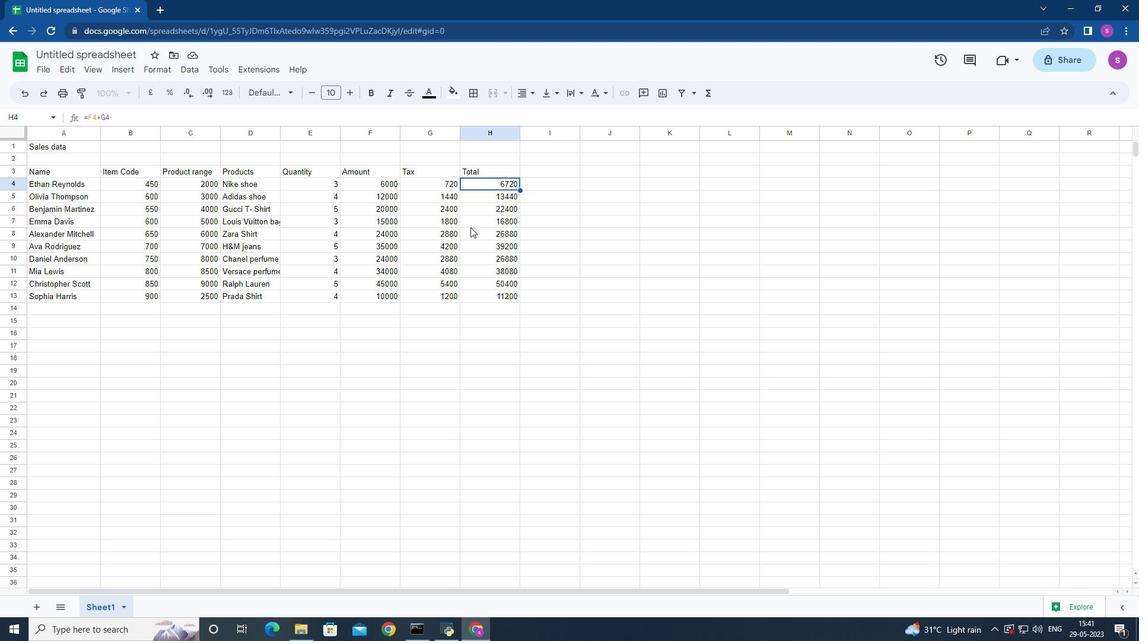 
Action: Mouse moved to (629, 295)
Screenshot: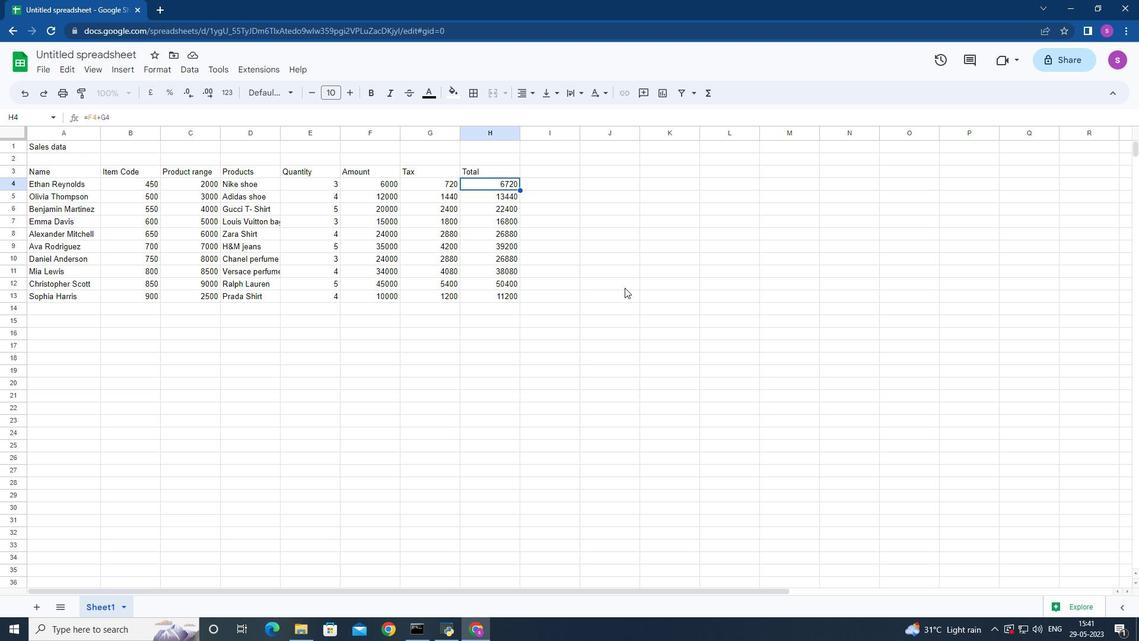
Action: Mouse scrolled (629, 294) with delta (0, 0)
Screenshot: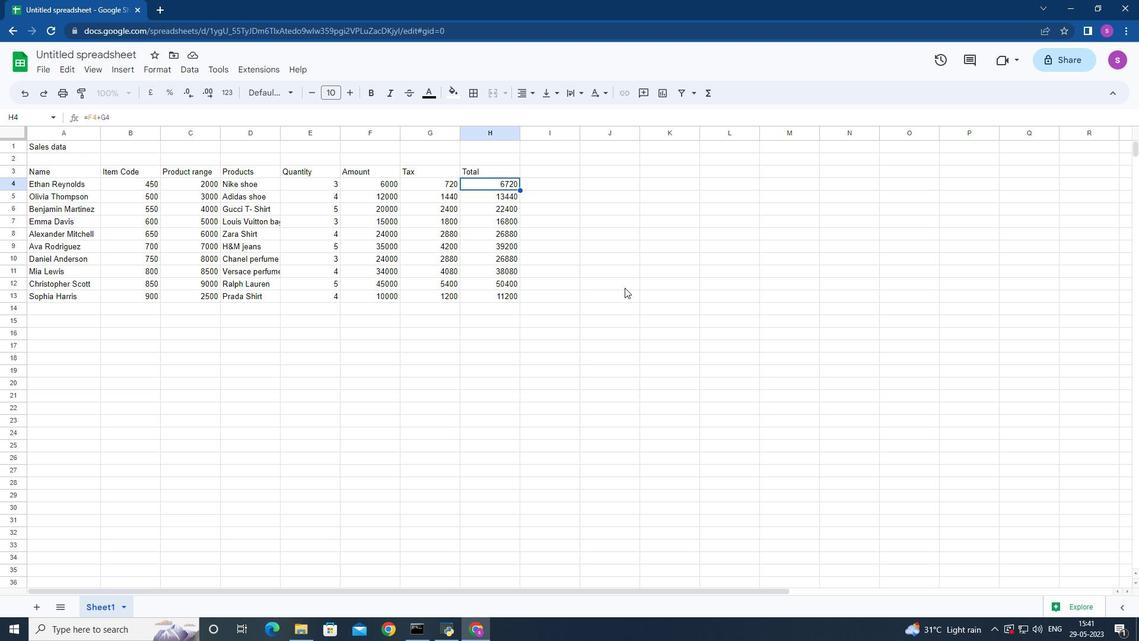 
Action: Mouse moved to (631, 295)
Screenshot: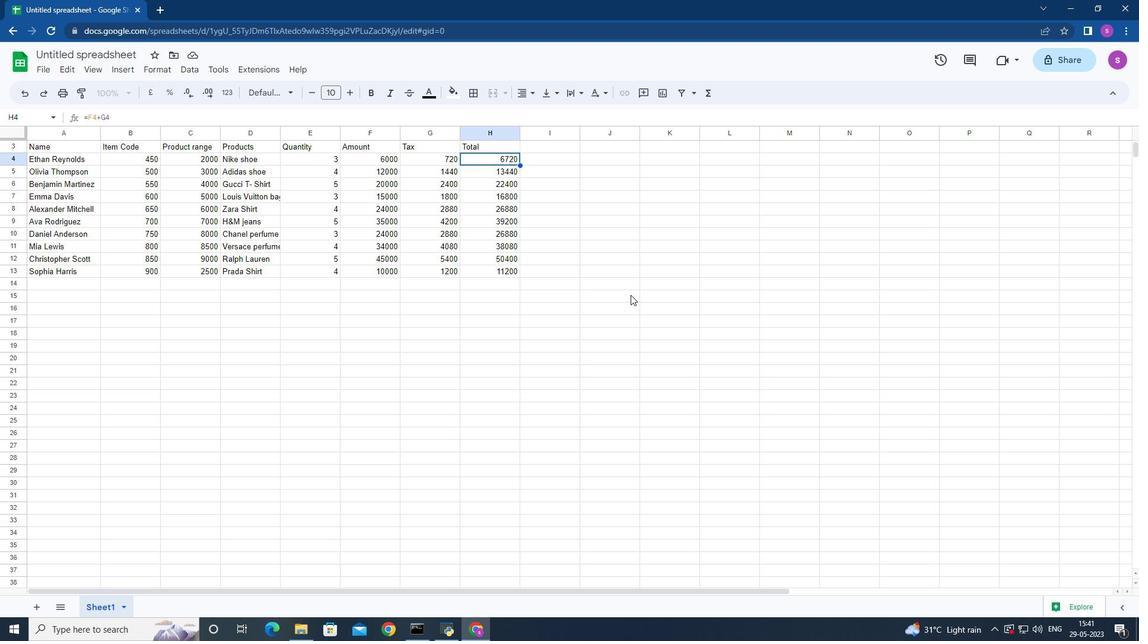 
Action: Mouse scrolled (631, 295) with delta (0, 0)
Screenshot: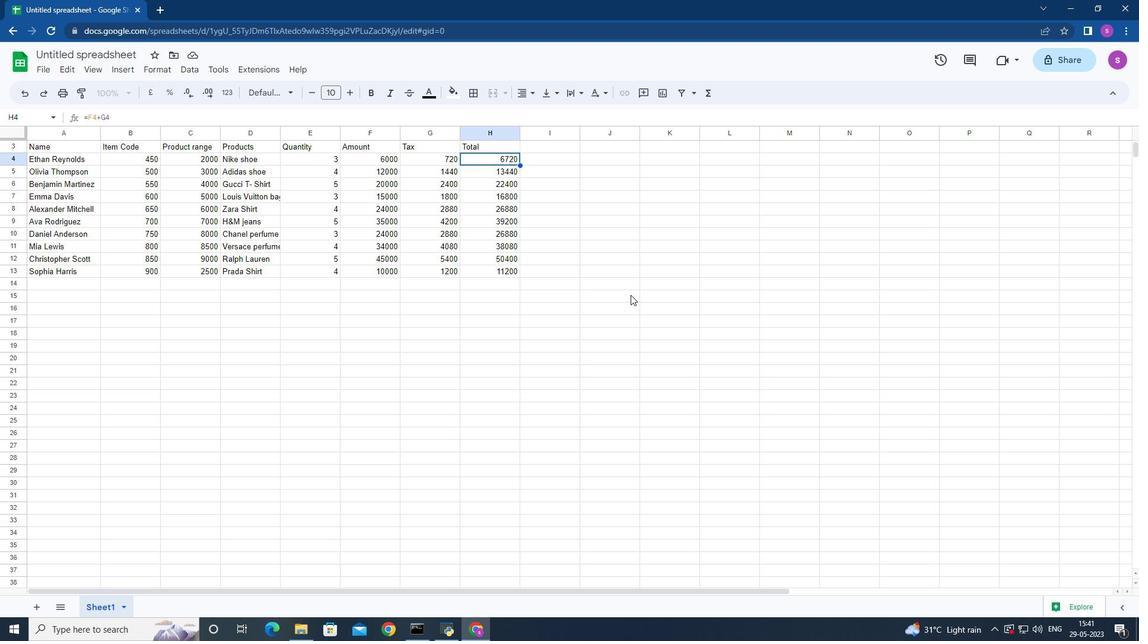 
Action: Mouse moved to (631, 295)
Screenshot: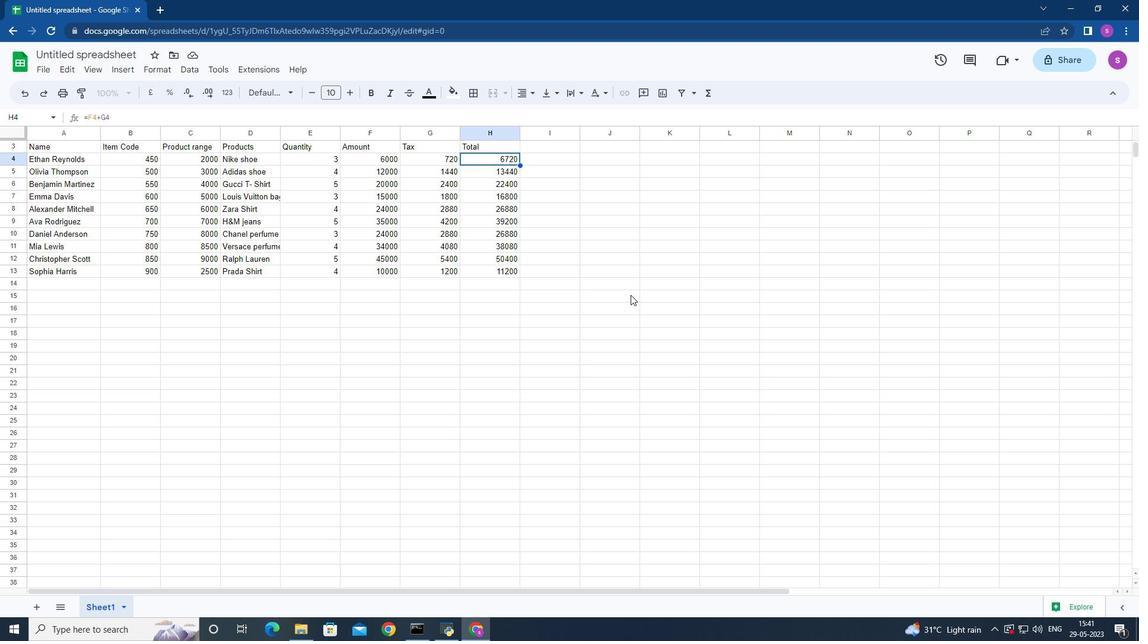 
Action: Mouse scrolled (631, 295) with delta (0, 0)
Screenshot: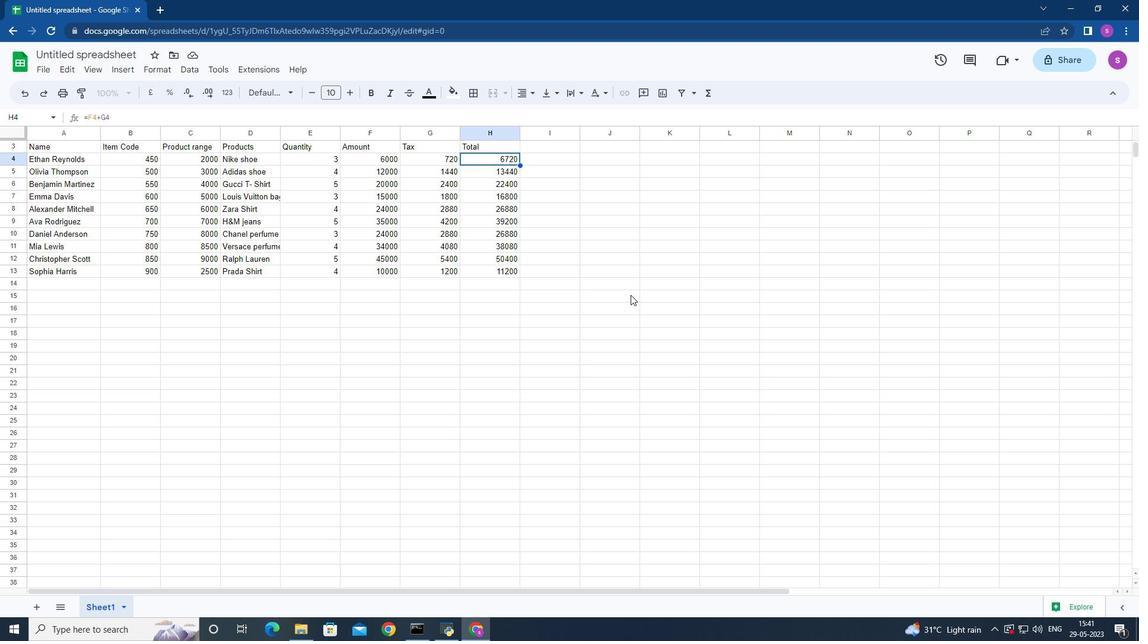 
Action: Mouse scrolled (631, 295) with delta (0, 0)
Screenshot: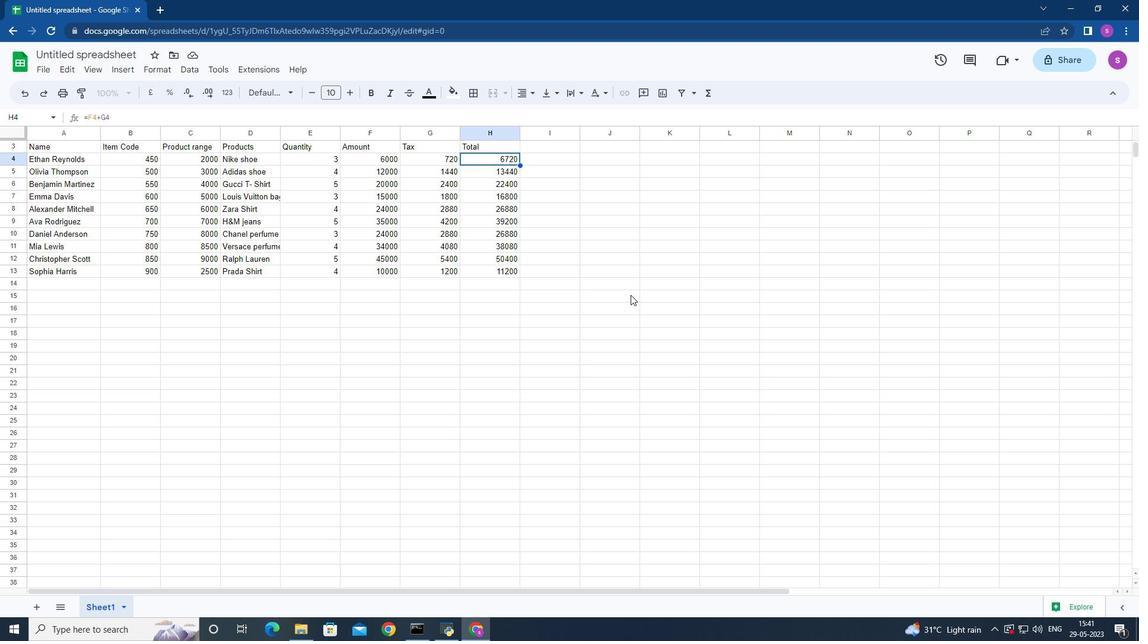 
Action: Mouse scrolled (631, 295) with delta (0, 0)
Screenshot: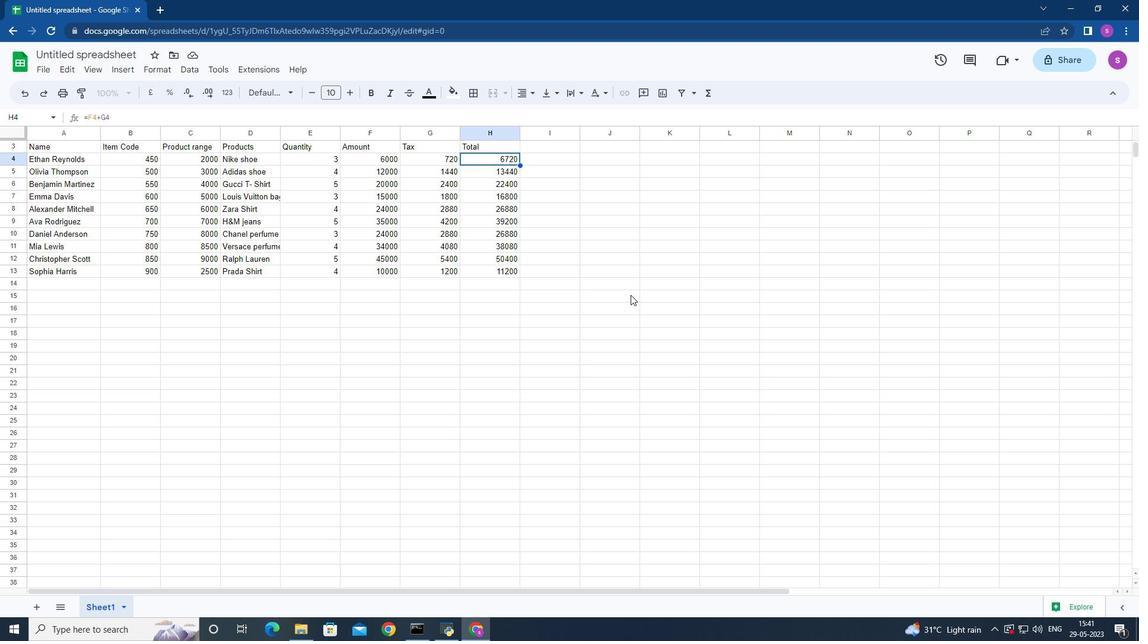 
Action: Mouse scrolled (631, 295) with delta (0, 0)
Screenshot: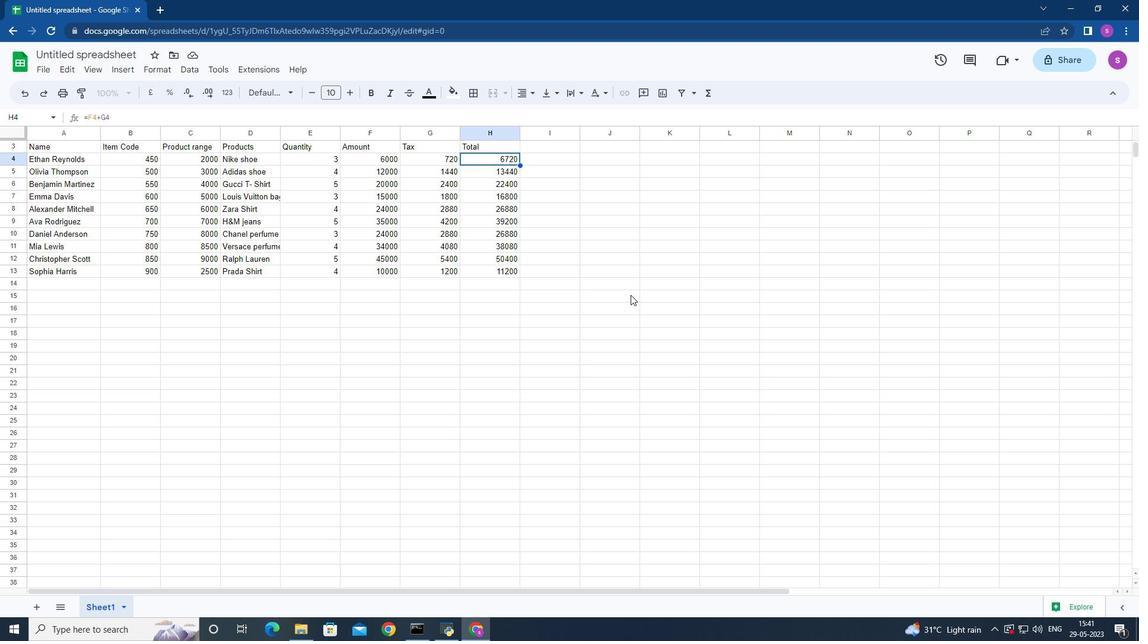 
Action: Mouse moved to (534, 179)
Screenshot: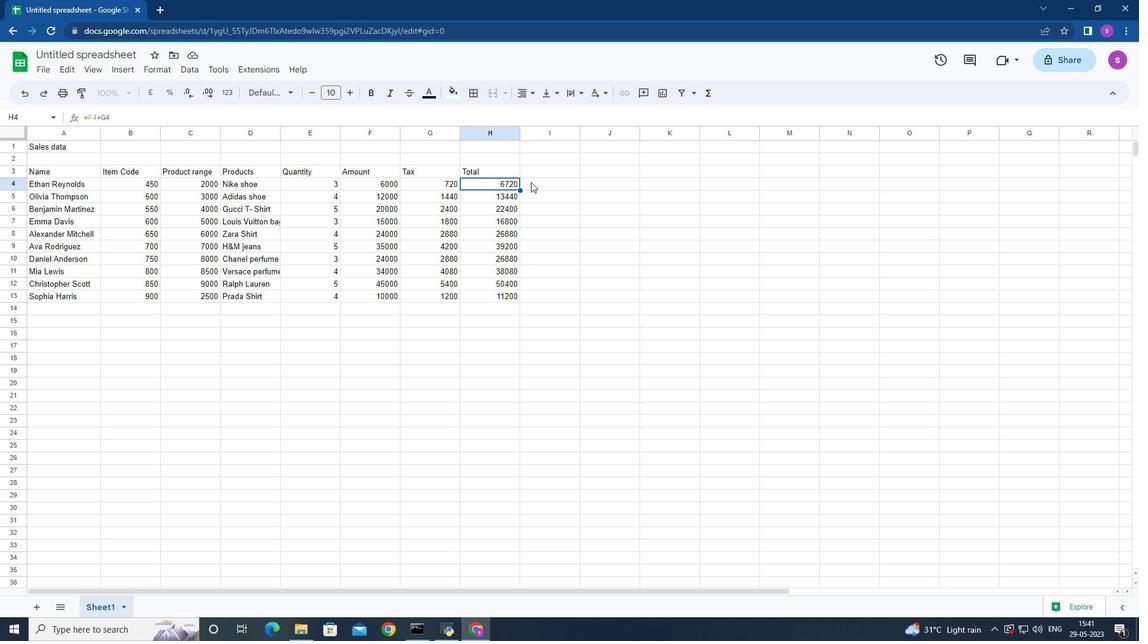 
Action: Mouse pressed left at (534, 179)
Screenshot: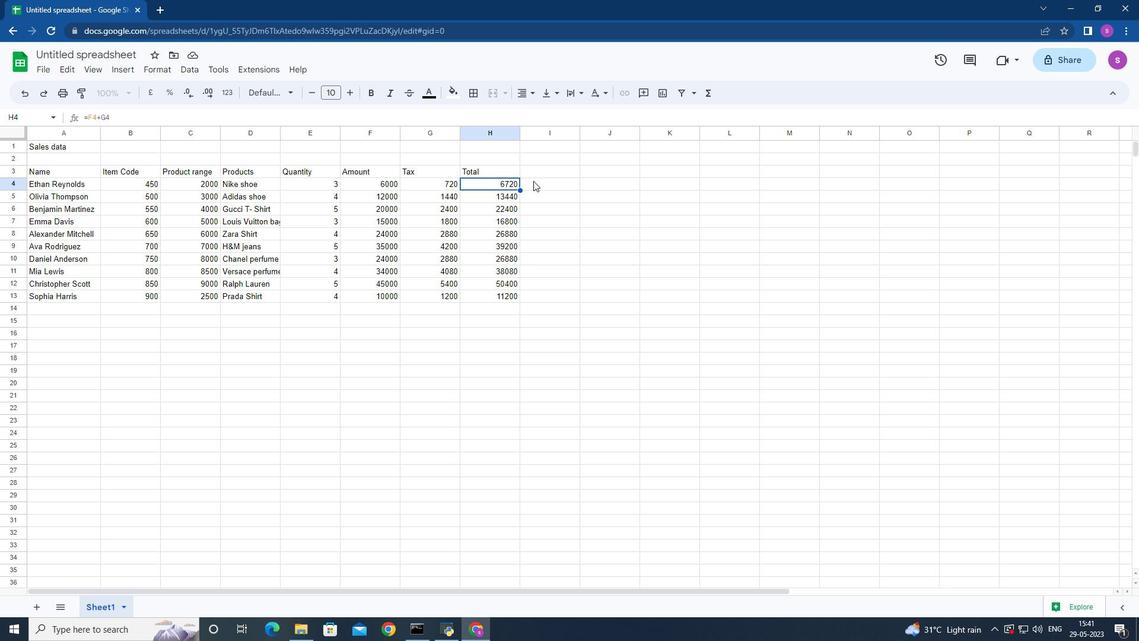 
Action: Mouse moved to (482, 181)
Screenshot: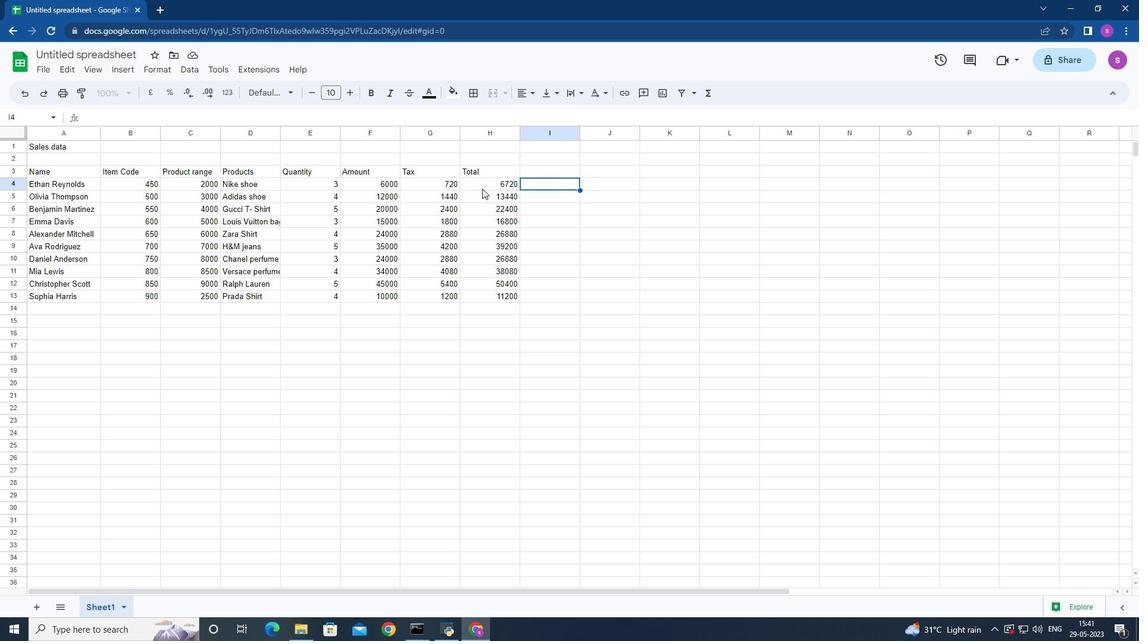 
Action: Mouse pressed left at (482, 181)
Screenshot: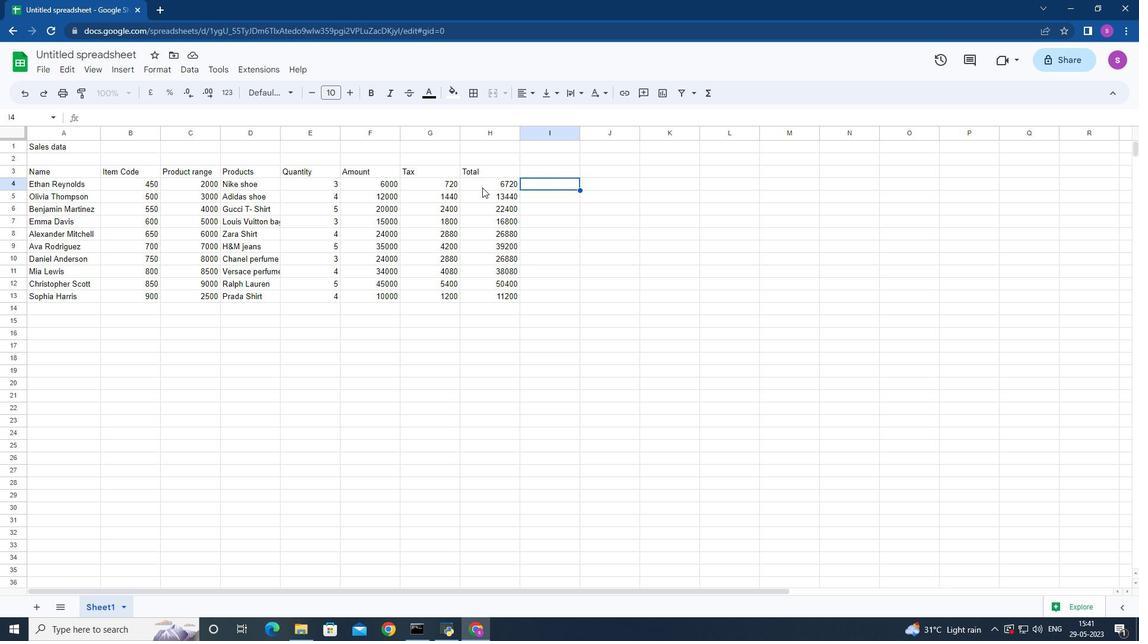 
Action: Mouse moved to (560, 221)
Screenshot: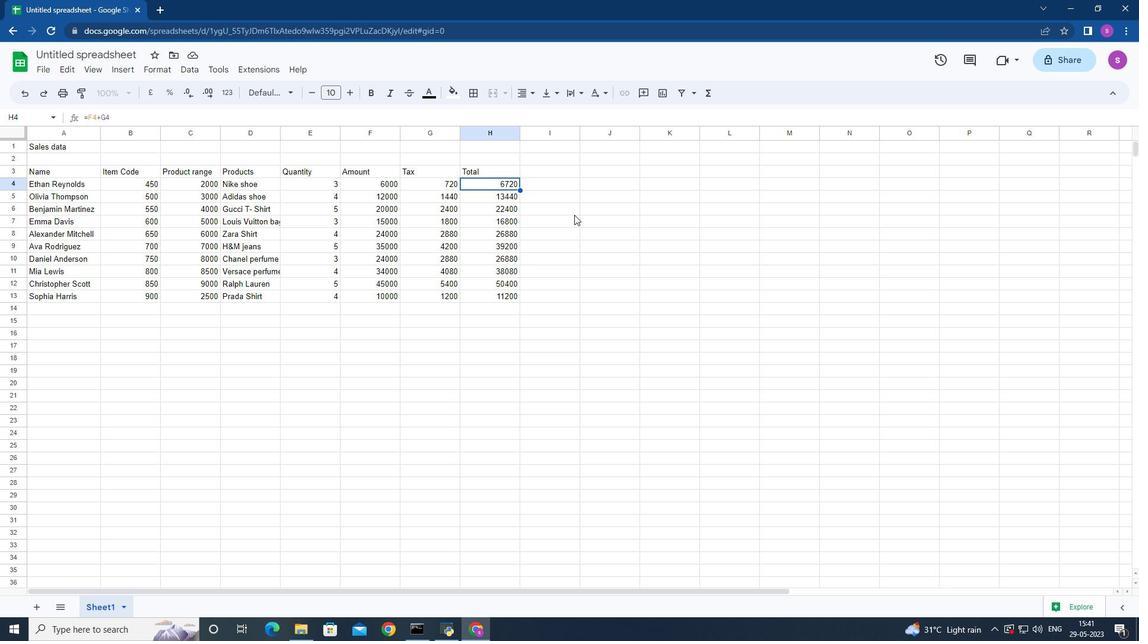 
Action: Mouse scrolled (560, 220) with delta (0, 0)
Screenshot: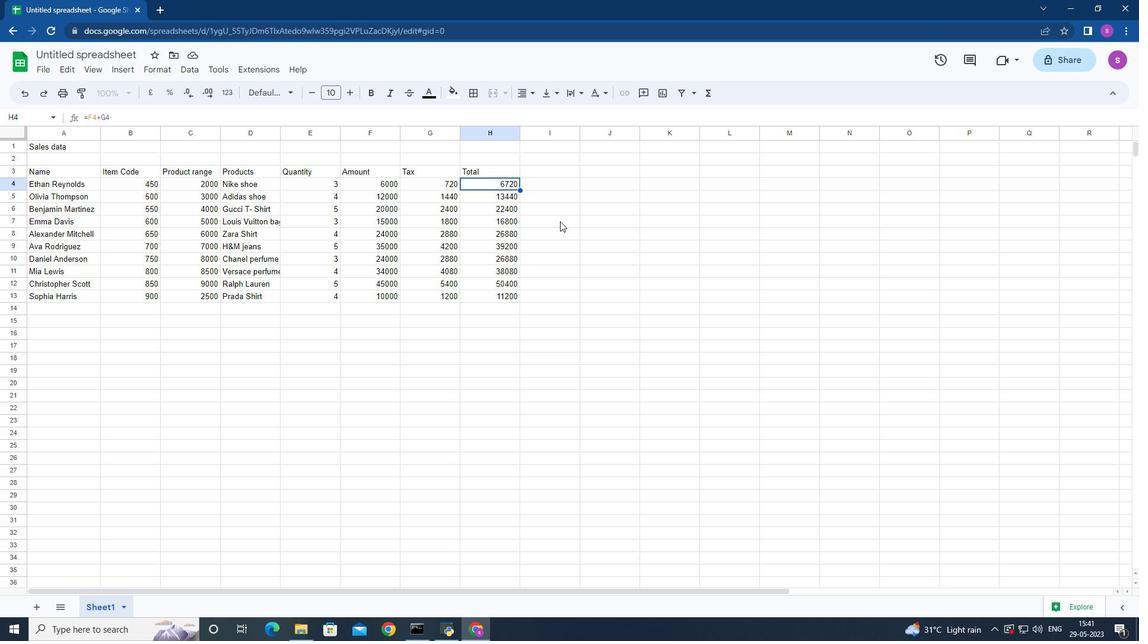 
Action: Mouse moved to (561, 220)
Screenshot: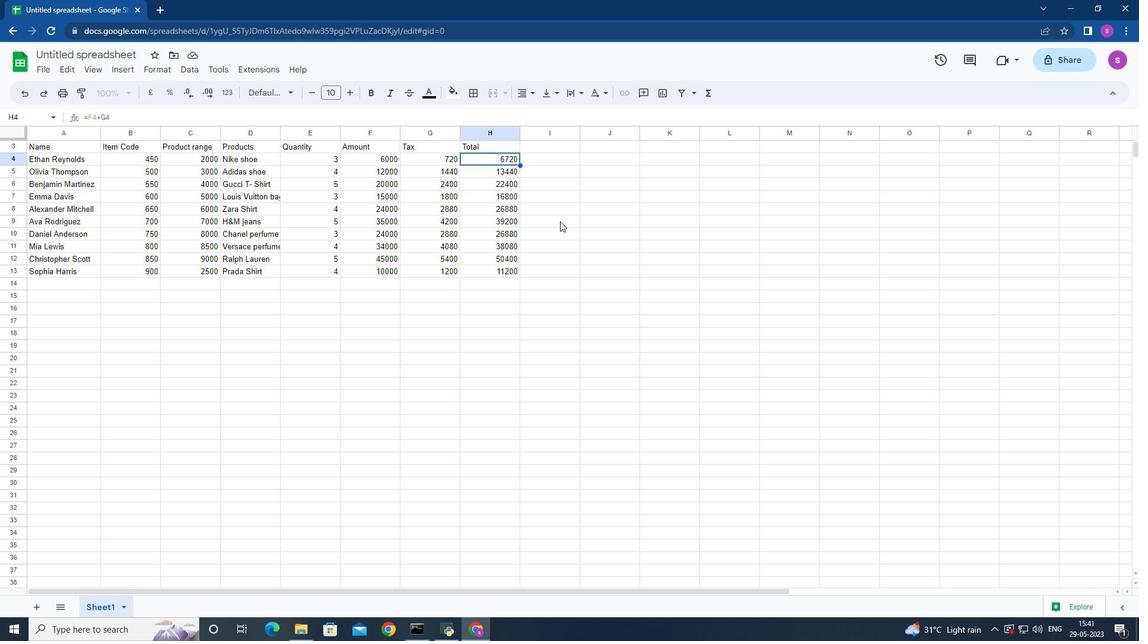 
Action: Mouse scrolled (561, 221) with delta (0, 0)
Screenshot: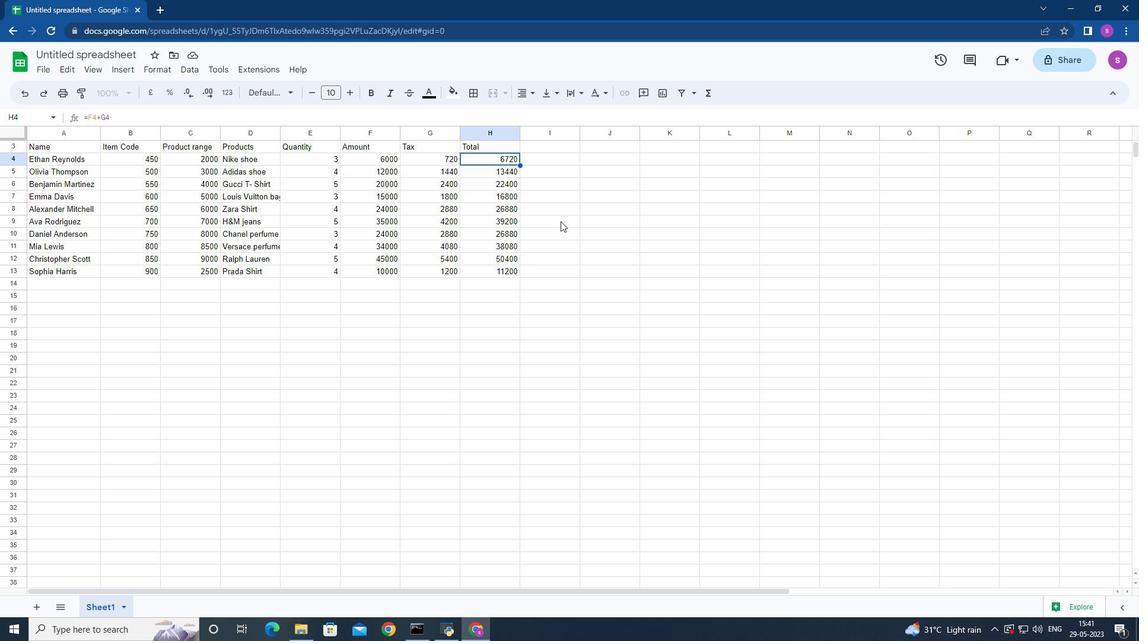 
Action: Mouse moved to (561, 220)
Screenshot: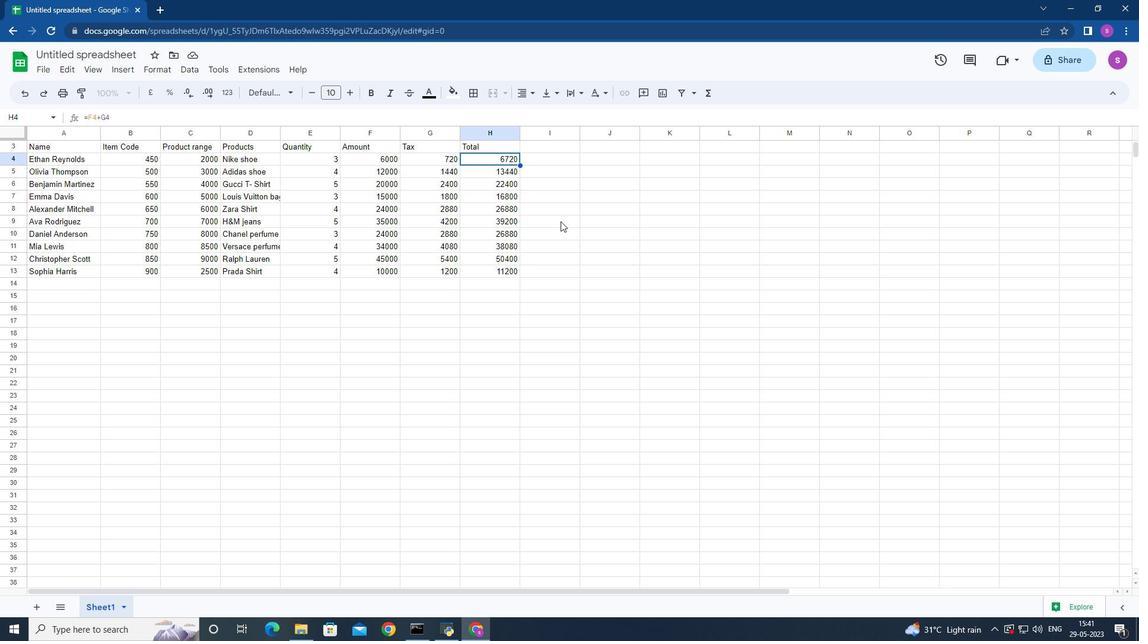 
Action: Mouse scrolled (561, 221) with delta (0, 0)
Screenshot: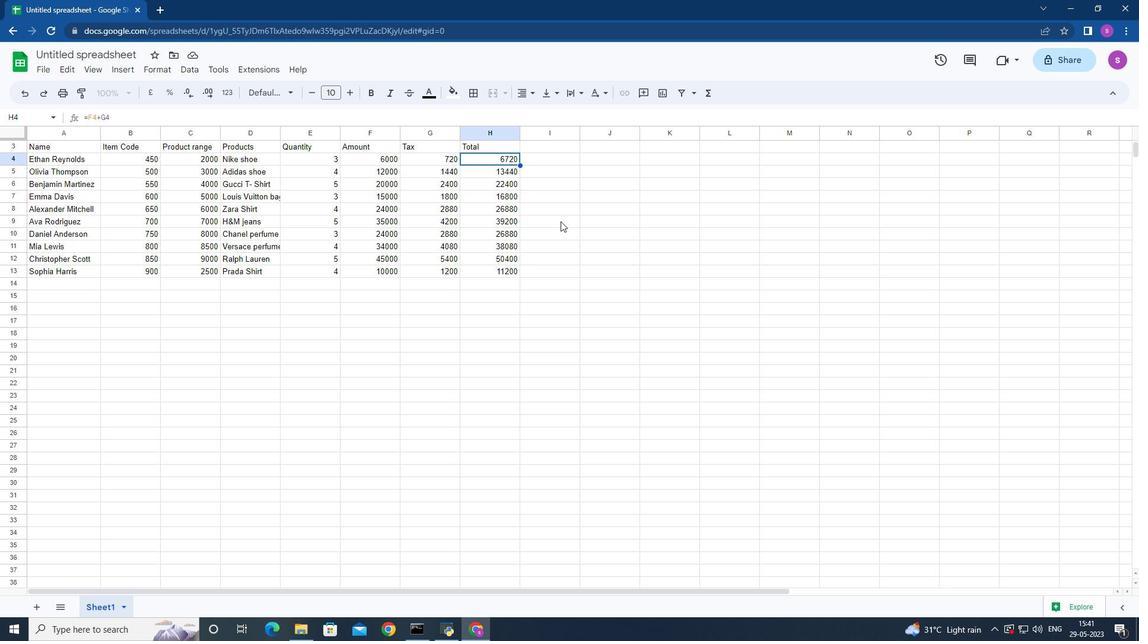 
Action: Mouse moved to (562, 220)
Screenshot: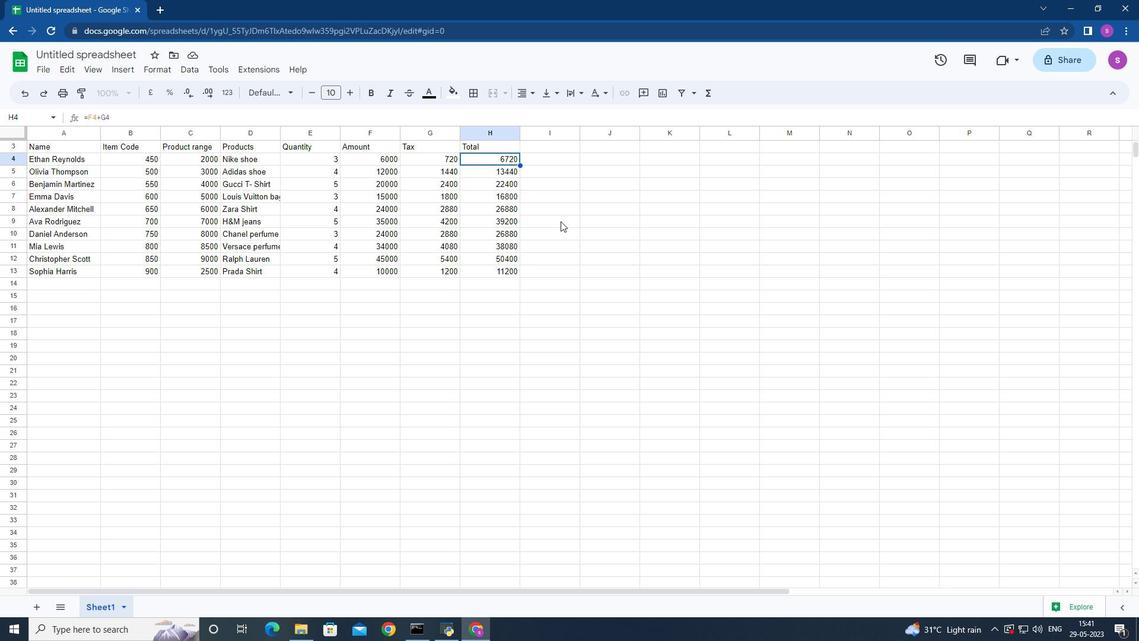 
Action: Mouse scrolled (562, 221) with delta (0, 0)
Screenshot: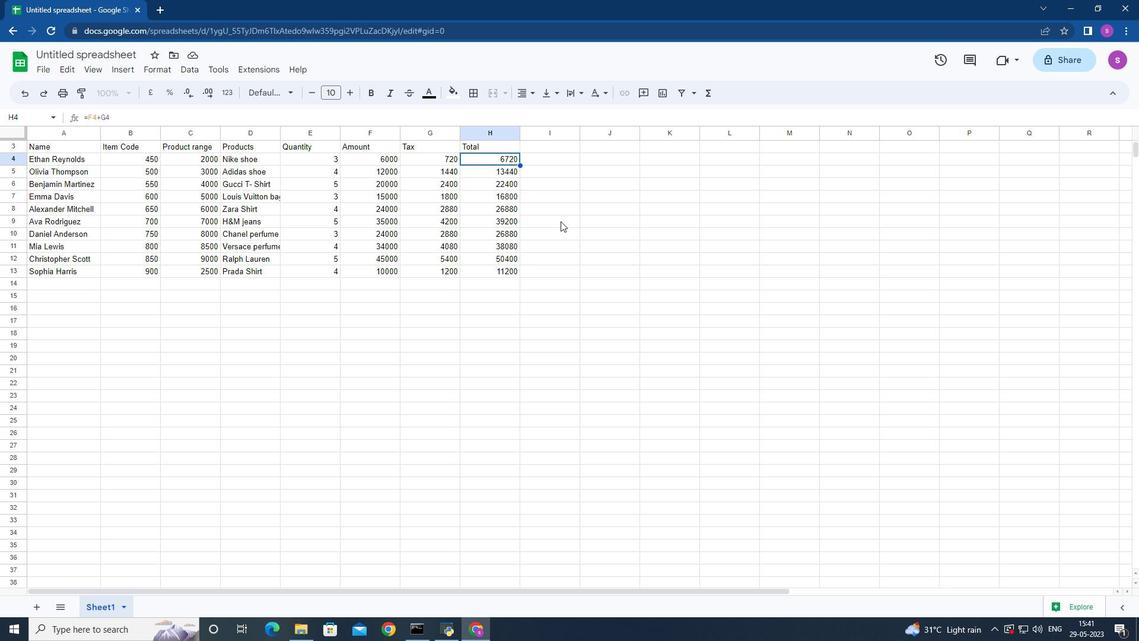 
Action: Mouse moved to (564, 220)
Screenshot: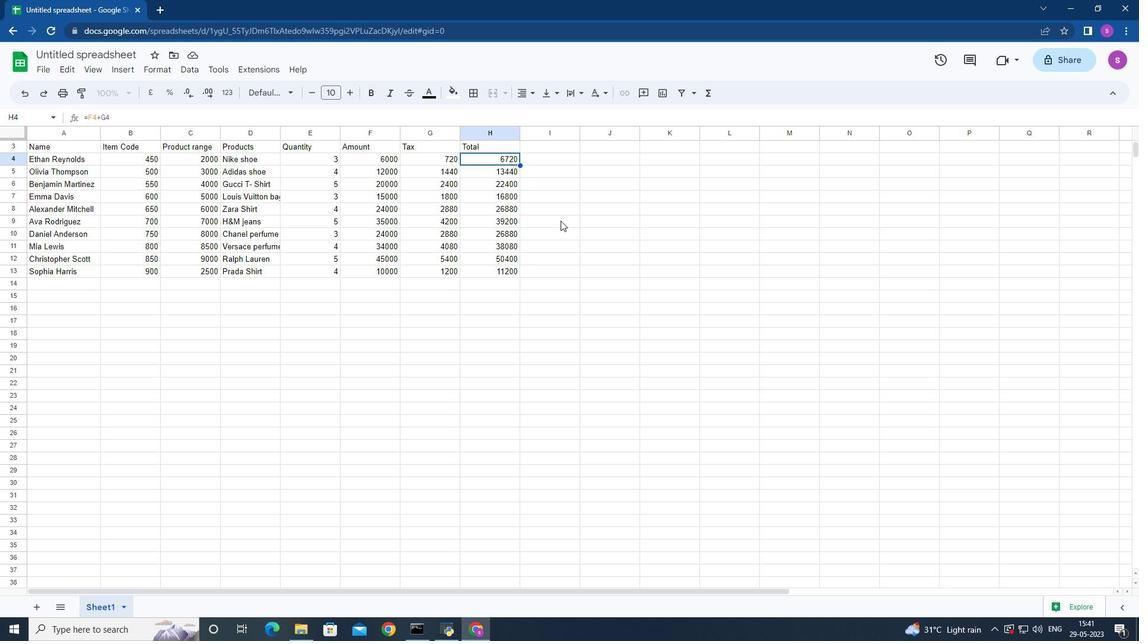 
